 Task: Look for space in Herdecke, Germany from 12th August, 2023 to 16th August, 2023 for 8 adults in price range Rs.10000 to Rs.16000. Place can be private room with 8 bedrooms having 8 beds and 8 bathrooms. Property type can be house, flat, guest house, hotel. Amenities needed are: wifi, TV, free parkinig on premises, gym, breakfast. Booking option can be shelf check-in. Required host language is English.
Action: Mouse moved to (465, 100)
Screenshot: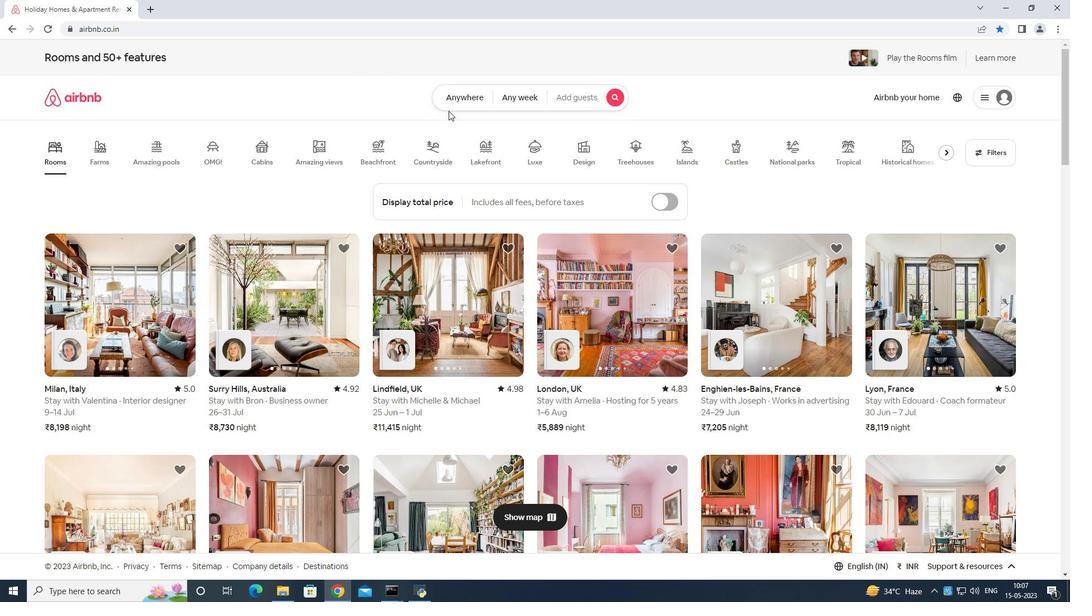 
Action: Mouse pressed left at (465, 100)
Screenshot: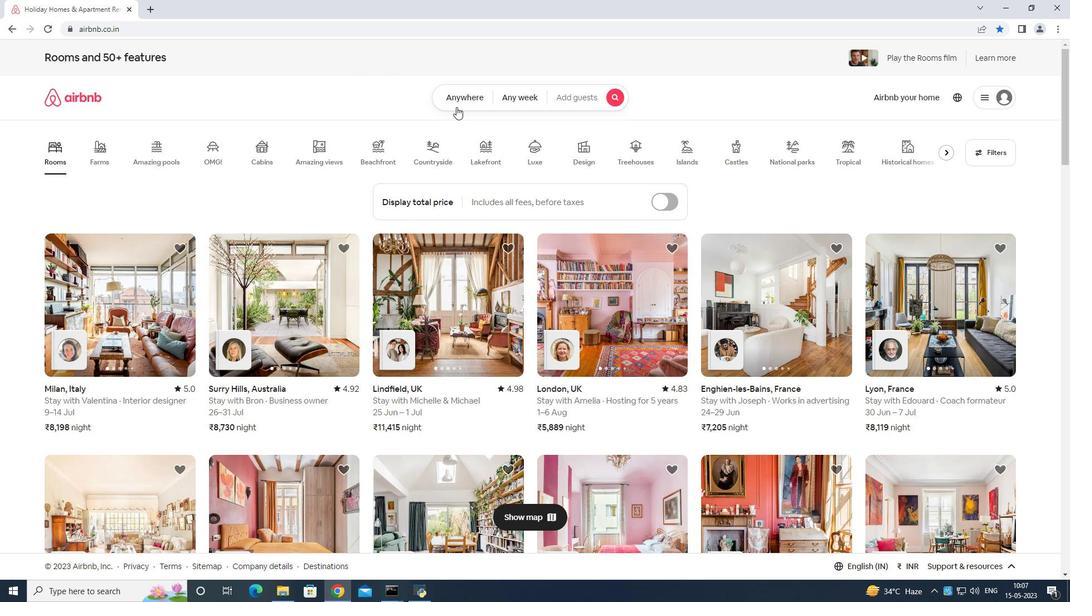 
Action: Mouse moved to (432, 137)
Screenshot: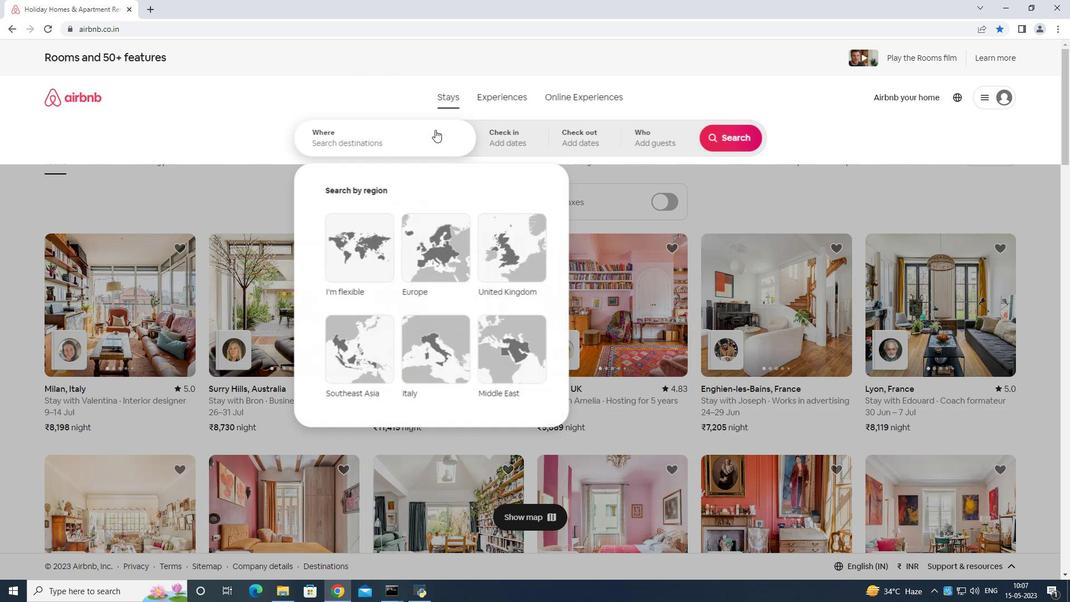 
Action: Mouse pressed left at (432, 137)
Screenshot: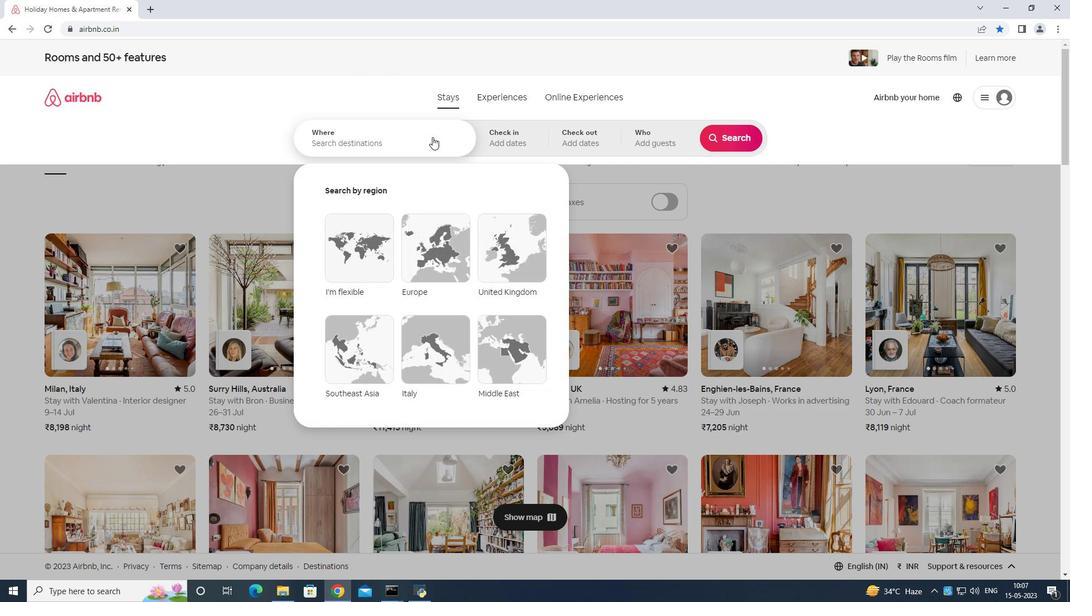 
Action: Key pressed <Key.shift>Herdecke<Key.space><Key.shift>Germany<Key.enter>
Screenshot: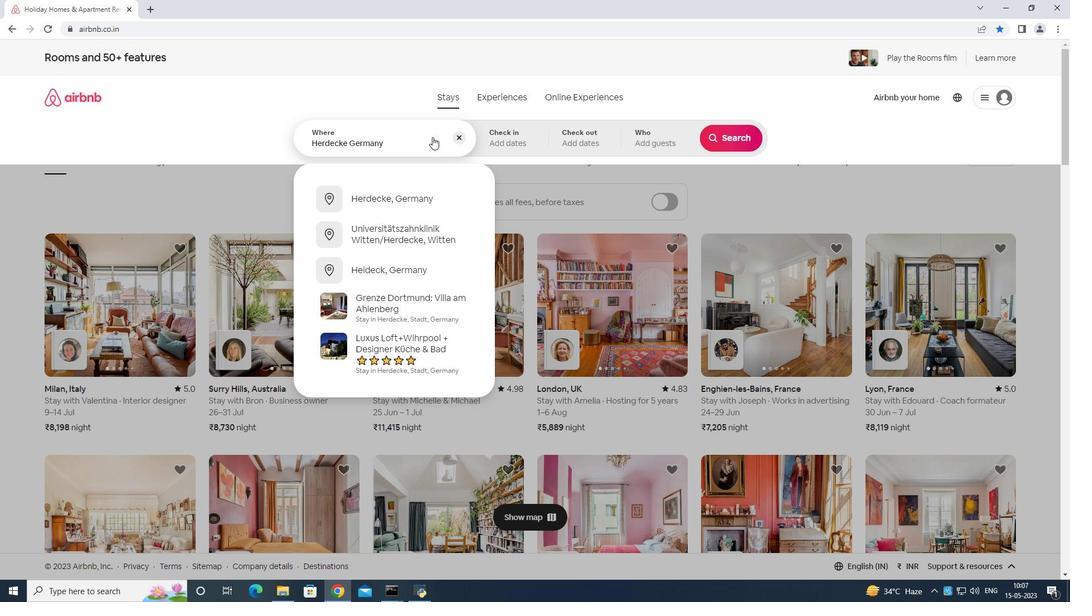 
Action: Mouse moved to (732, 218)
Screenshot: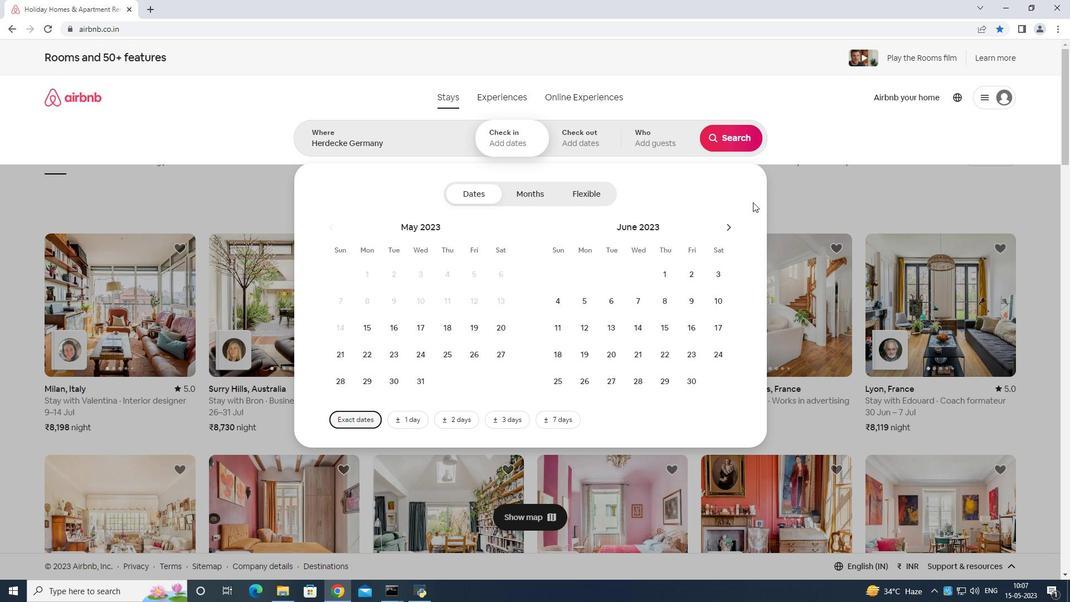 
Action: Mouse pressed left at (732, 218)
Screenshot: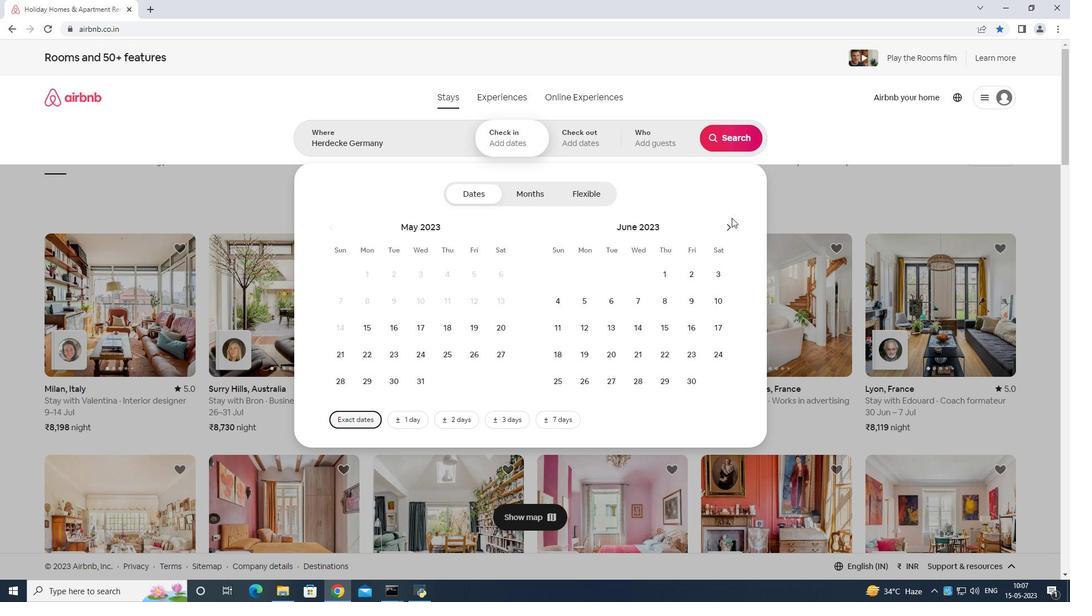 
Action: Mouse moved to (726, 226)
Screenshot: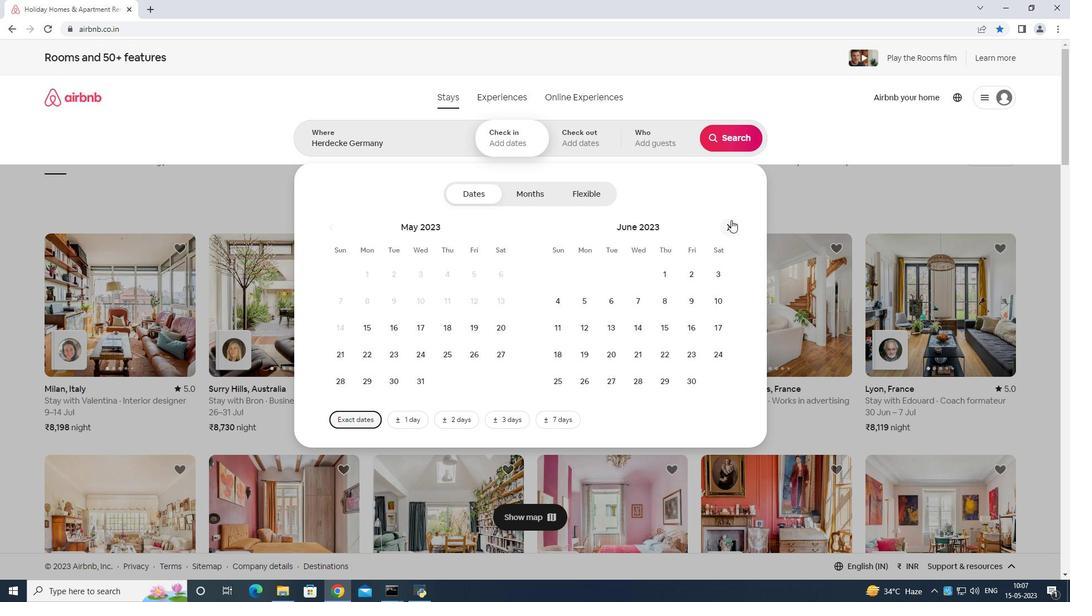 
Action: Mouse pressed left at (726, 226)
Screenshot: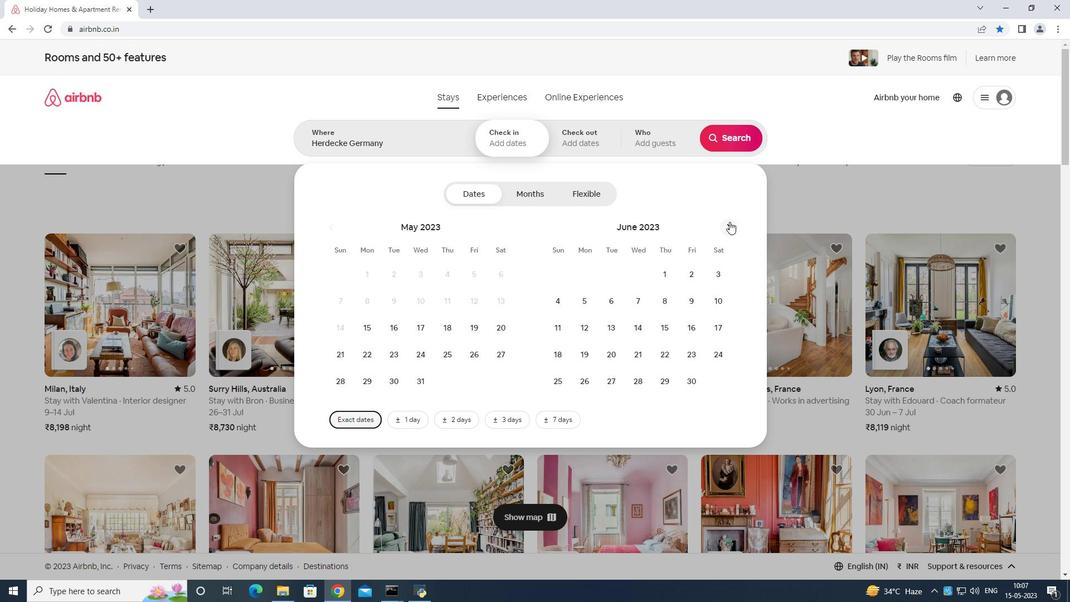 
Action: Mouse moved to (726, 226)
Screenshot: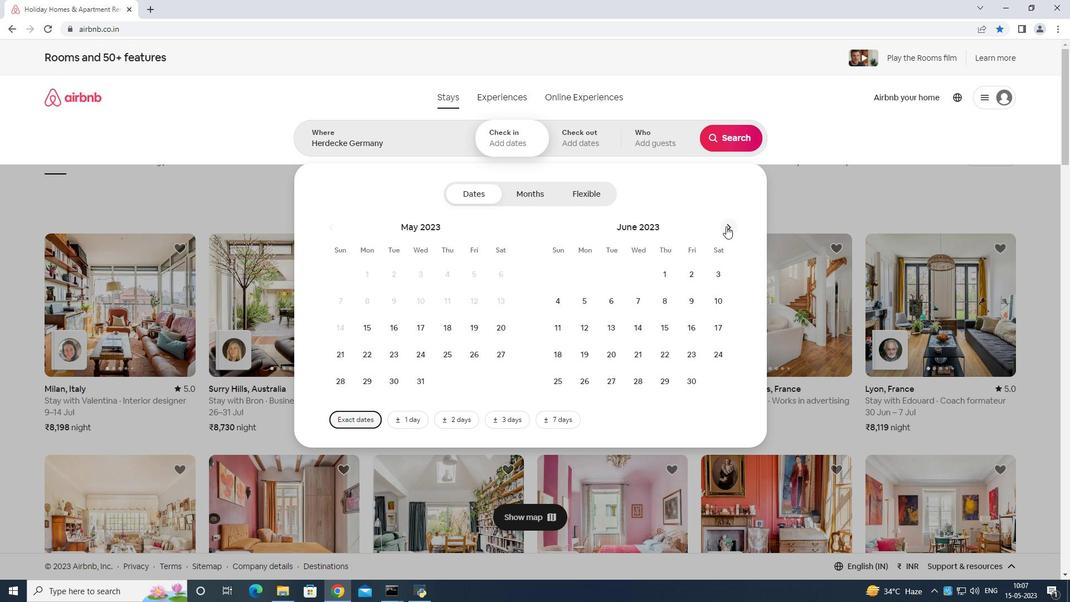 
Action: Mouse pressed left at (726, 226)
Screenshot: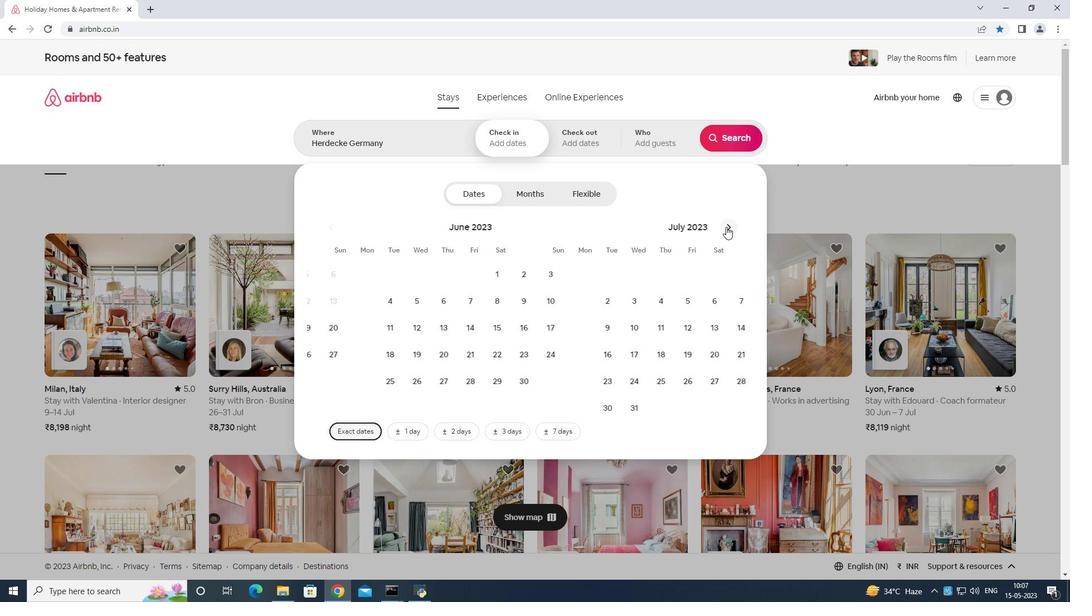 
Action: Mouse moved to (715, 299)
Screenshot: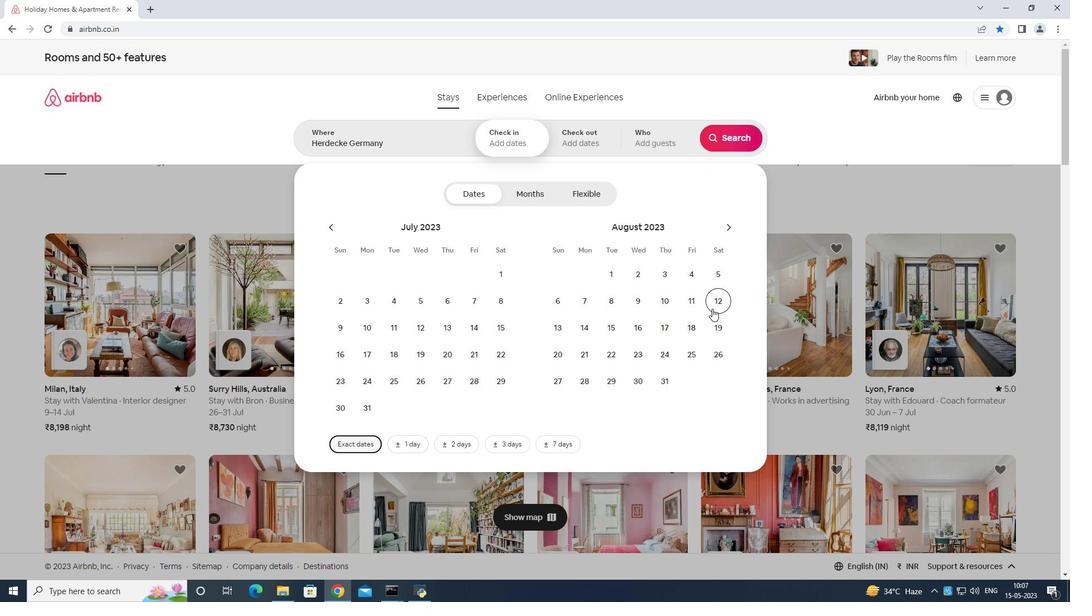 
Action: Mouse pressed left at (715, 299)
Screenshot: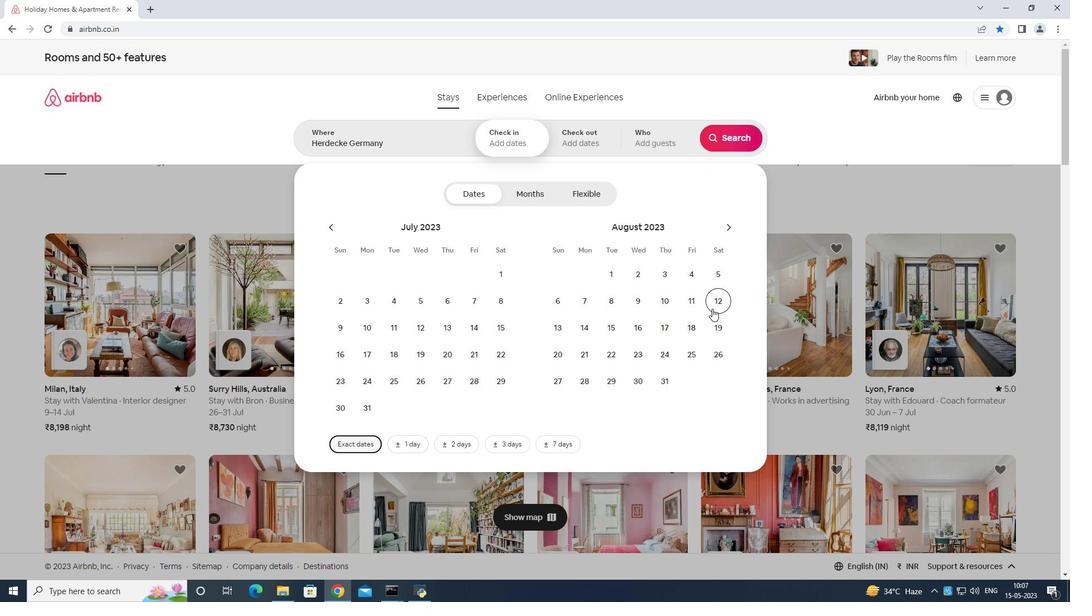 
Action: Mouse moved to (643, 320)
Screenshot: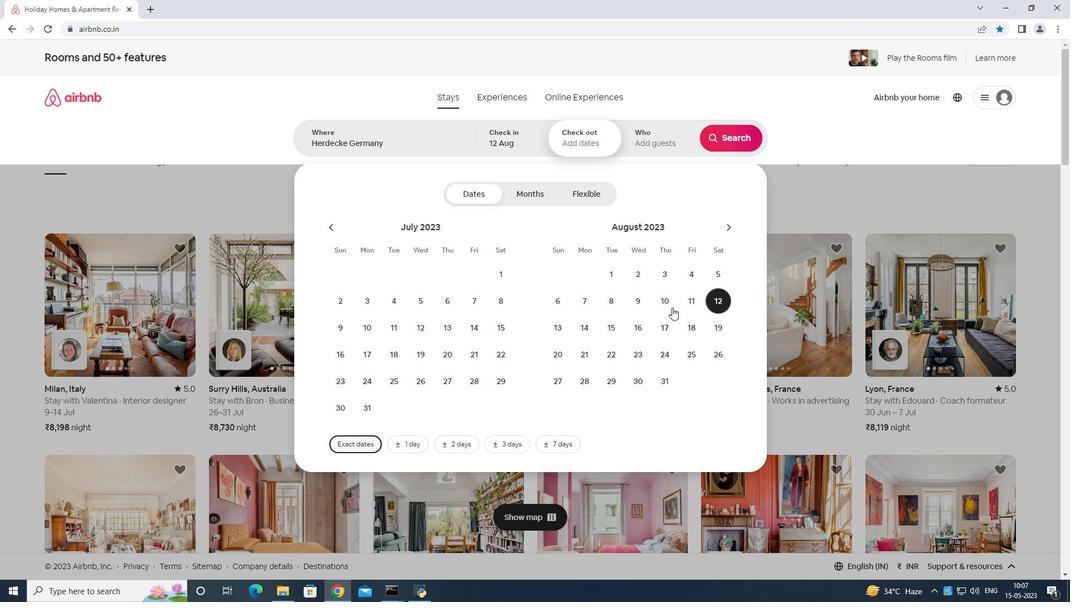 
Action: Mouse pressed left at (643, 320)
Screenshot: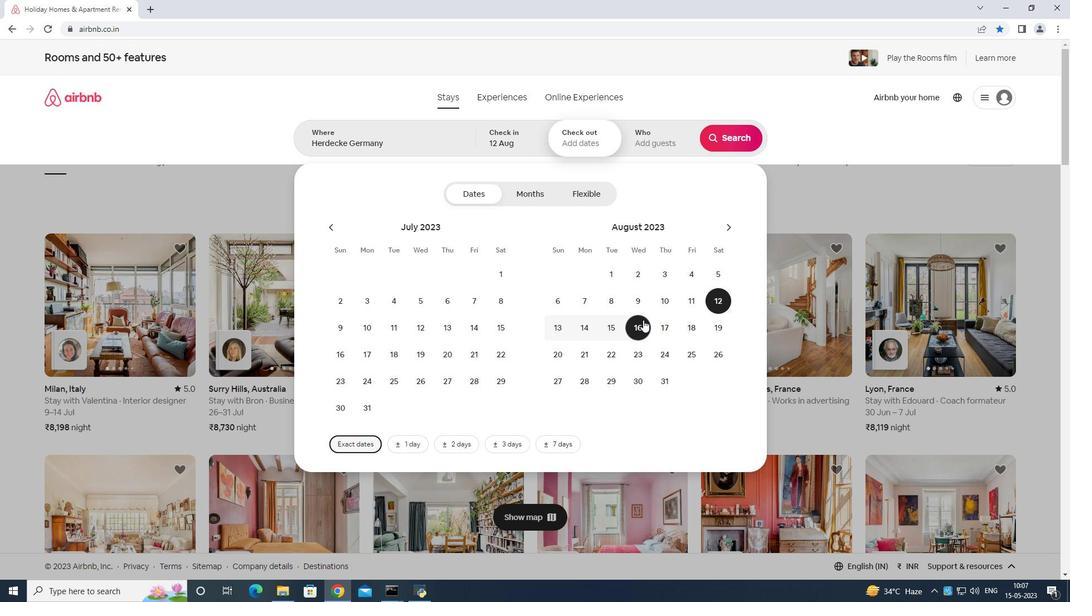 
Action: Mouse moved to (664, 132)
Screenshot: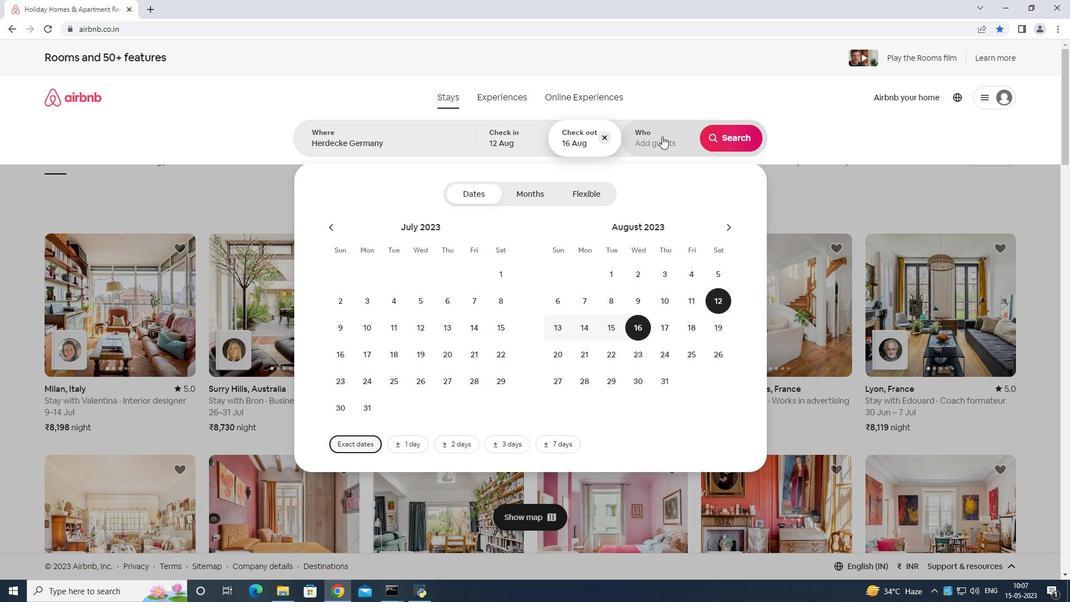 
Action: Mouse pressed left at (664, 132)
Screenshot: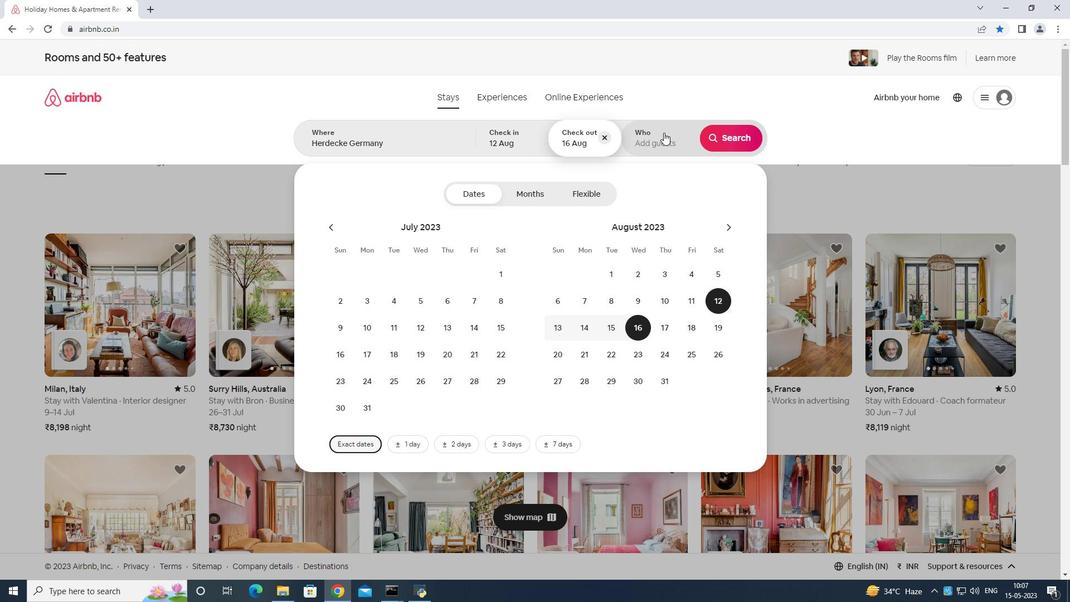 
Action: Mouse moved to (726, 196)
Screenshot: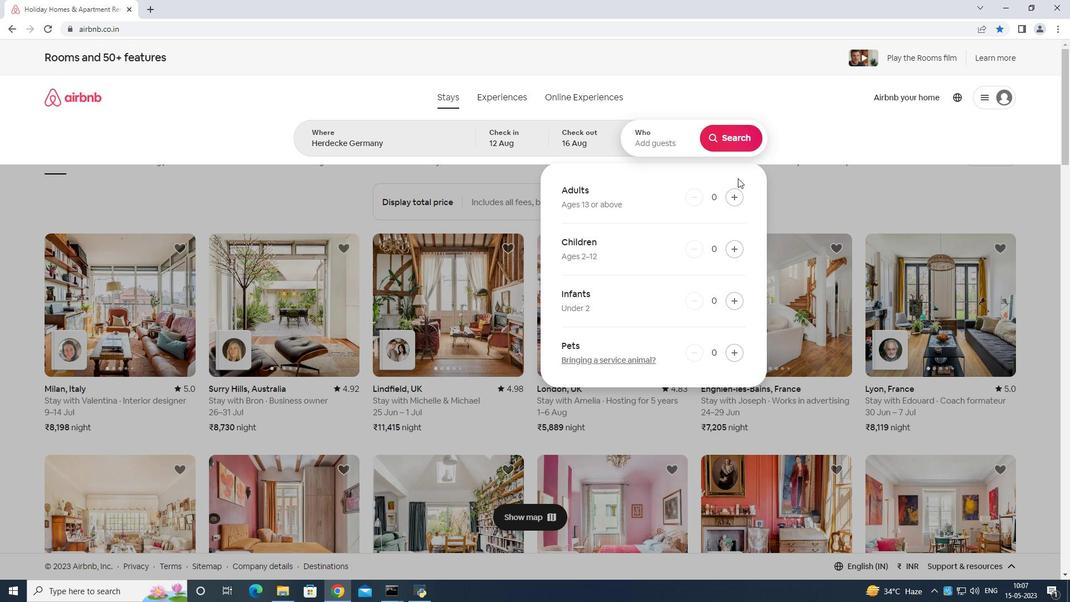 
Action: Mouse pressed left at (726, 196)
Screenshot: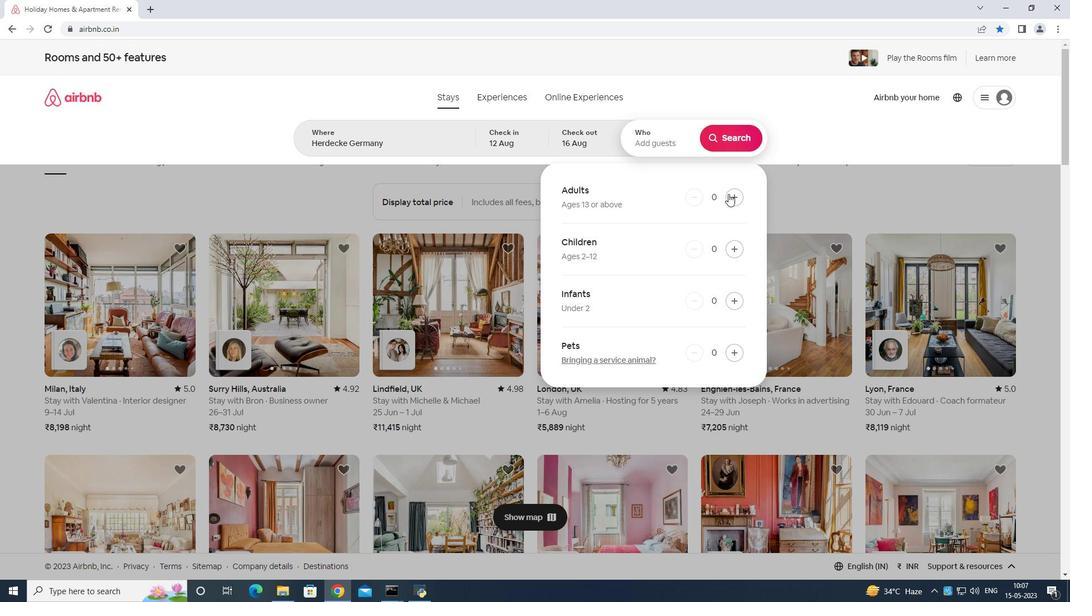 
Action: Mouse pressed left at (726, 196)
Screenshot: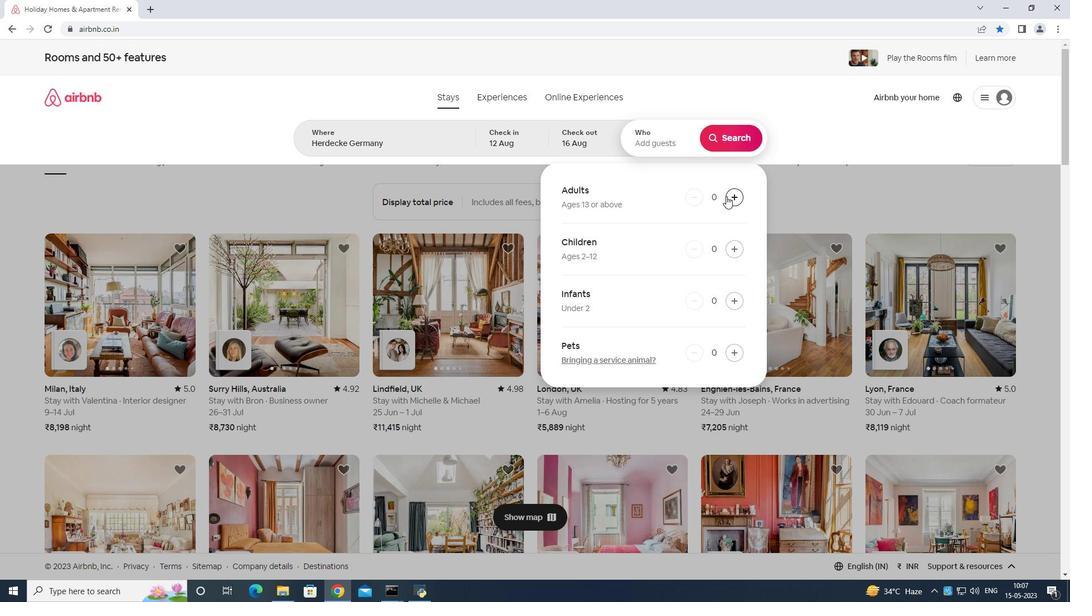 
Action: Mouse pressed left at (726, 196)
Screenshot: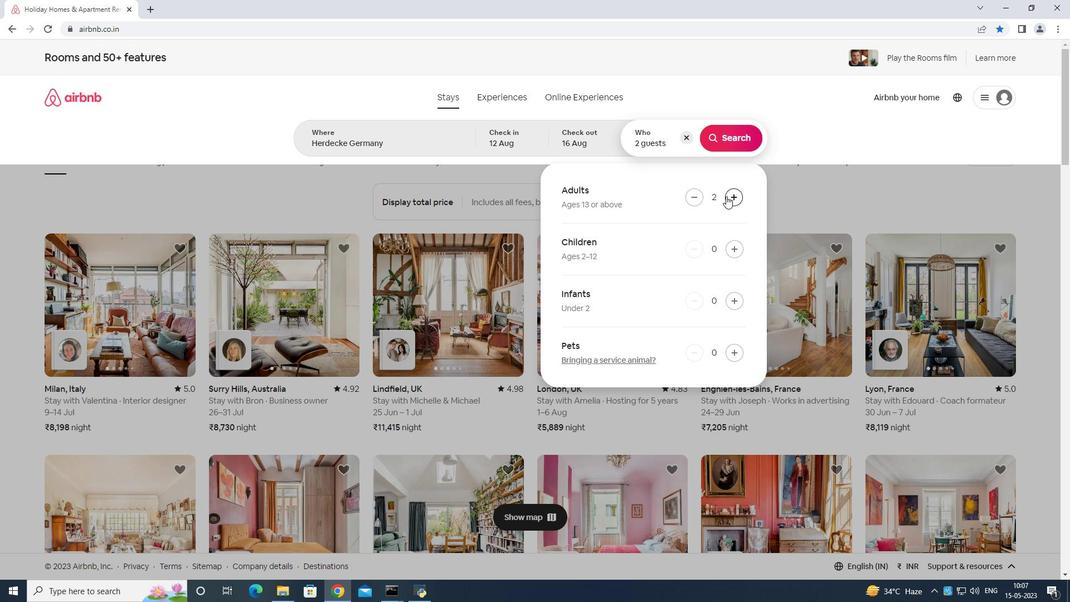 
Action: Mouse pressed left at (726, 196)
Screenshot: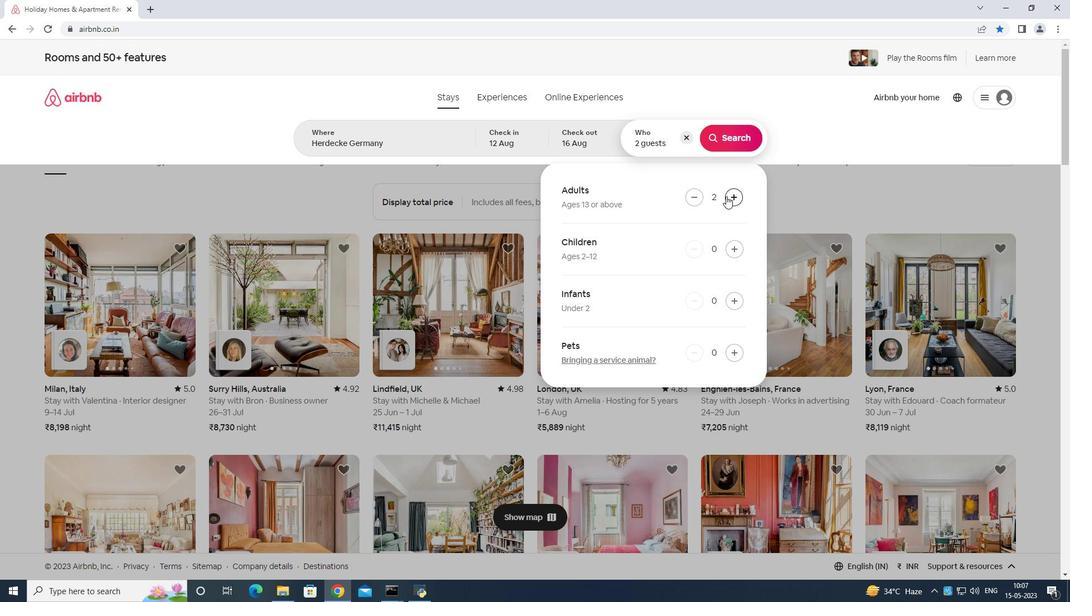 
Action: Mouse pressed left at (726, 196)
Screenshot: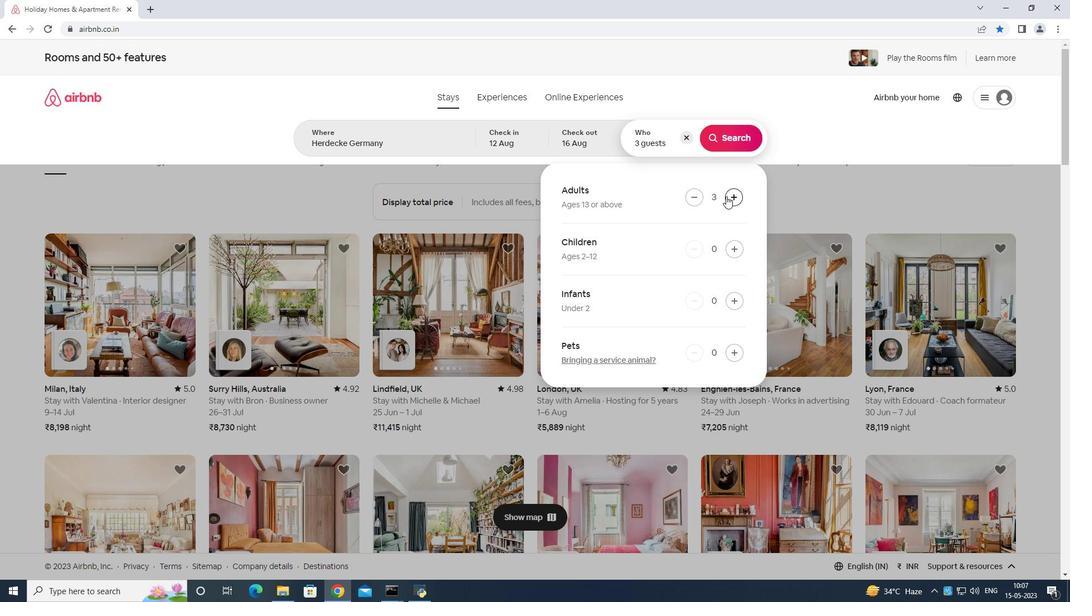 
Action: Mouse pressed left at (726, 196)
Screenshot: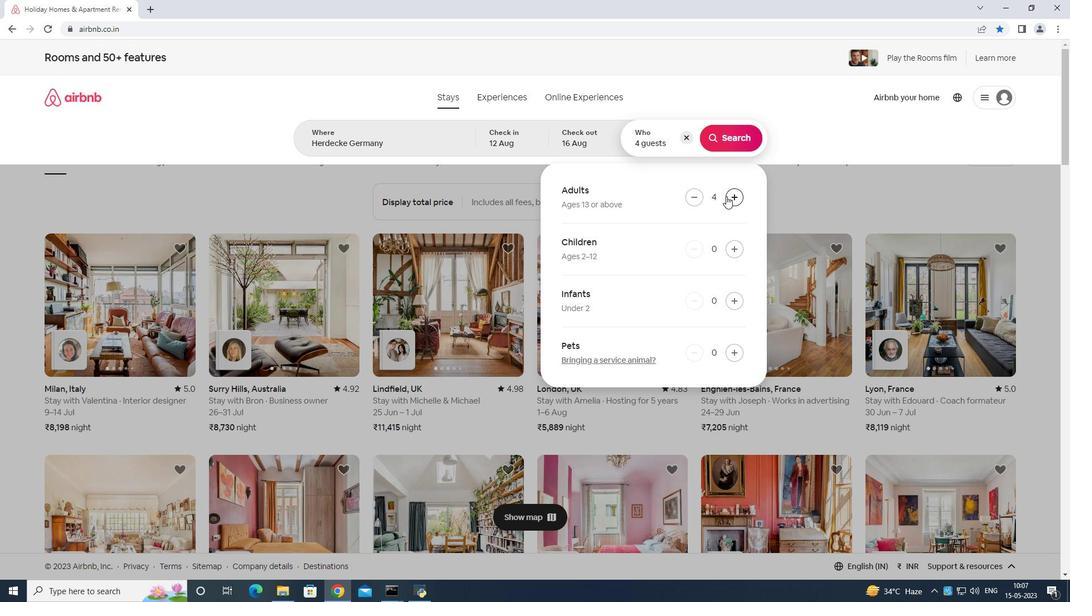 
Action: Mouse pressed left at (726, 196)
Screenshot: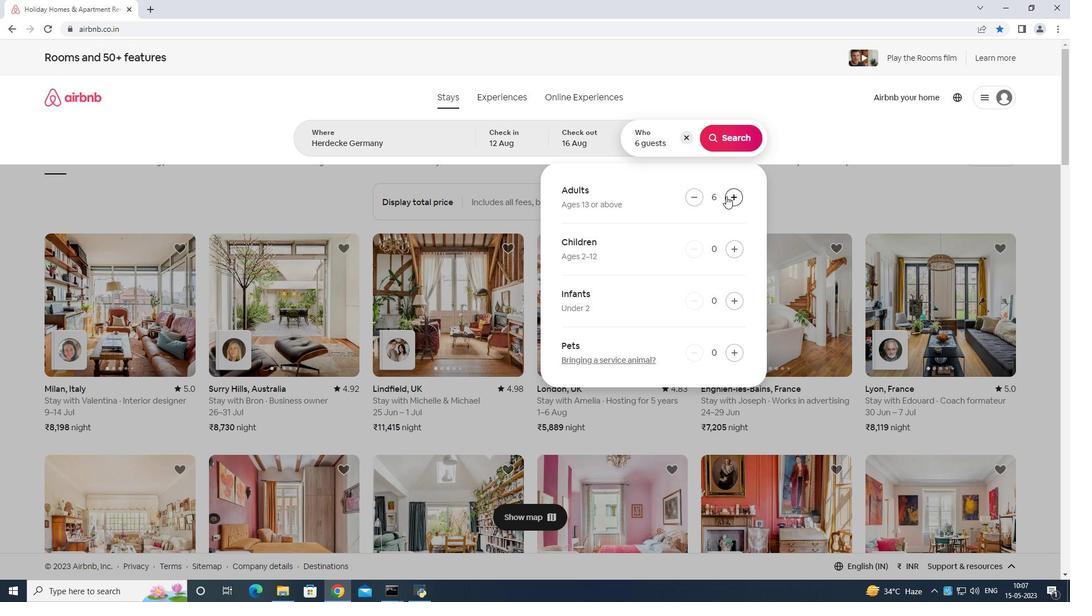 
Action: Mouse pressed left at (726, 196)
Screenshot: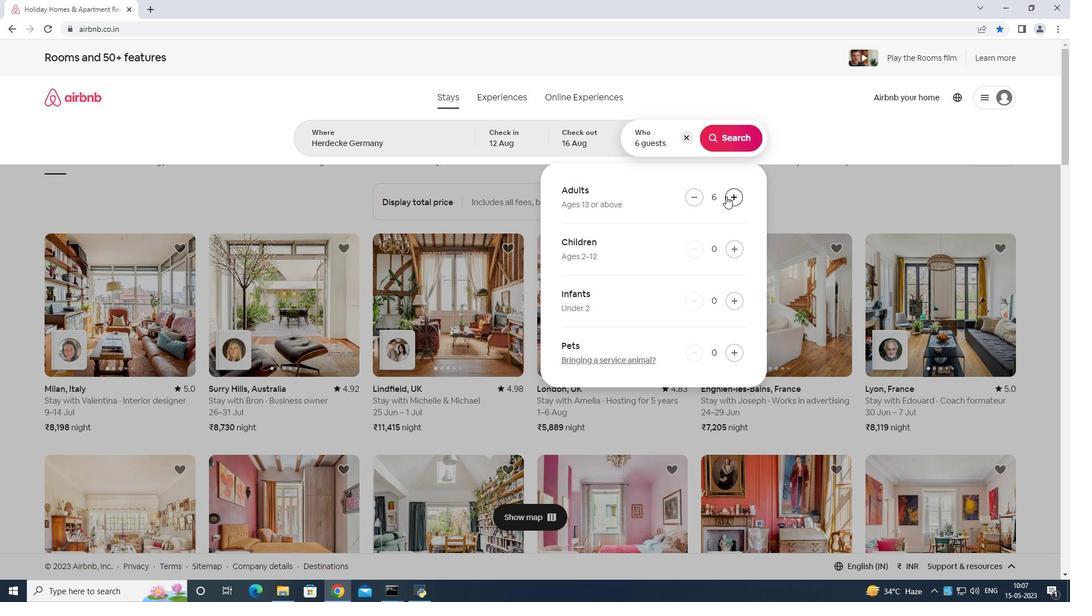 
Action: Mouse moved to (737, 142)
Screenshot: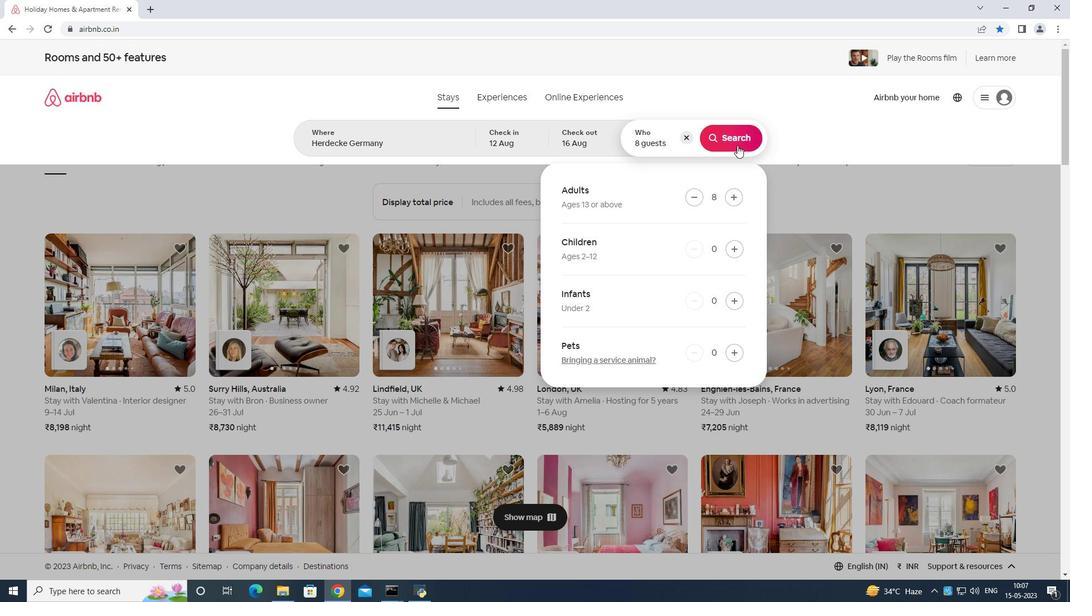 
Action: Mouse pressed left at (737, 142)
Screenshot: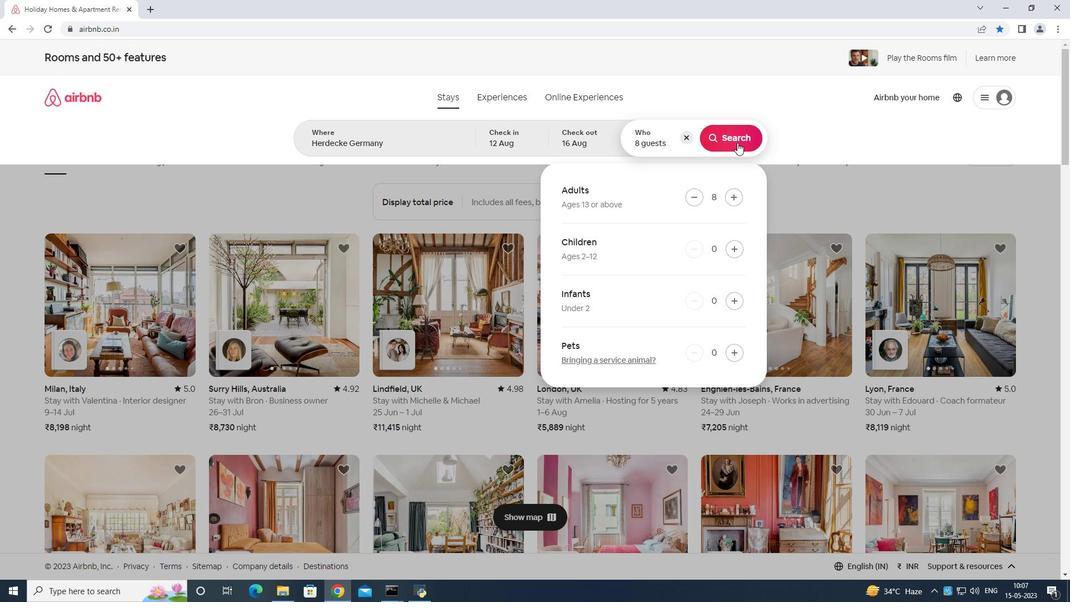 
Action: Mouse moved to (1023, 101)
Screenshot: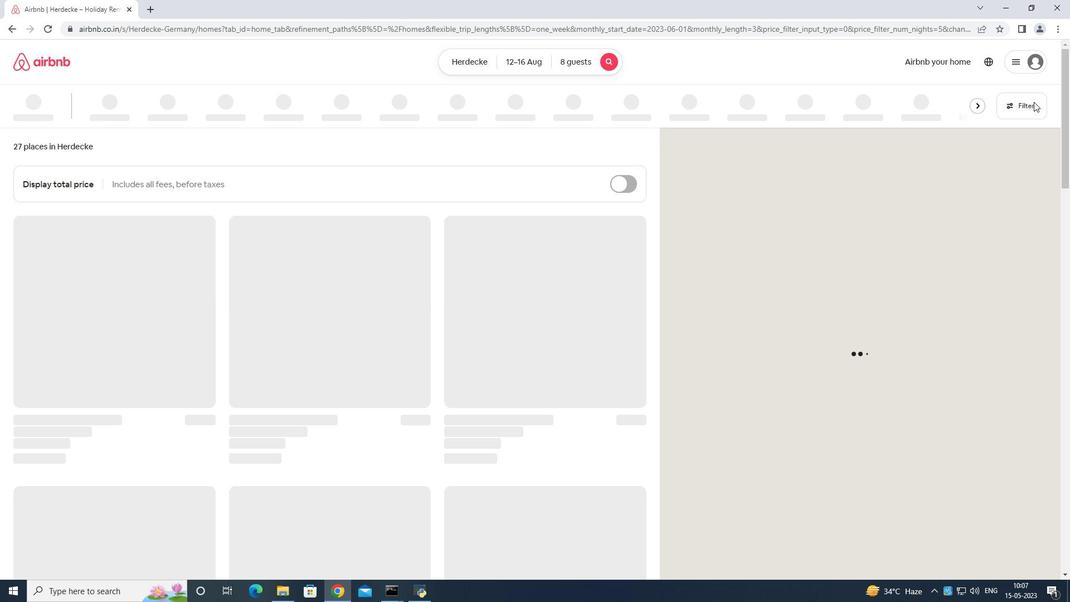 
Action: Mouse pressed left at (1023, 101)
Screenshot: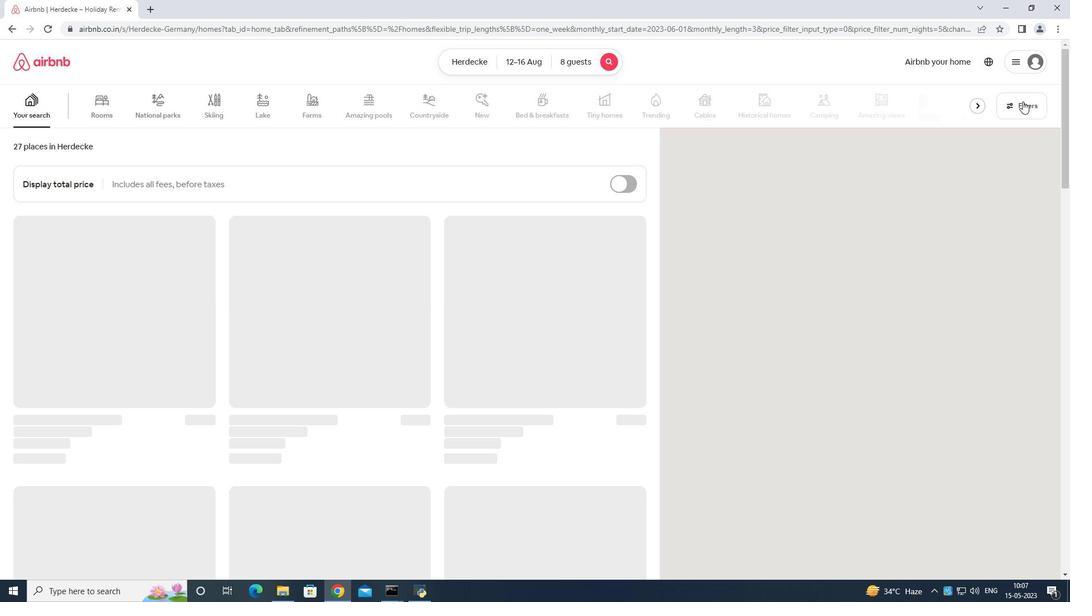 
Action: Mouse moved to (481, 373)
Screenshot: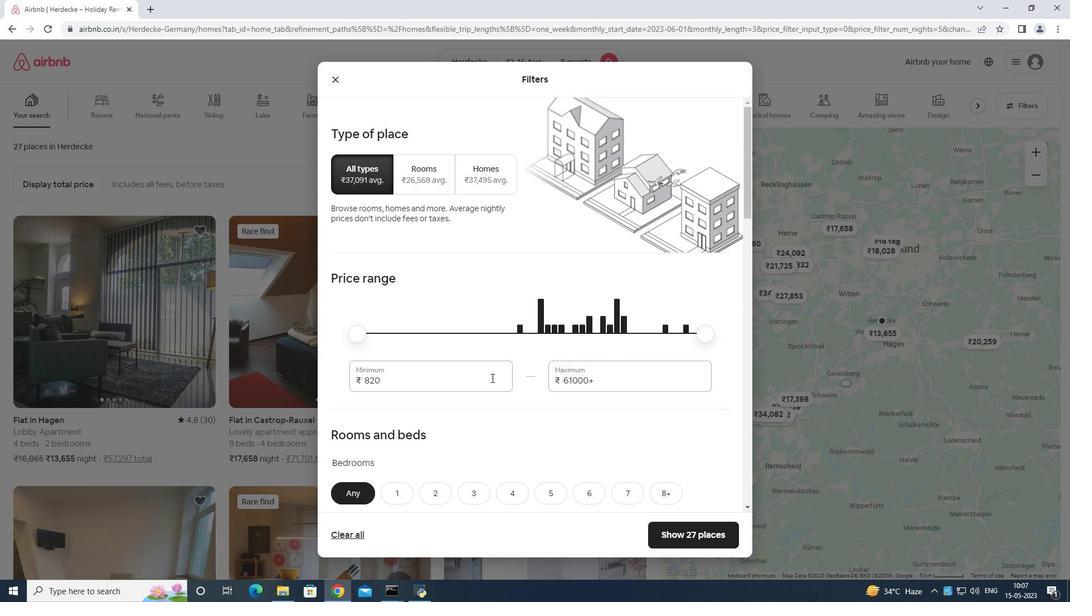 
Action: Mouse pressed left at (481, 373)
Screenshot: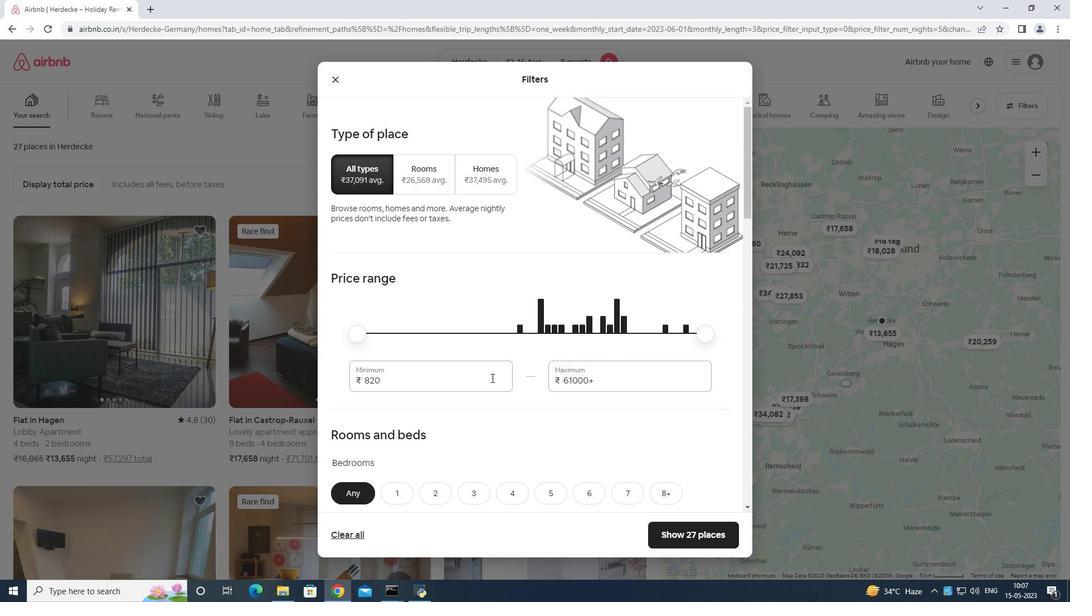 
Action: Mouse moved to (484, 368)
Screenshot: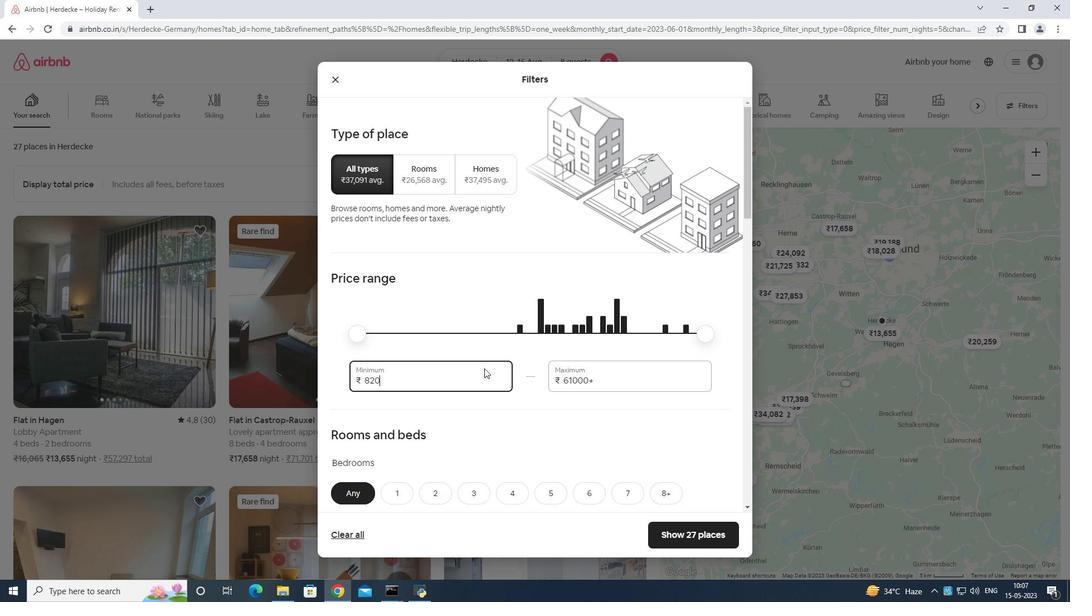 
Action: Key pressed <Key.backspace>
Screenshot: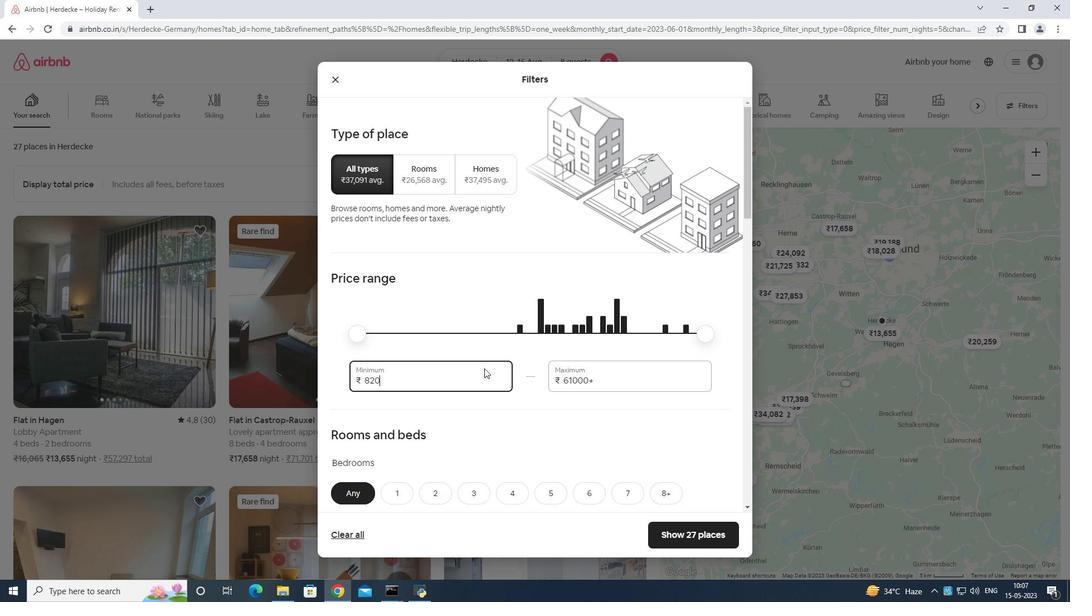 
Action: Mouse moved to (486, 368)
Screenshot: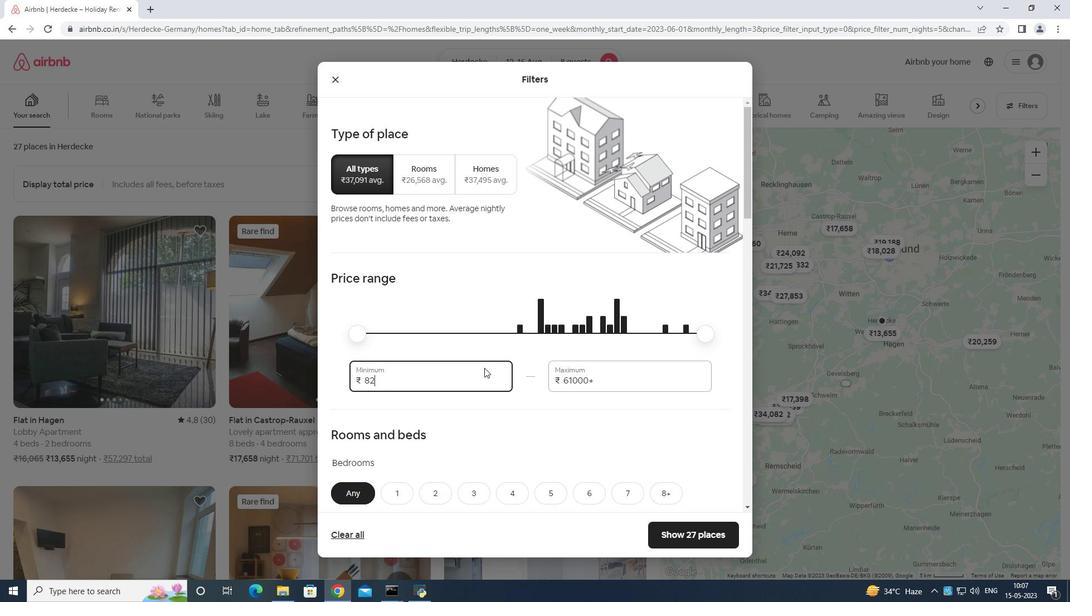
Action: Key pressed <Key.backspace><Key.backspace><Key.backspace><Key.backspace><Key.backspace><Key.backspace>
Screenshot: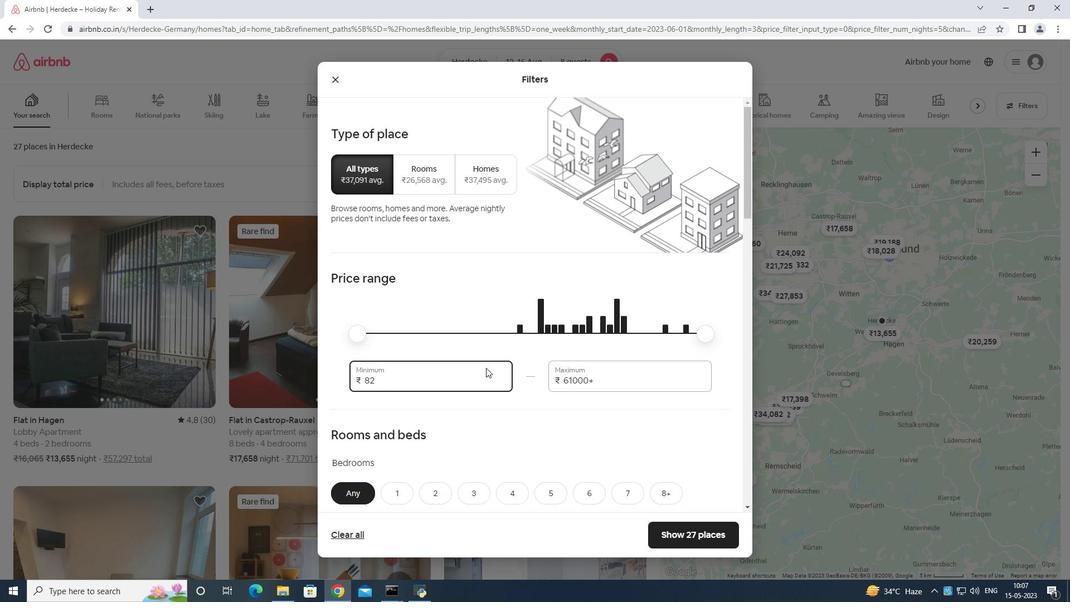 
Action: Mouse moved to (489, 366)
Screenshot: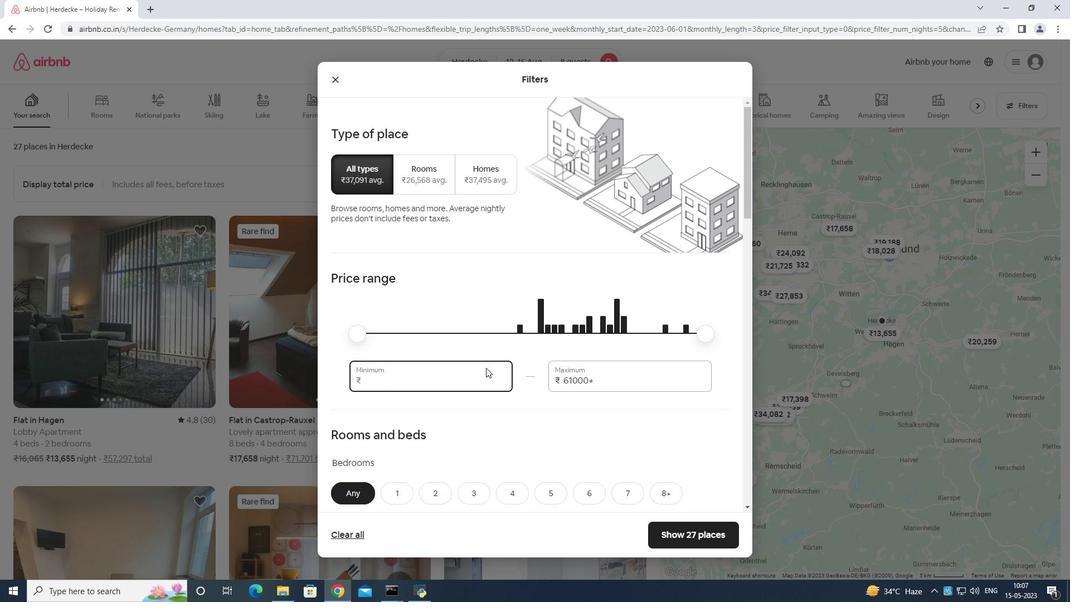 
Action: Key pressed 100
Screenshot: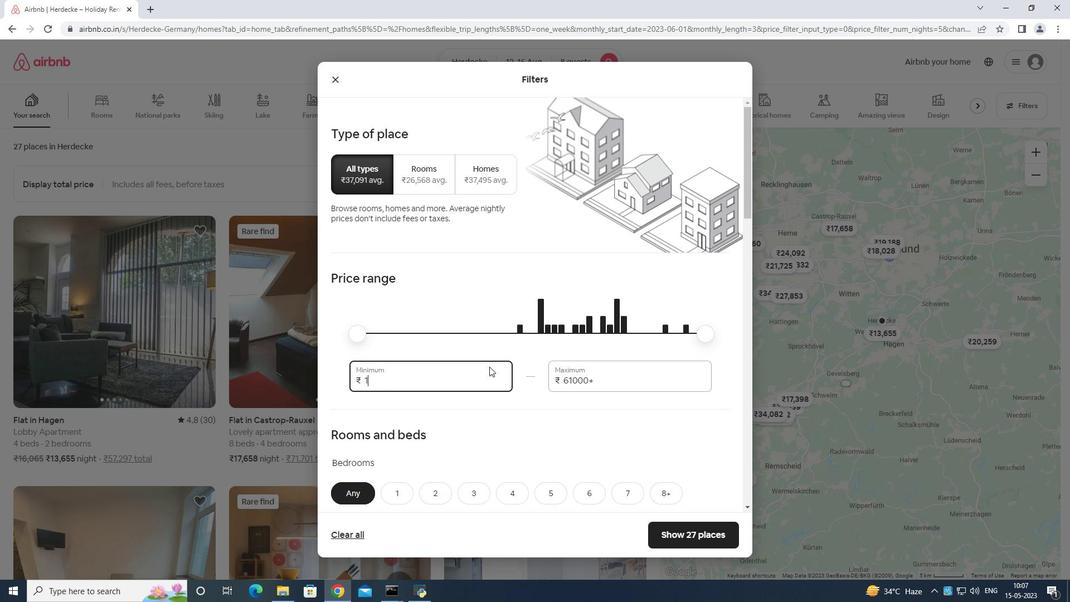 
Action: Mouse moved to (489, 366)
Screenshot: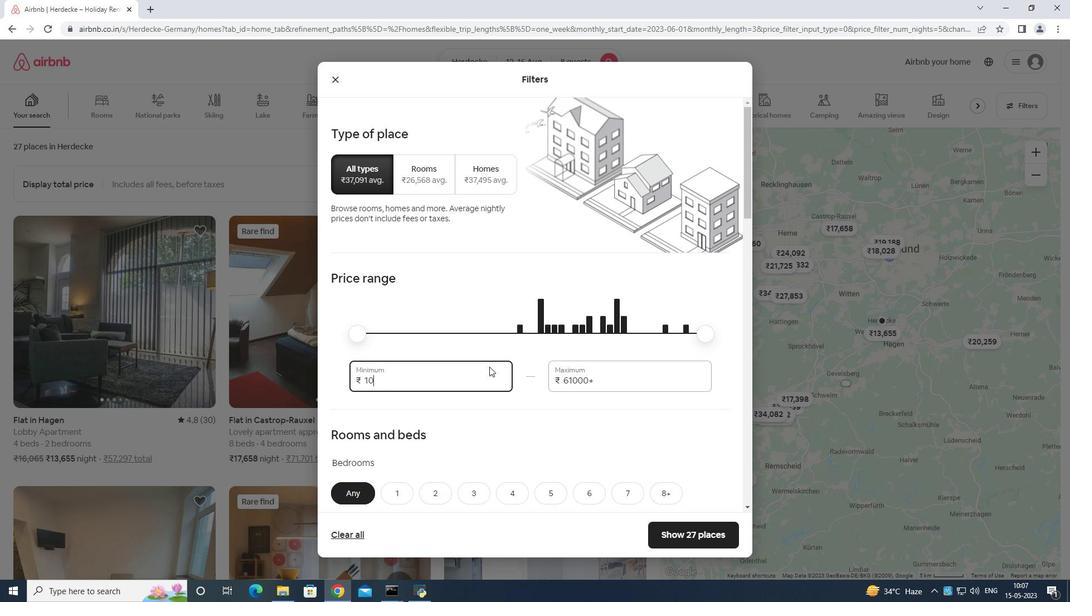 
Action: Key pressed 00
Screenshot: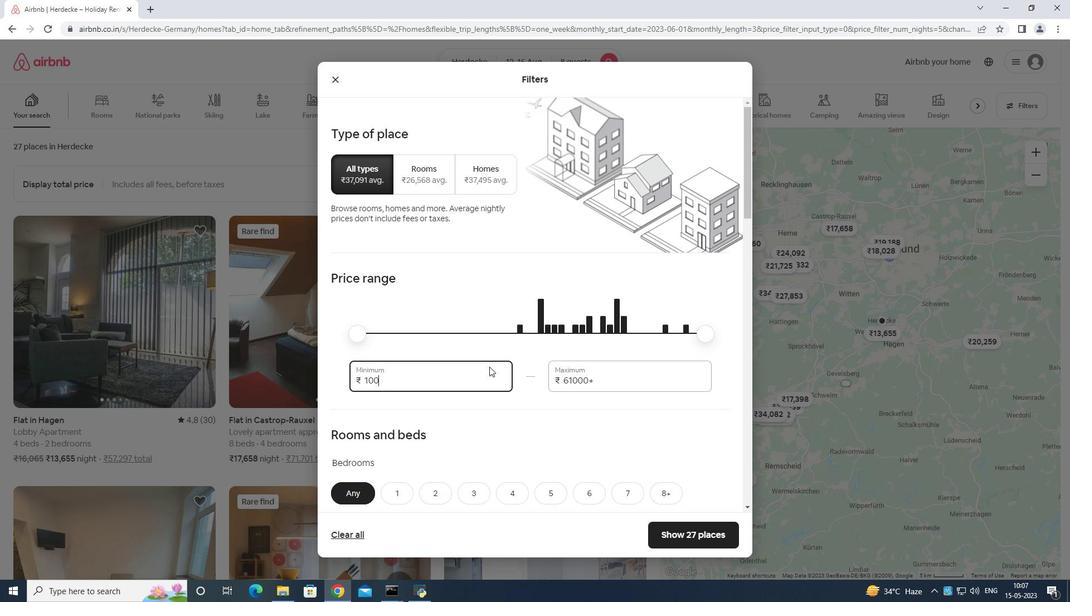 
Action: Mouse moved to (639, 365)
Screenshot: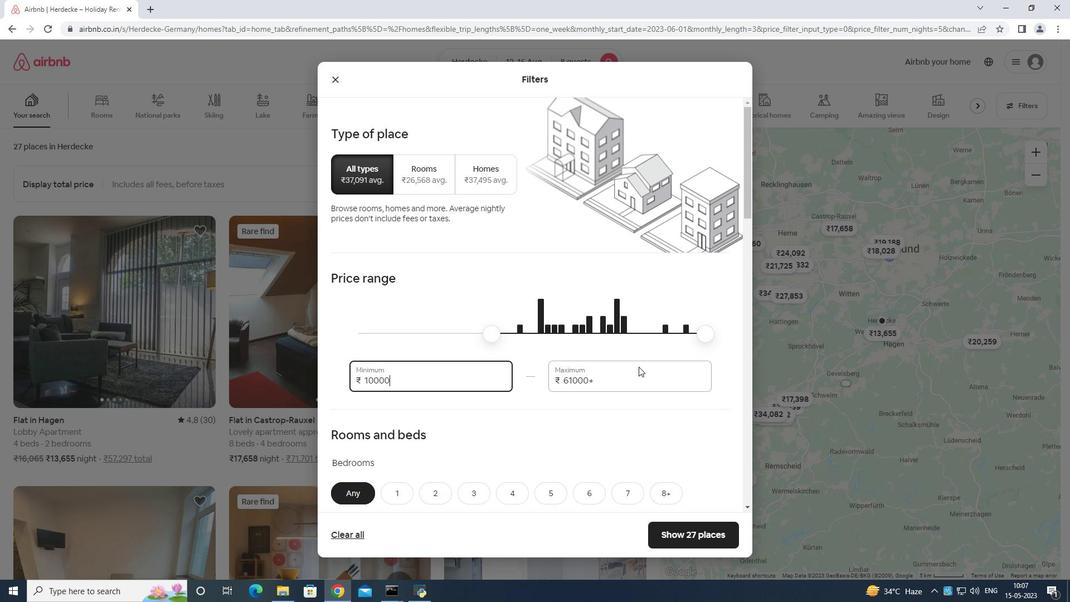 
Action: Mouse pressed left at (639, 365)
Screenshot: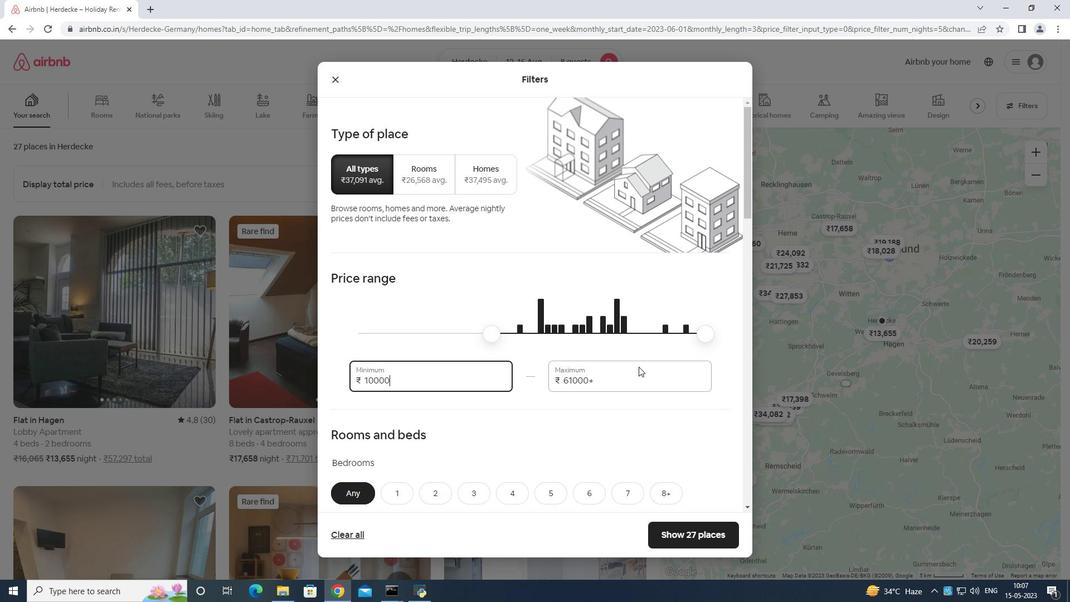 
Action: Key pressed <Key.backspace><Key.backspace><Key.backspace><Key.backspace><Key.backspace><Key.backspace><Key.backspace><Key.backspace><Key.backspace><Key.backspace><Key.backspace><Key.backspace><Key.backspace>
Screenshot: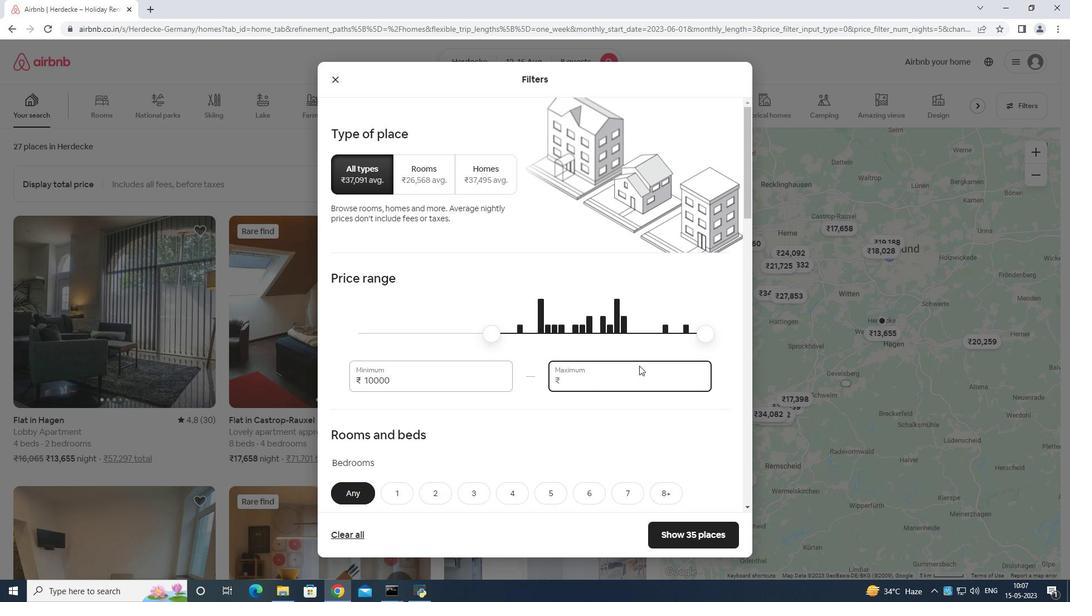 
Action: Mouse moved to (640, 365)
Screenshot: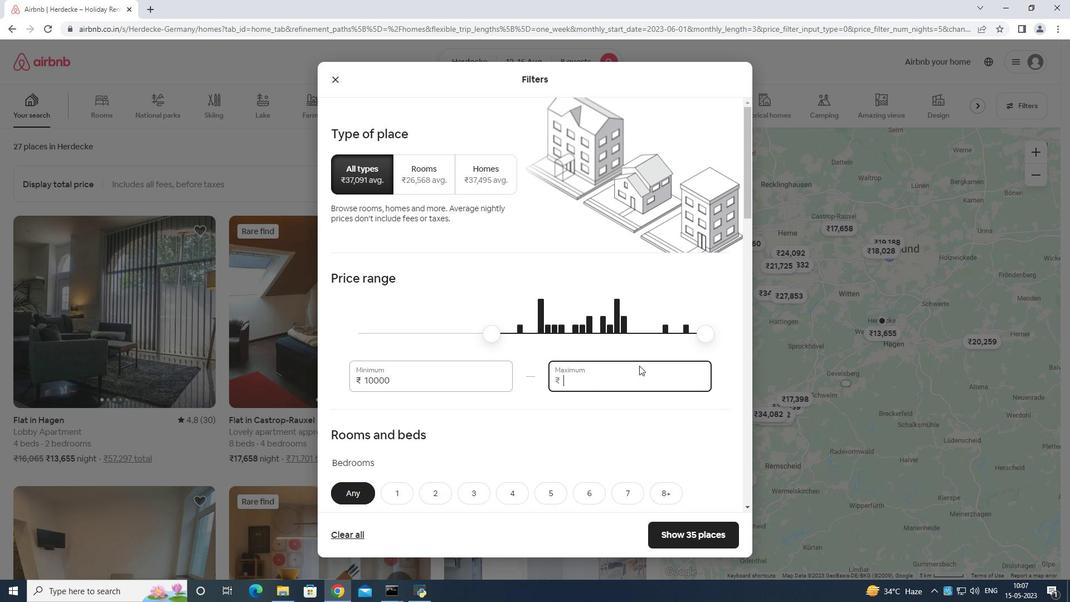 
Action: Key pressed 1
Screenshot: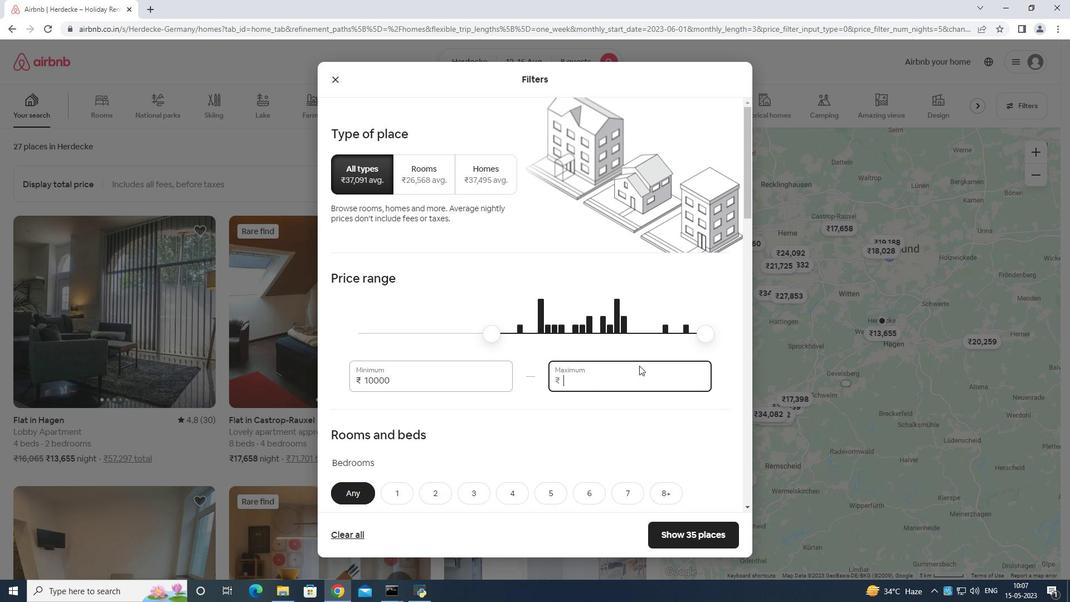 
Action: Mouse moved to (643, 363)
Screenshot: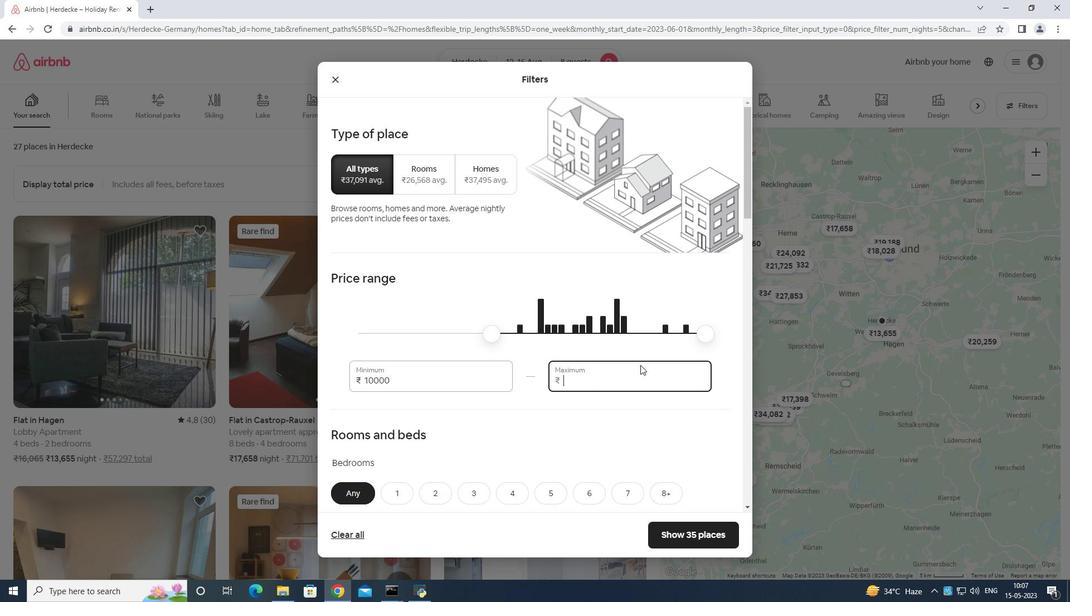 
Action: Key pressed 6
Screenshot: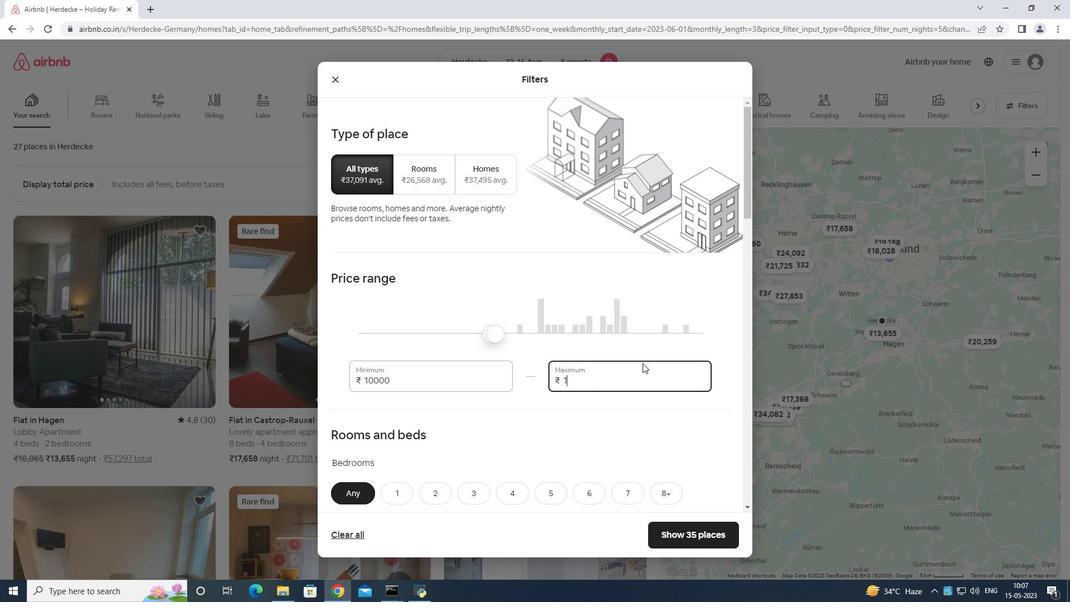 
Action: Mouse moved to (644, 363)
Screenshot: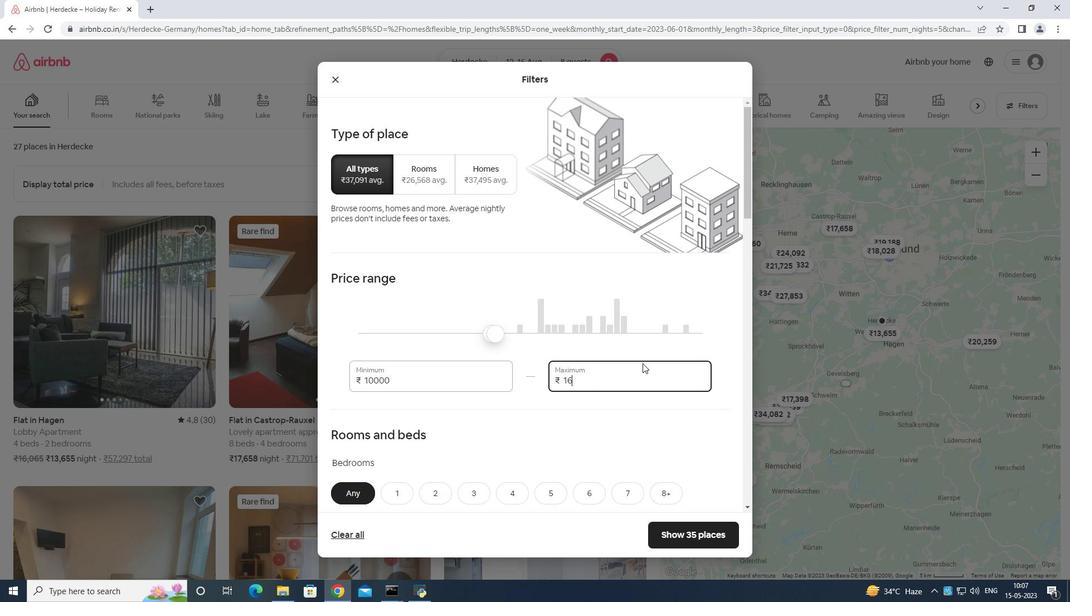 
Action: Key pressed 000
Screenshot: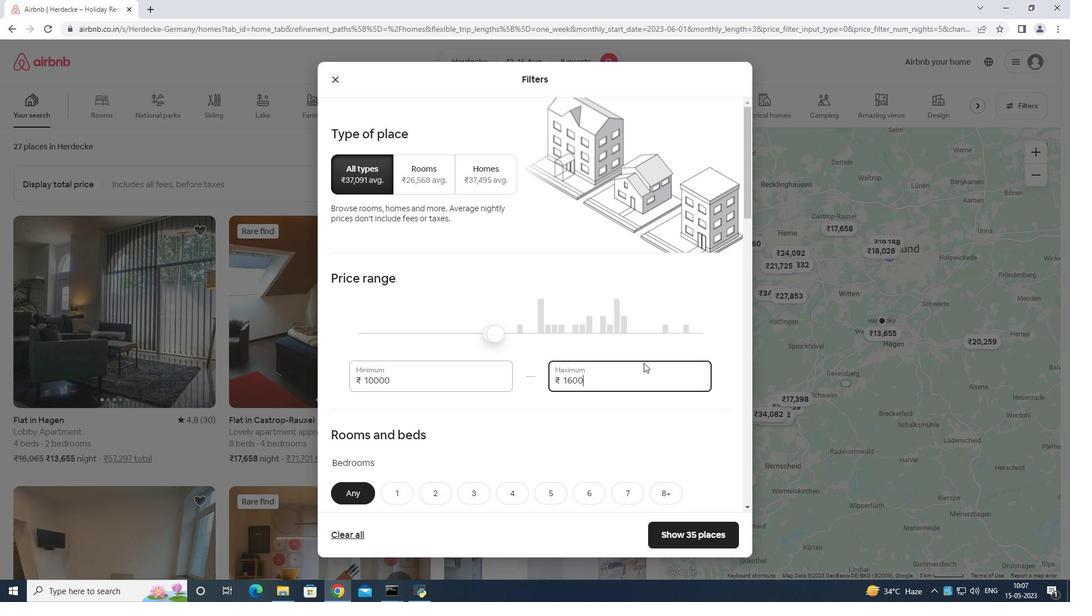 
Action: Mouse moved to (644, 363)
Screenshot: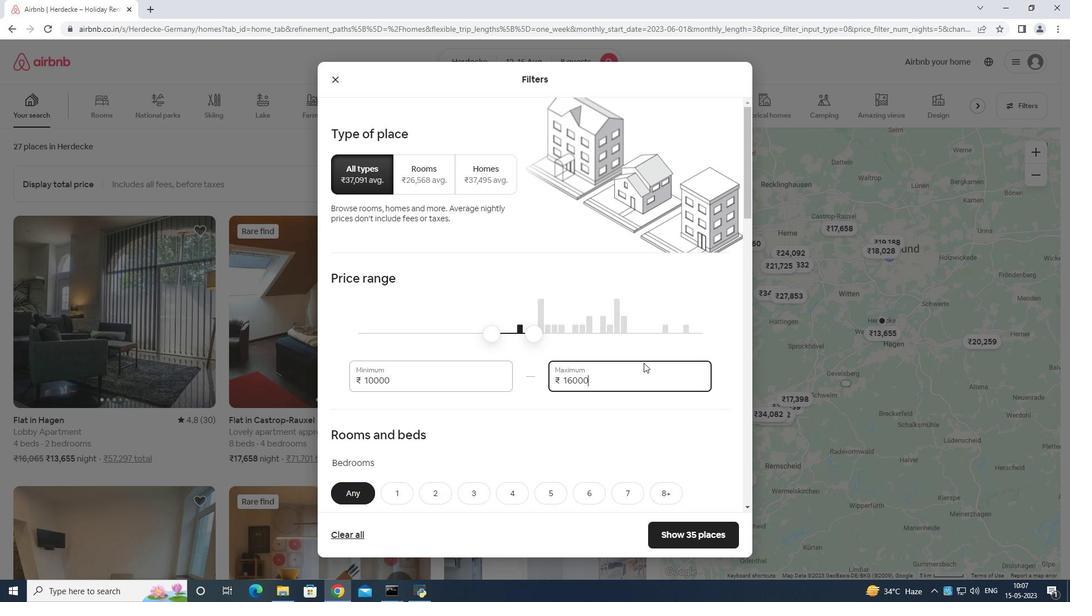 
Action: Mouse scrolled (644, 362) with delta (0, 0)
Screenshot: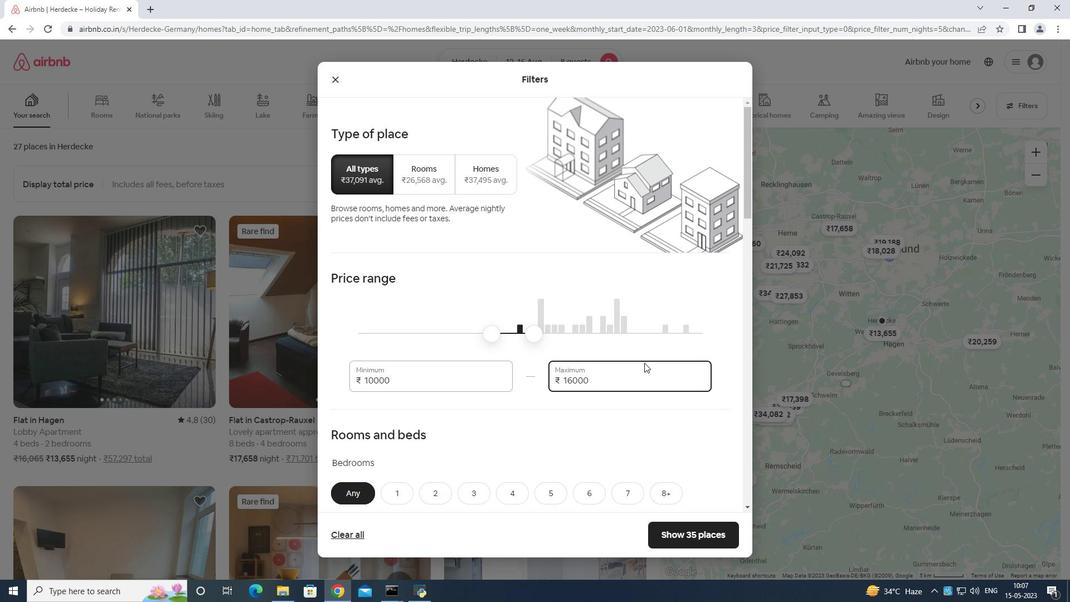 
Action: Mouse scrolled (644, 362) with delta (0, 0)
Screenshot: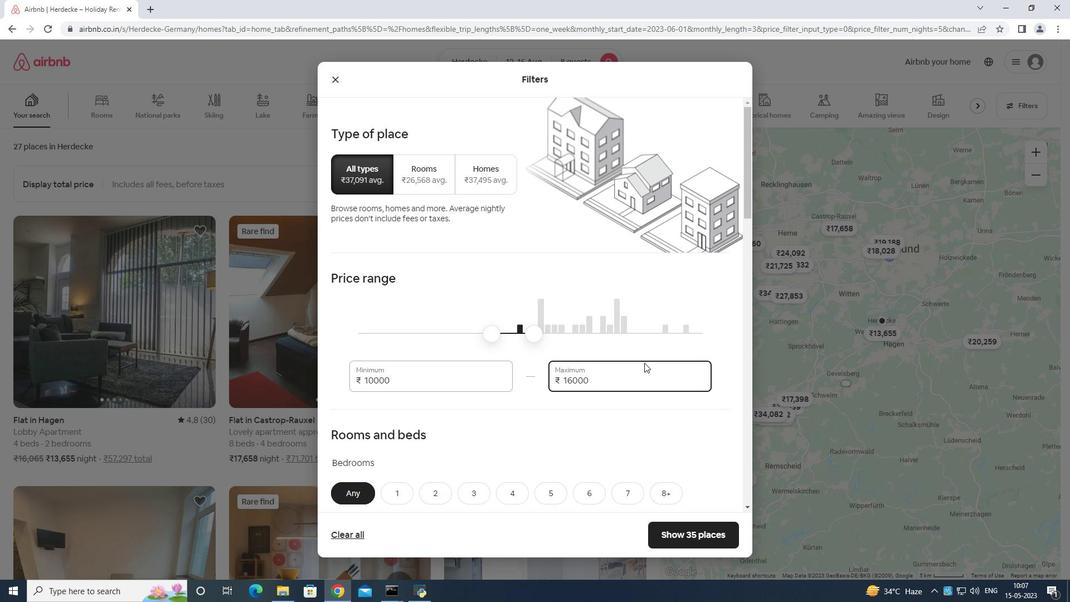 
Action: Mouse scrolled (644, 362) with delta (0, 0)
Screenshot: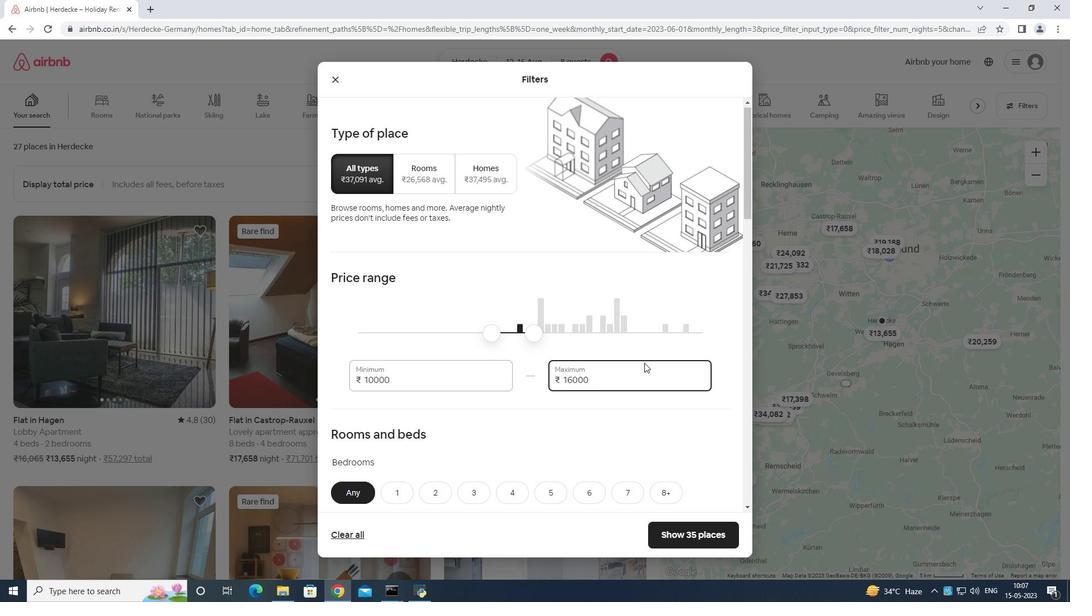 
Action: Mouse scrolled (644, 362) with delta (0, 0)
Screenshot: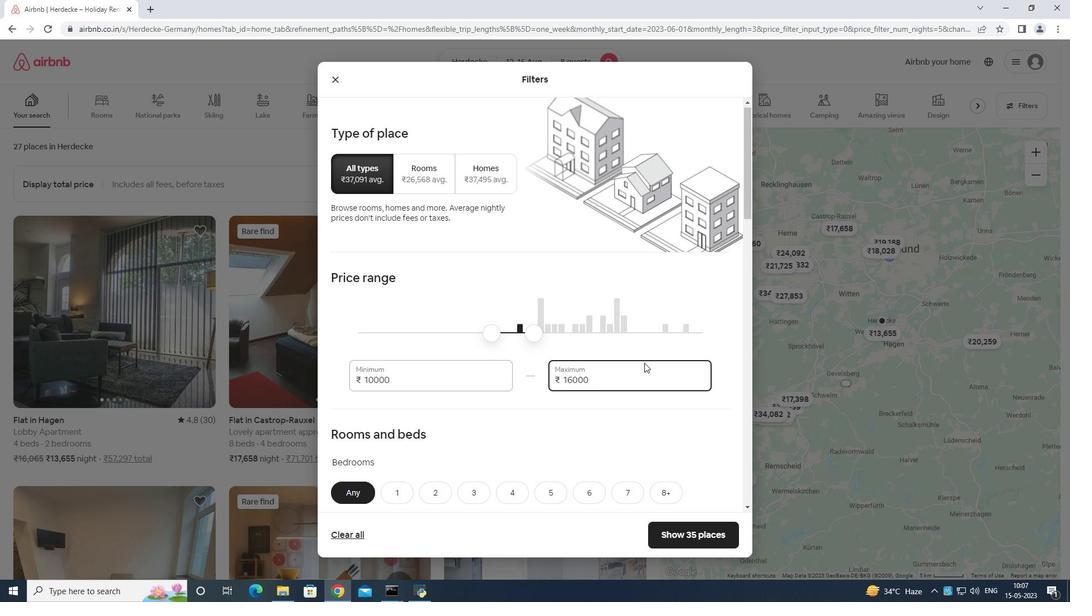 
Action: Mouse scrolled (644, 362) with delta (0, 0)
Screenshot: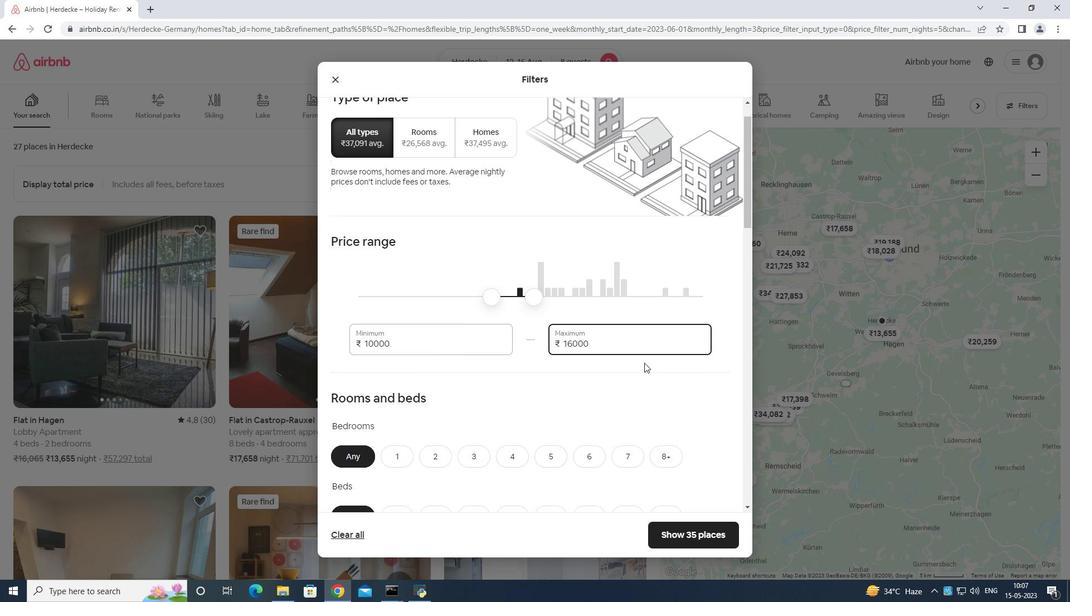 
Action: Mouse moved to (663, 214)
Screenshot: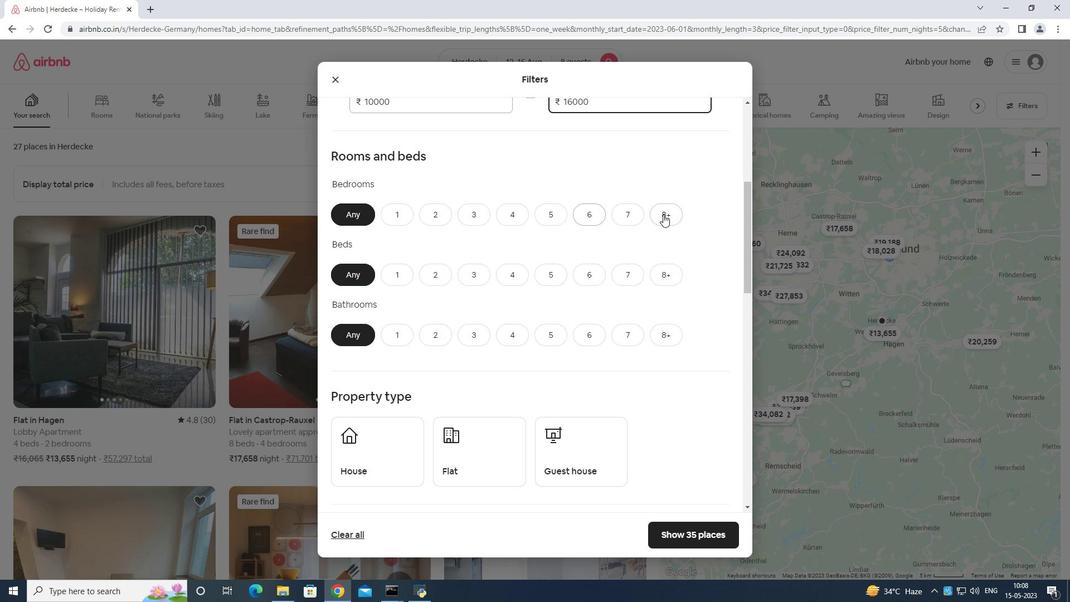 
Action: Mouse pressed left at (663, 214)
Screenshot: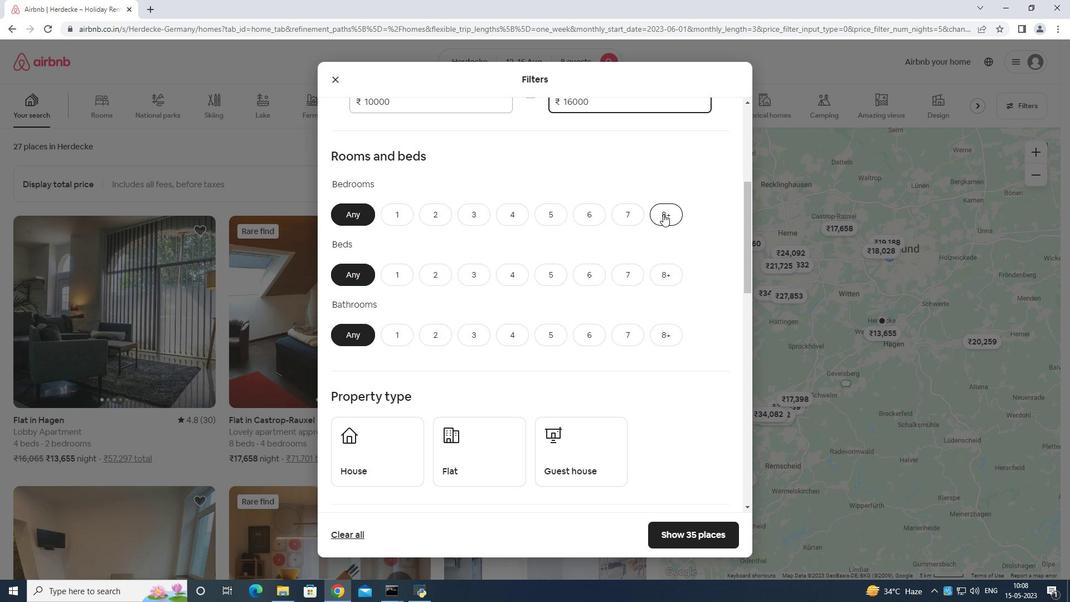 
Action: Mouse moved to (659, 278)
Screenshot: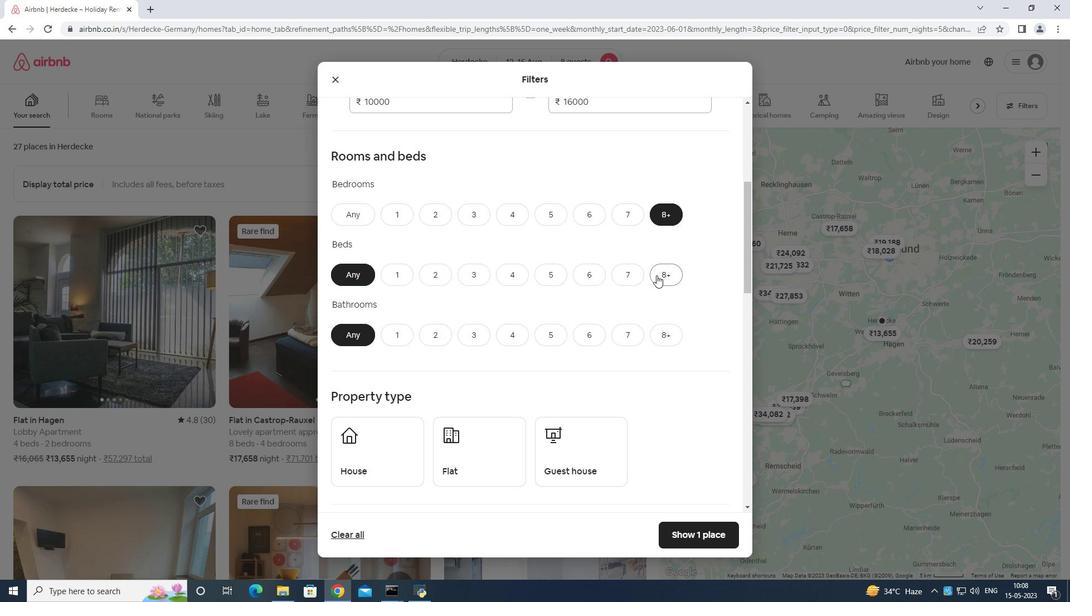 
Action: Mouse pressed left at (659, 278)
Screenshot: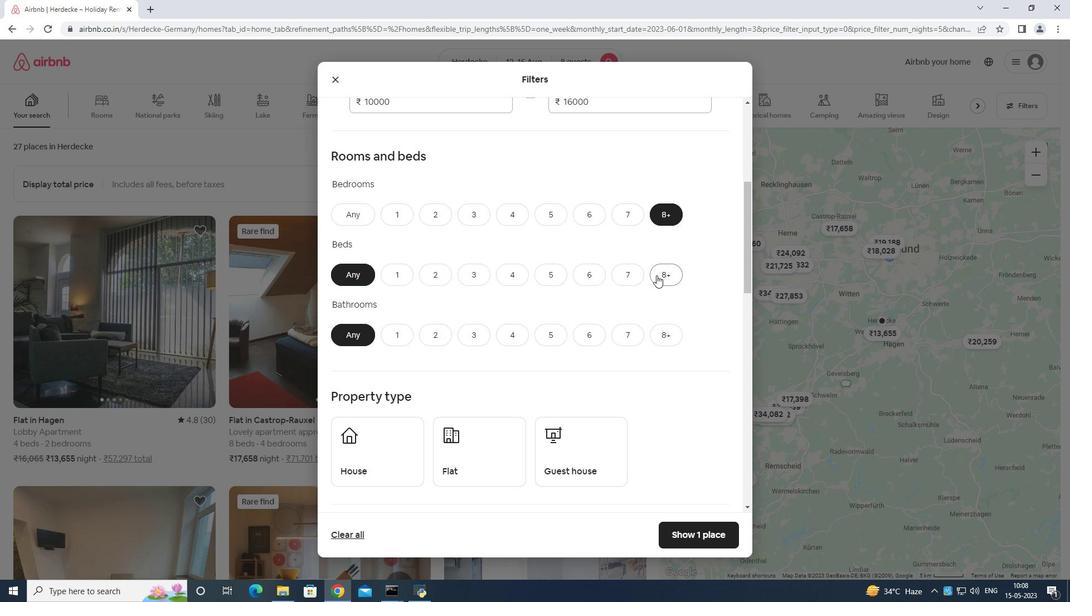 
Action: Mouse moved to (669, 334)
Screenshot: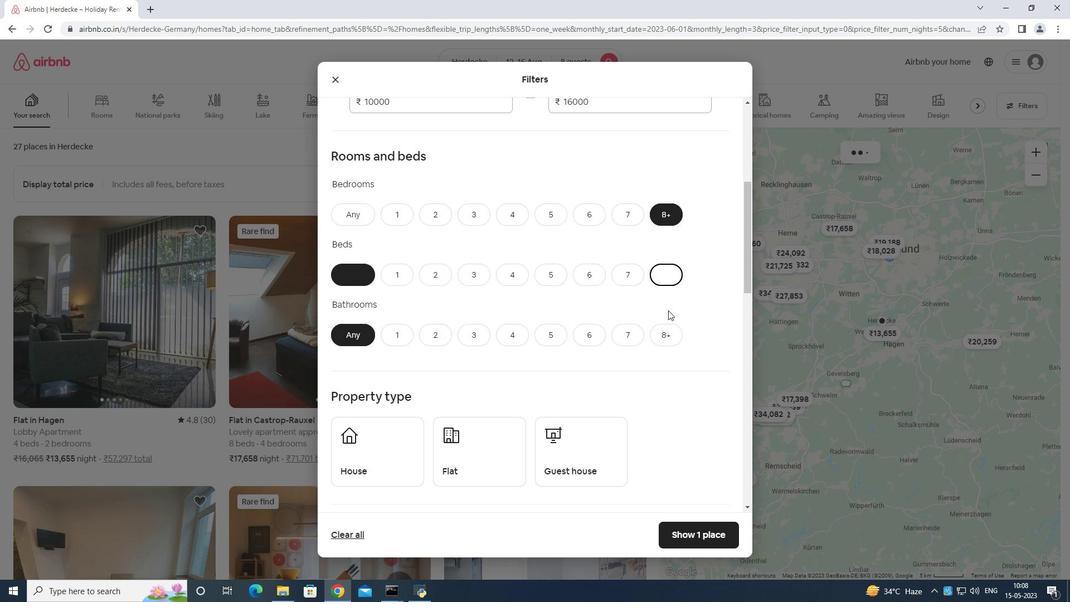 
Action: Mouse pressed left at (669, 334)
Screenshot: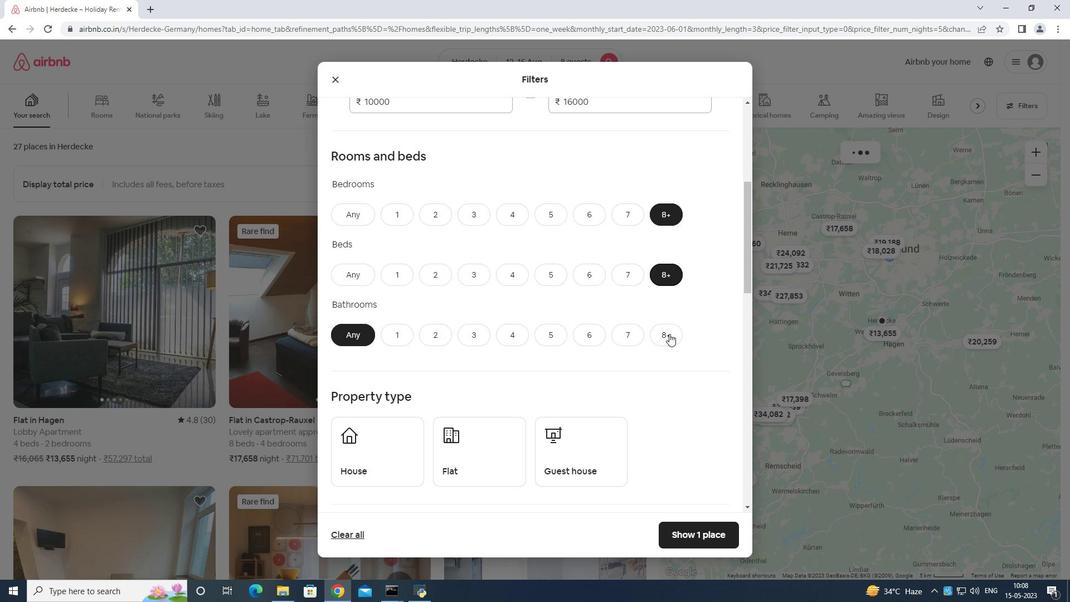 
Action: Mouse moved to (673, 332)
Screenshot: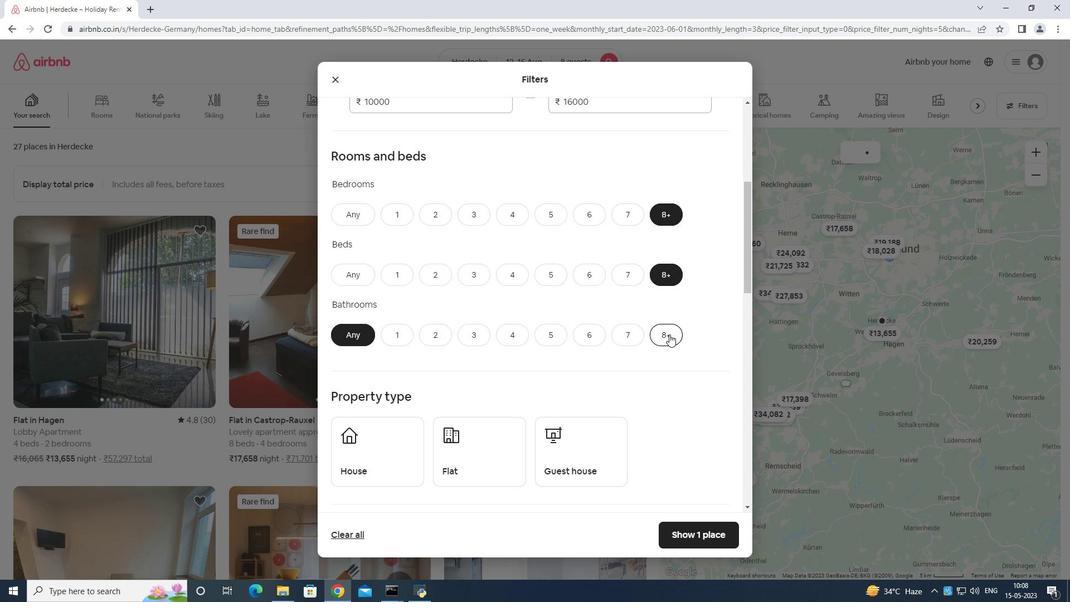 
Action: Mouse scrolled (673, 332) with delta (0, 0)
Screenshot: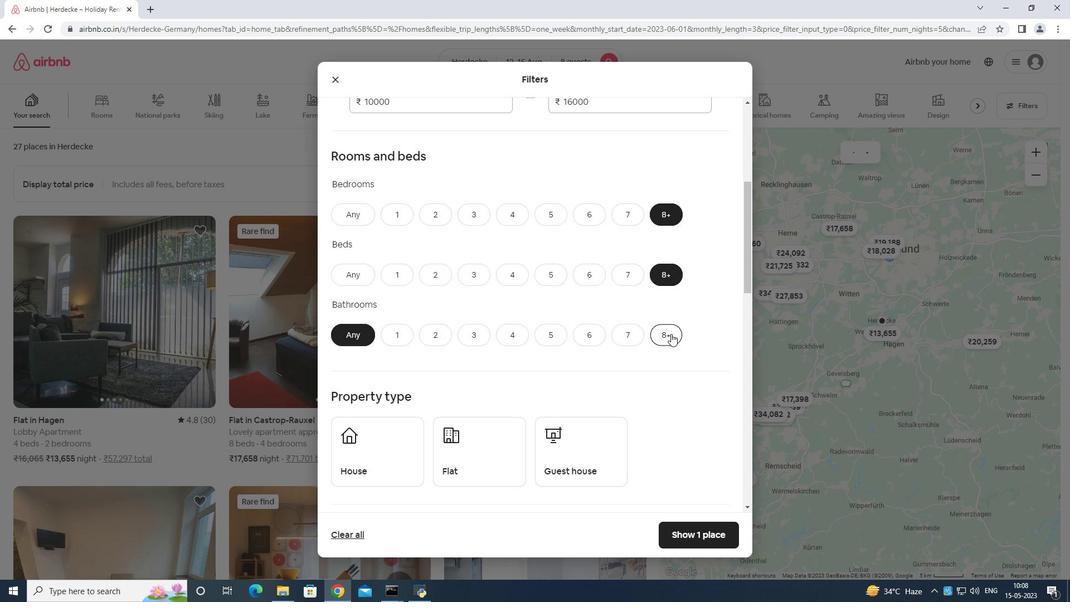 
Action: Mouse scrolled (673, 332) with delta (0, 0)
Screenshot: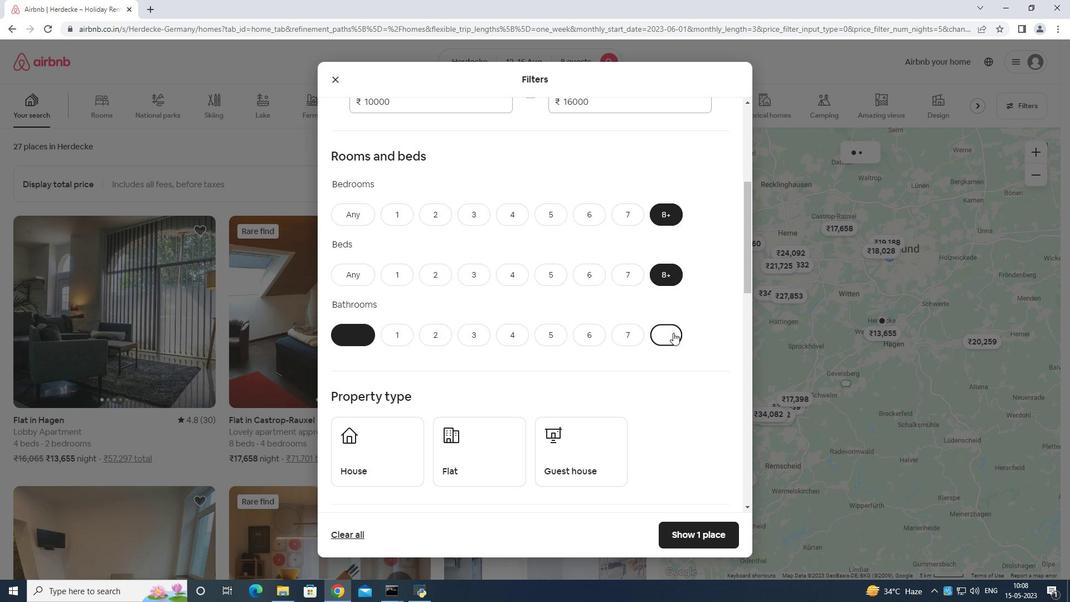
Action: Mouse moved to (348, 354)
Screenshot: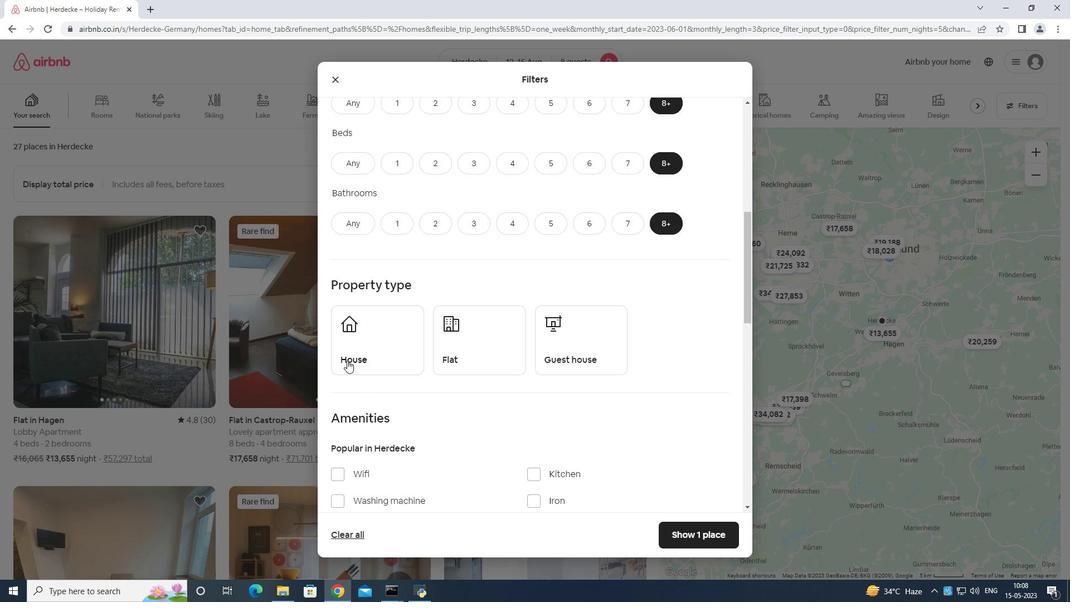 
Action: Mouse pressed left at (348, 354)
Screenshot: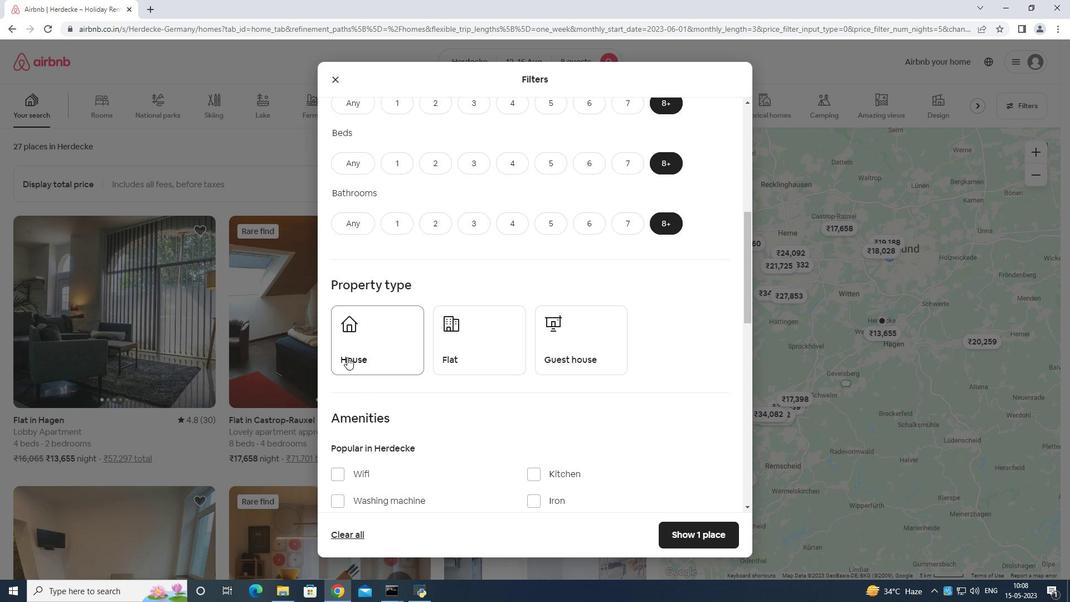 
Action: Mouse moved to (480, 353)
Screenshot: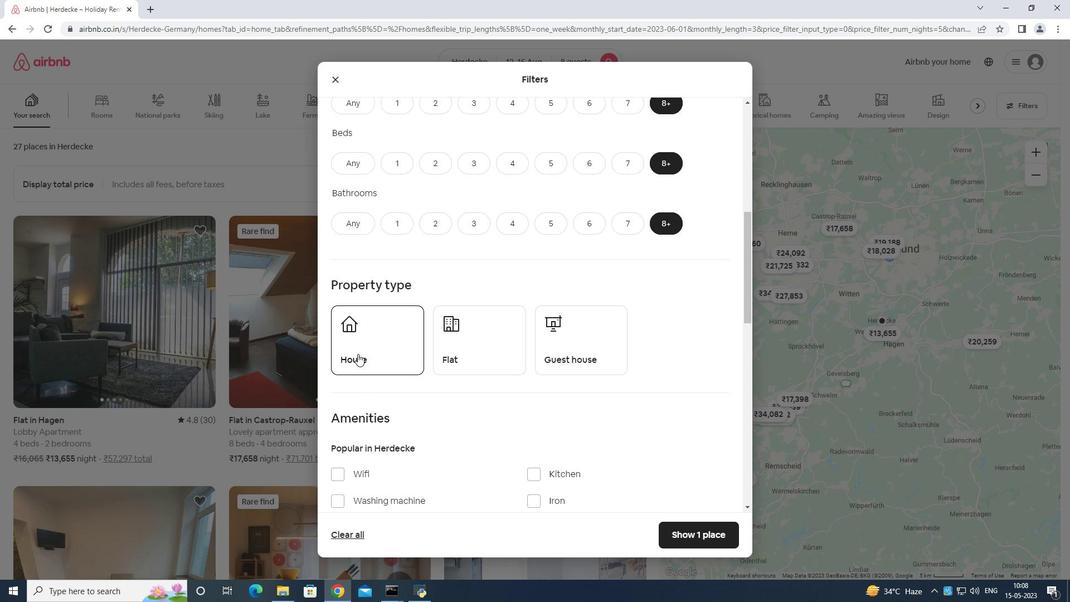 
Action: Mouse pressed left at (480, 353)
Screenshot: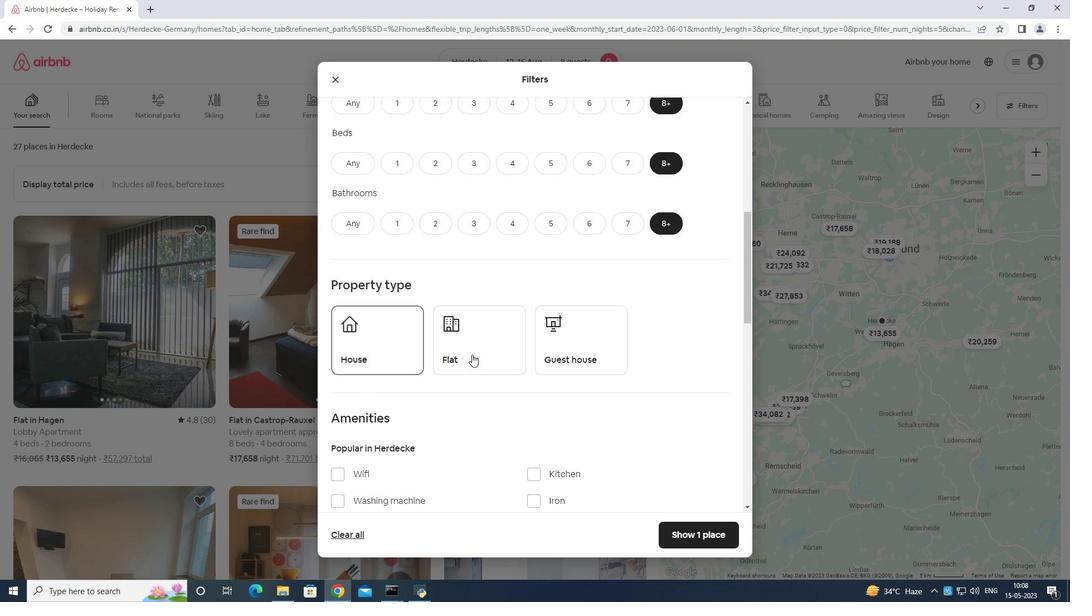 
Action: Mouse moved to (605, 337)
Screenshot: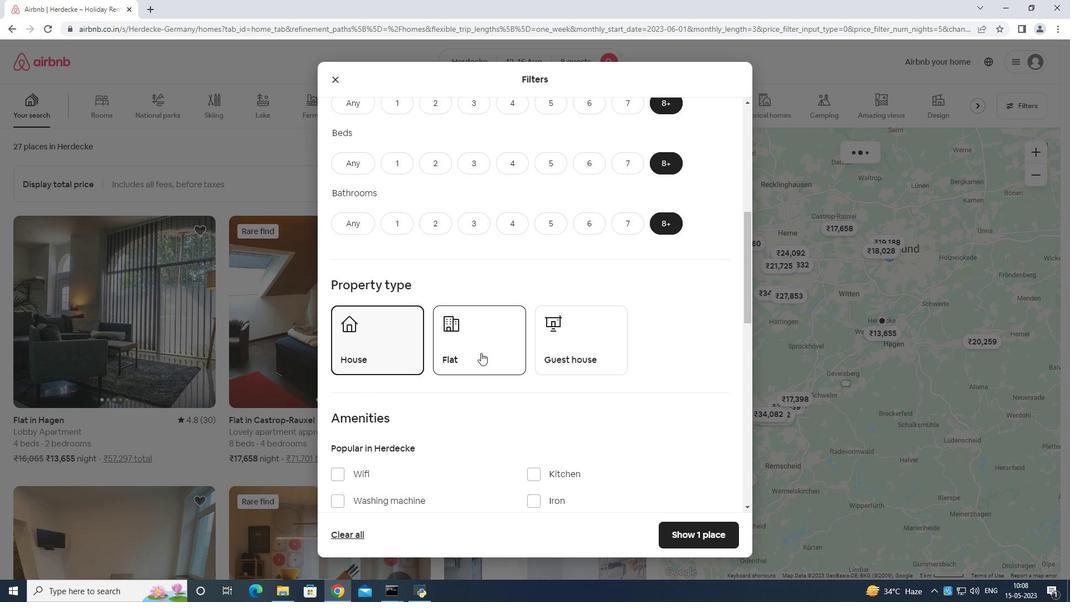 
Action: Mouse pressed left at (605, 337)
Screenshot: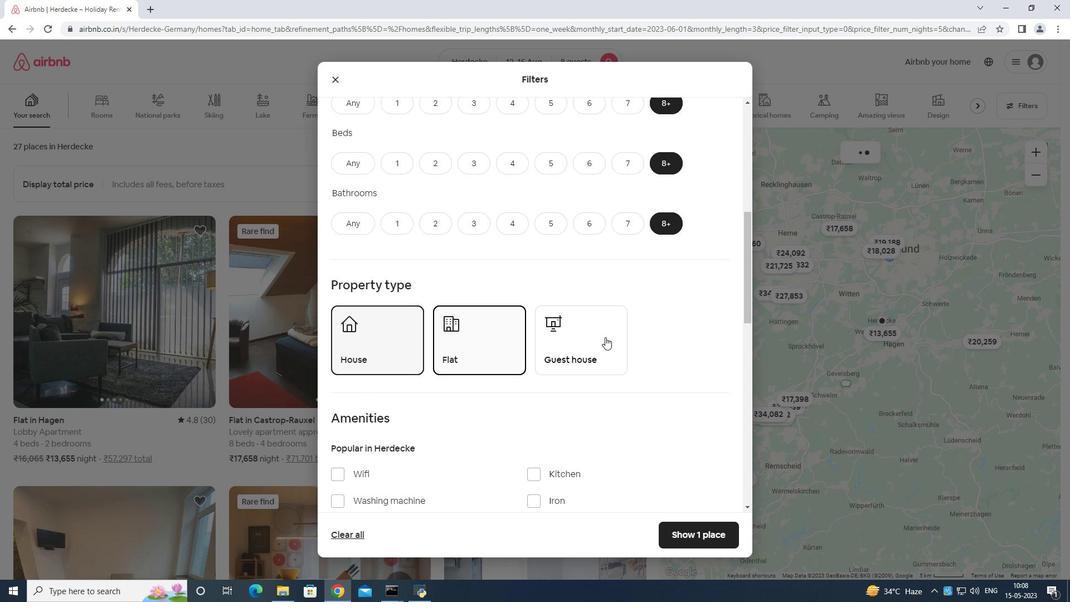 
Action: Mouse moved to (609, 335)
Screenshot: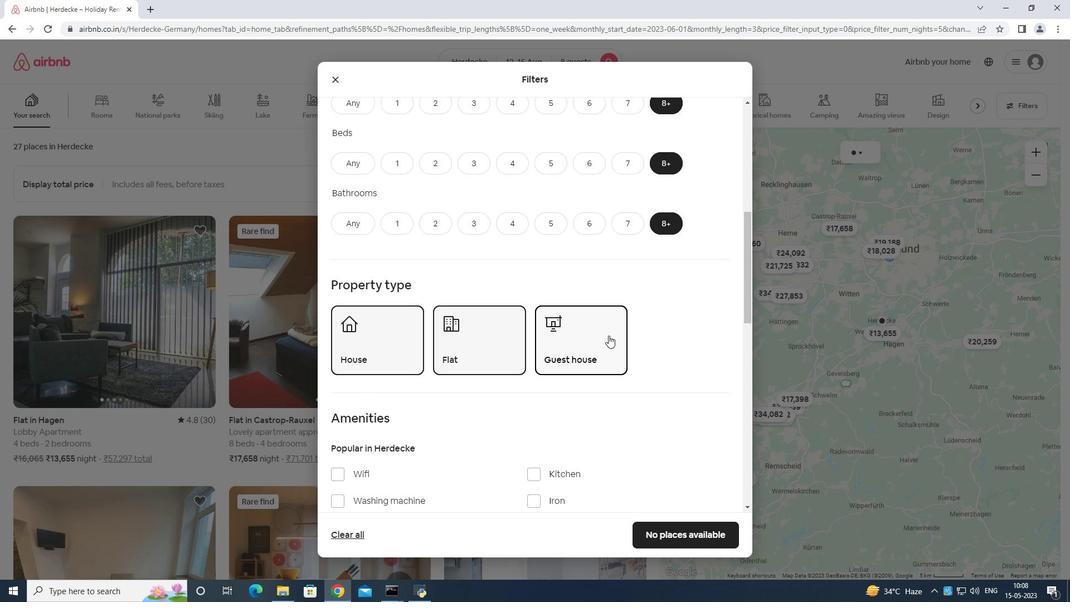 
Action: Mouse scrolled (609, 334) with delta (0, 0)
Screenshot: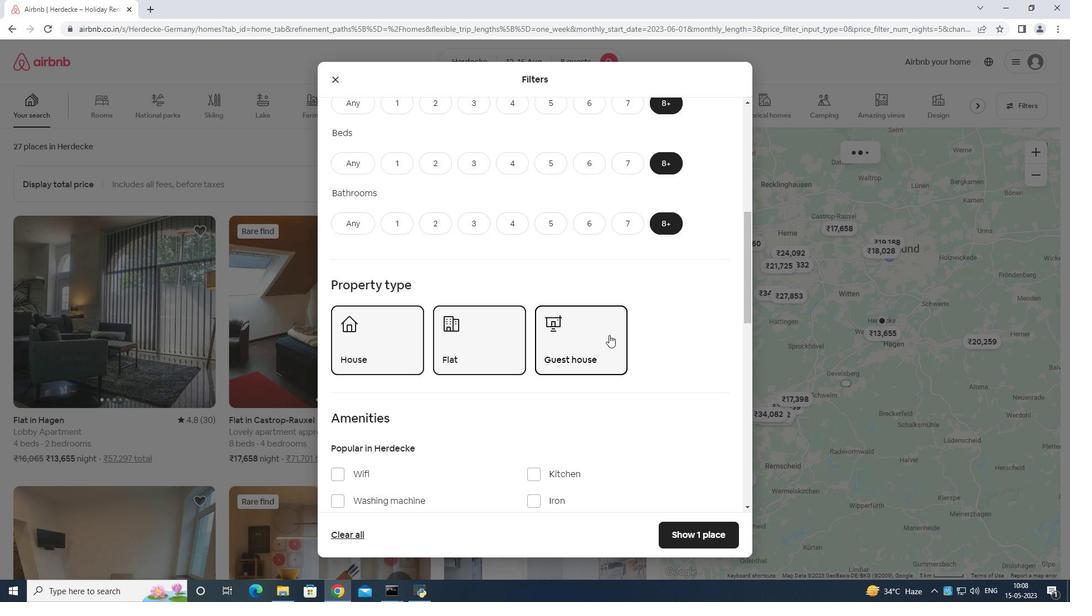 
Action: Mouse scrolled (609, 334) with delta (0, 0)
Screenshot: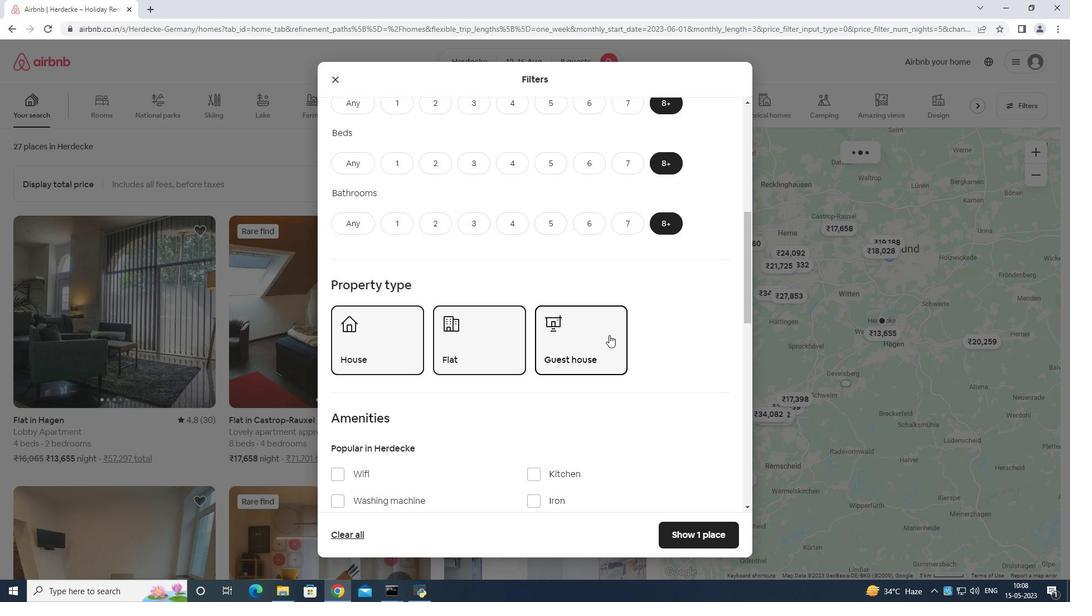 
Action: Mouse scrolled (609, 334) with delta (0, 0)
Screenshot: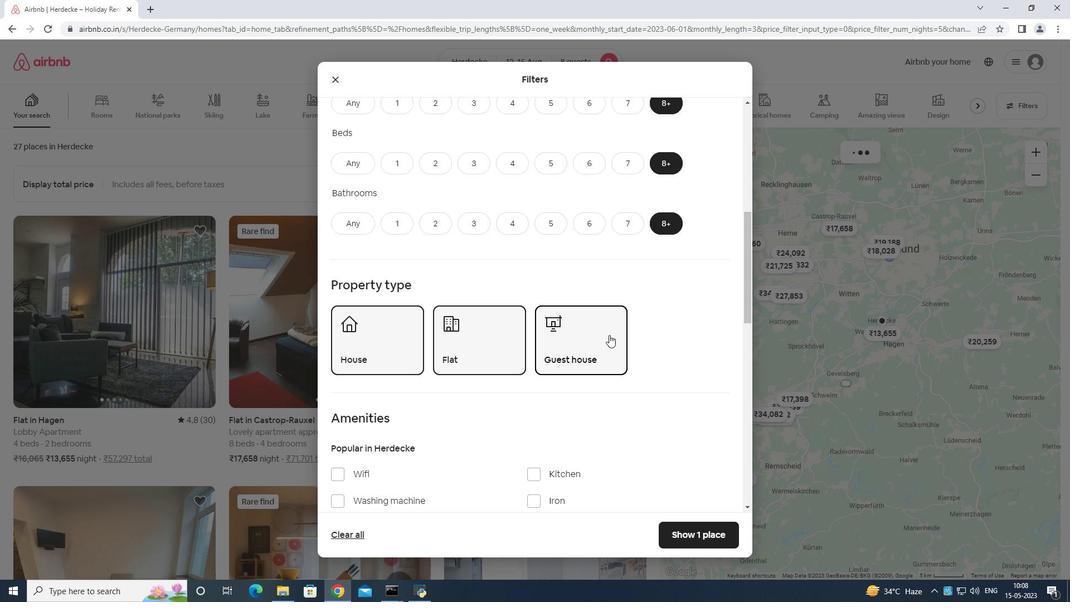 
Action: Mouse moved to (609, 335)
Screenshot: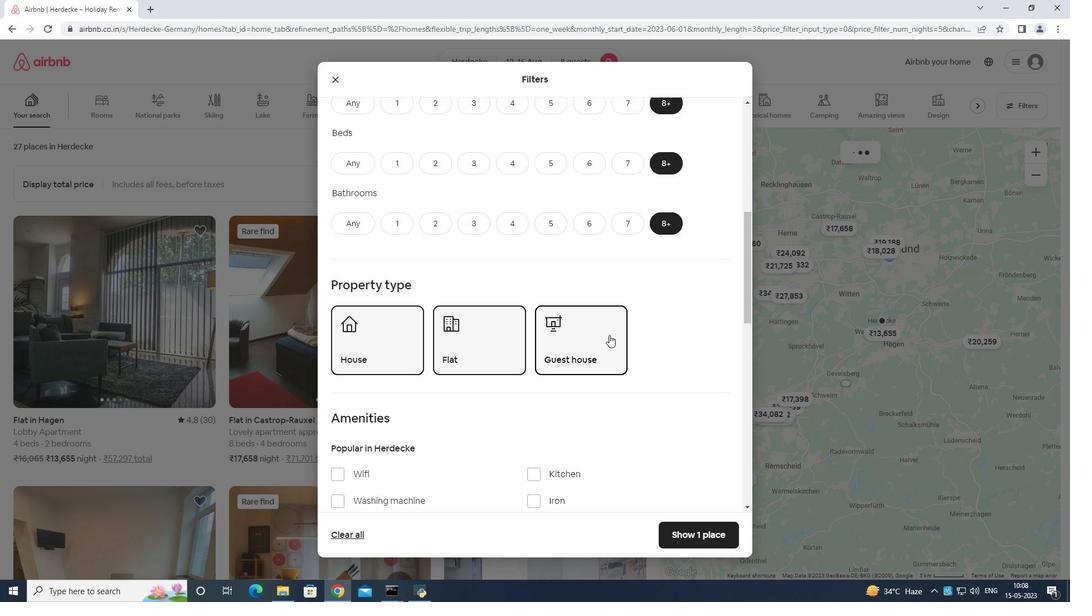 
Action: Mouse scrolled (609, 334) with delta (0, 0)
Screenshot: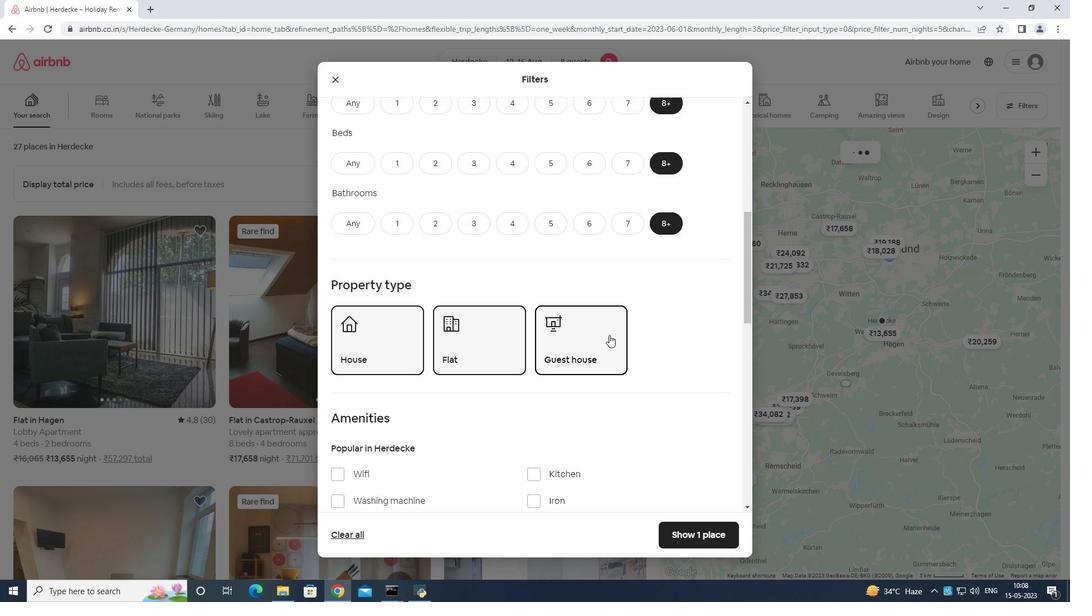 
Action: Mouse moved to (340, 252)
Screenshot: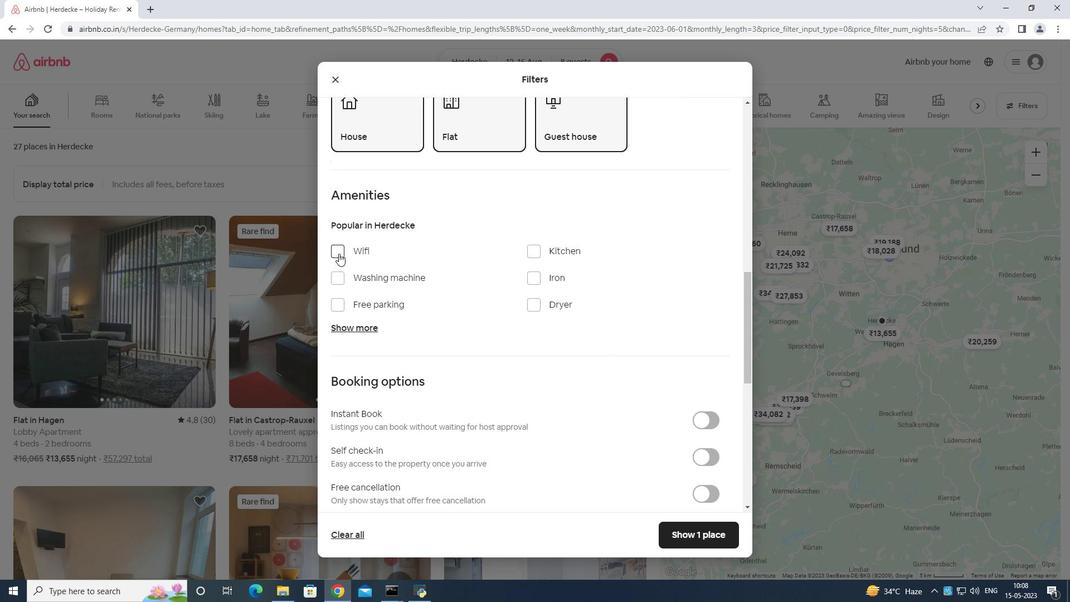 
Action: Mouse pressed left at (340, 252)
Screenshot: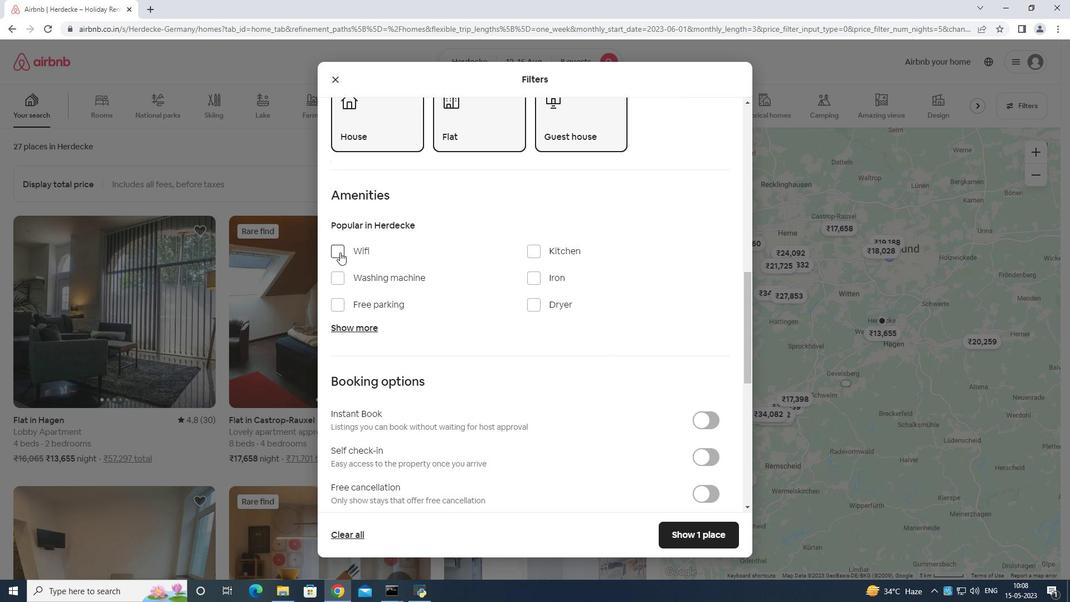 
Action: Mouse moved to (348, 303)
Screenshot: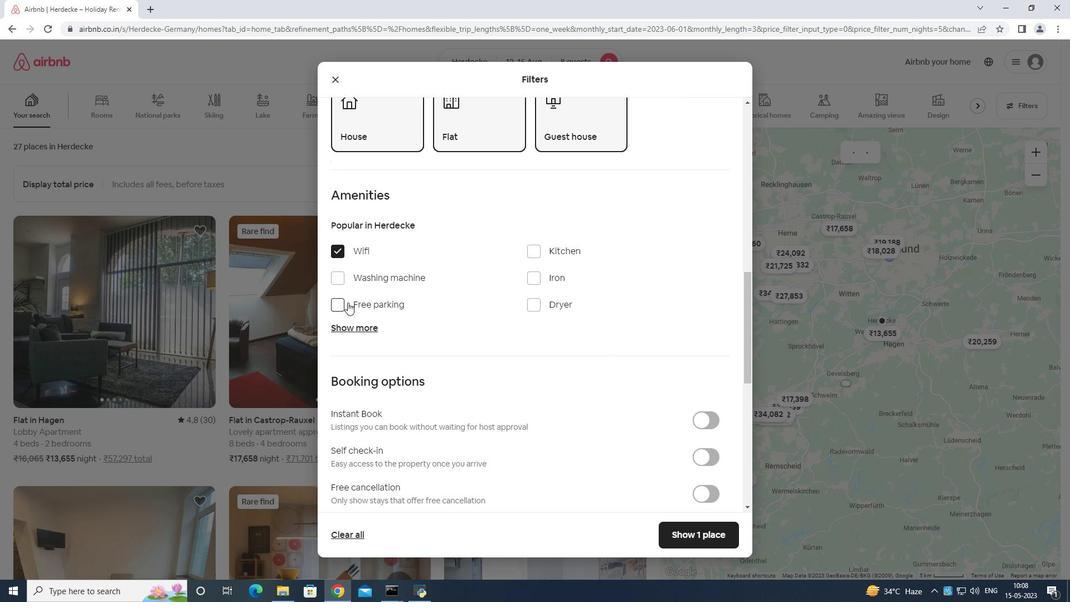 
Action: Mouse pressed left at (348, 303)
Screenshot: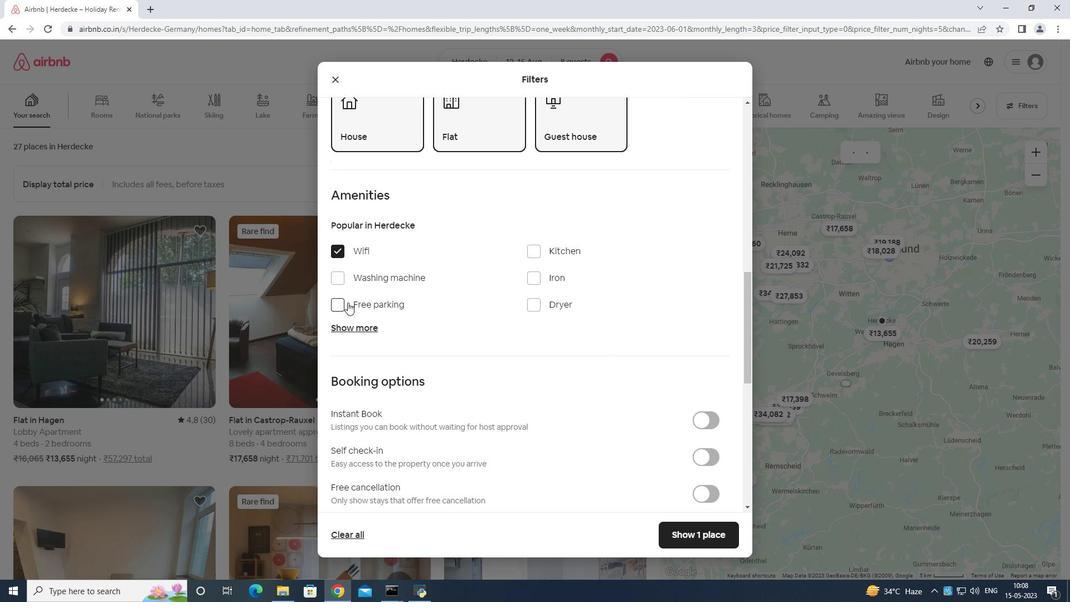 
Action: Mouse moved to (351, 330)
Screenshot: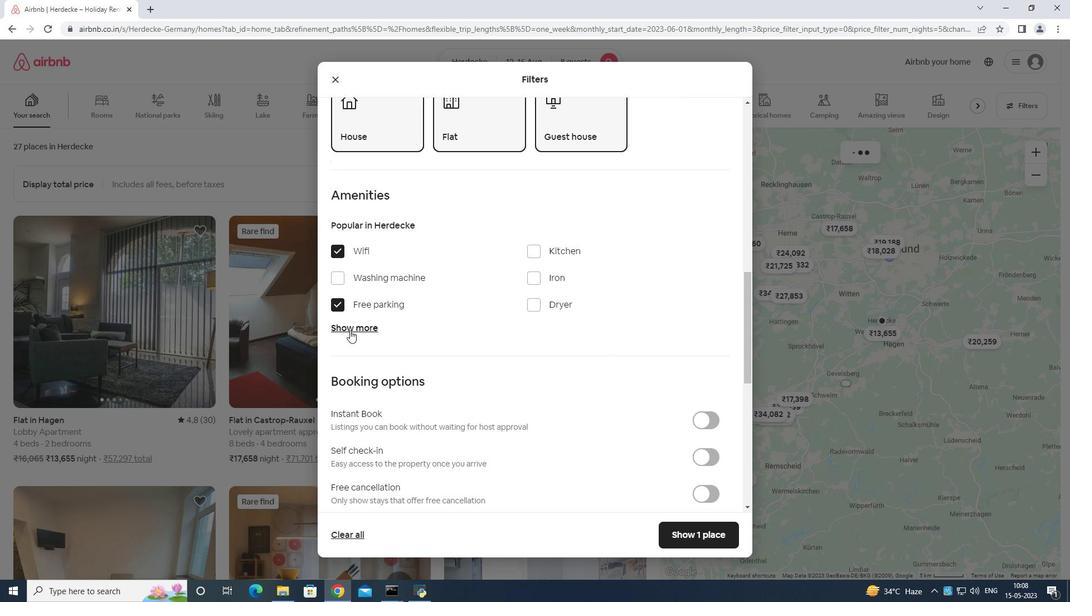 
Action: Mouse pressed left at (351, 330)
Screenshot: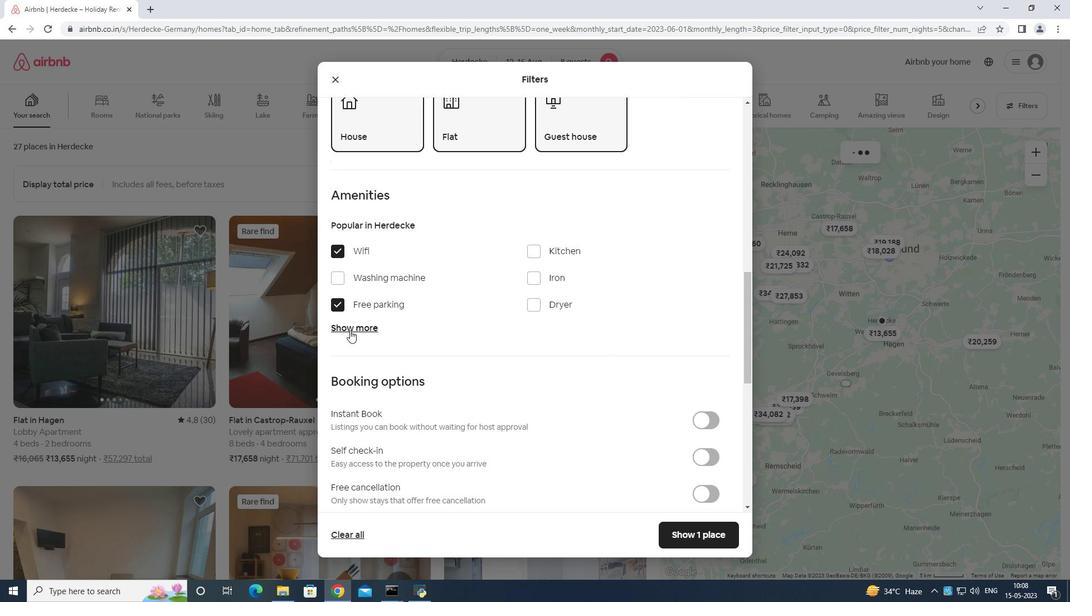 
Action: Mouse moved to (548, 399)
Screenshot: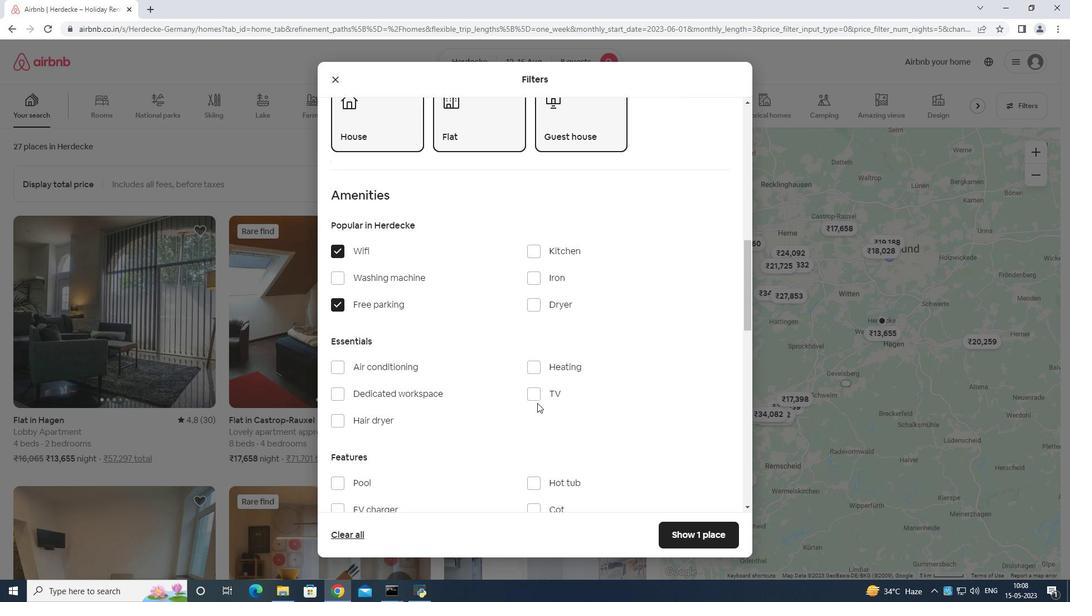 
Action: Mouse pressed left at (548, 399)
Screenshot: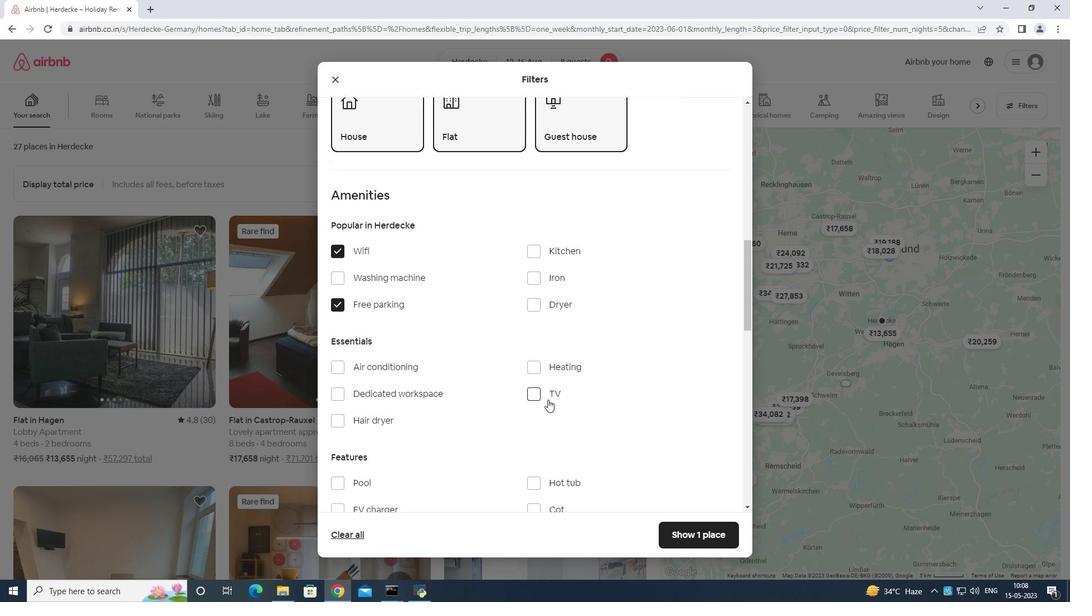 
Action: Mouse moved to (404, 456)
Screenshot: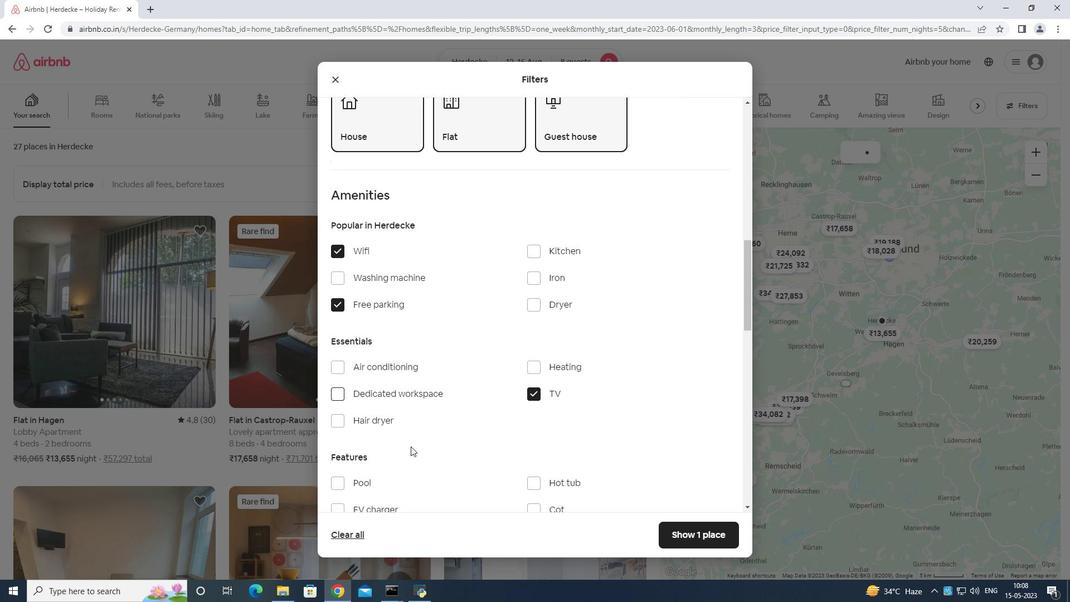
Action: Mouse scrolled (404, 455) with delta (0, 0)
Screenshot: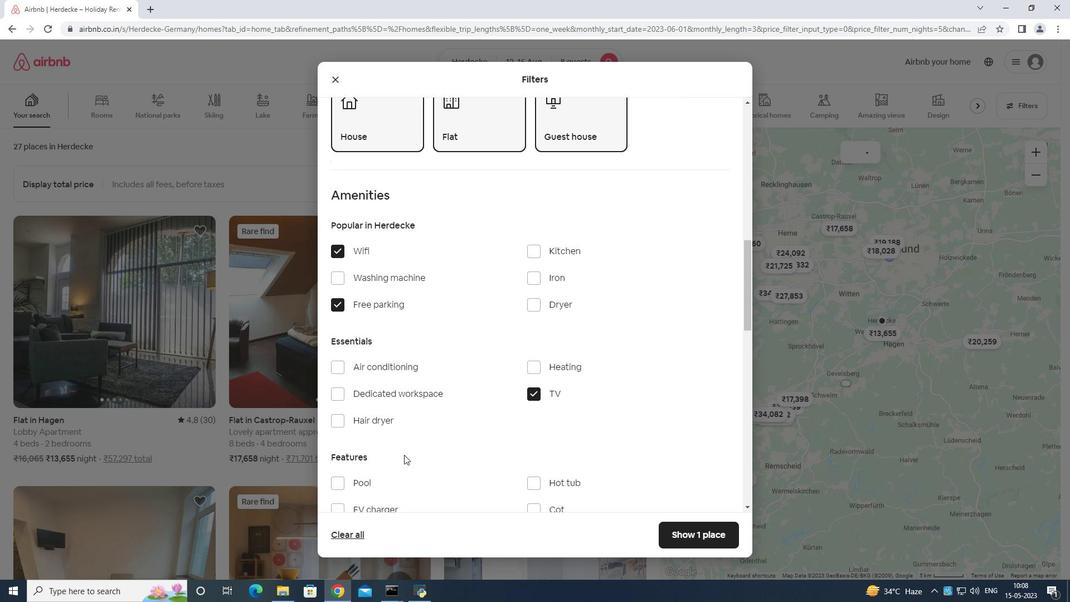
Action: Mouse moved to (404, 456)
Screenshot: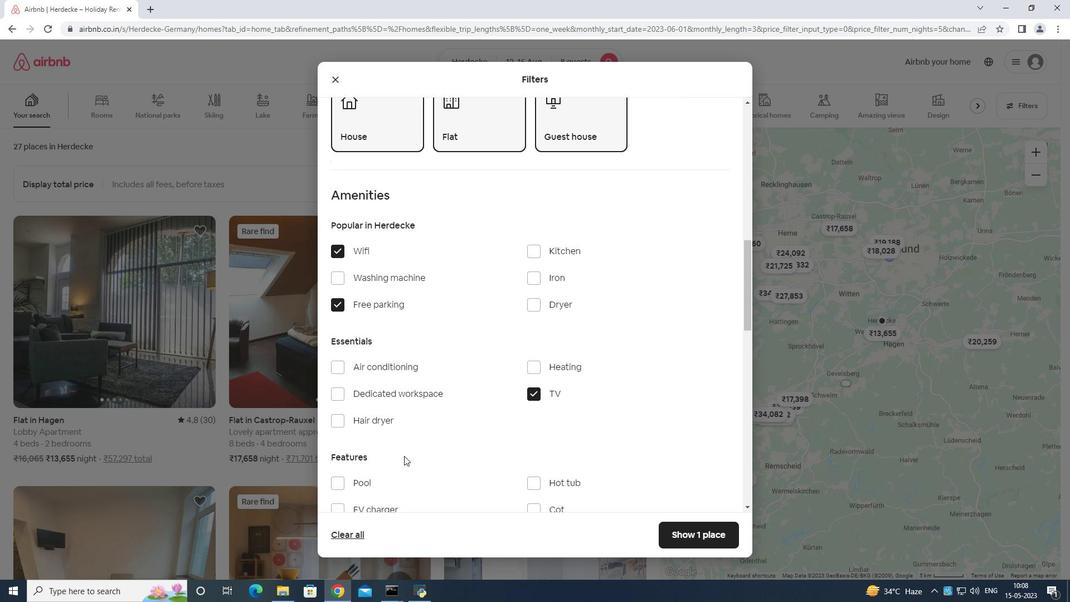 
Action: Mouse scrolled (404, 456) with delta (0, 0)
Screenshot: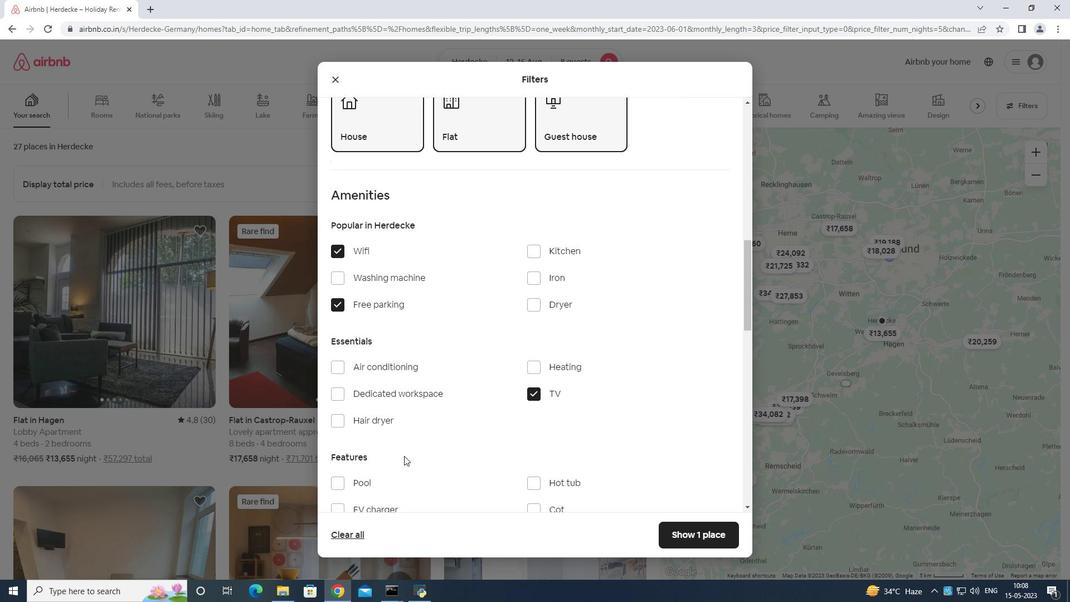 
Action: Mouse moved to (404, 456)
Screenshot: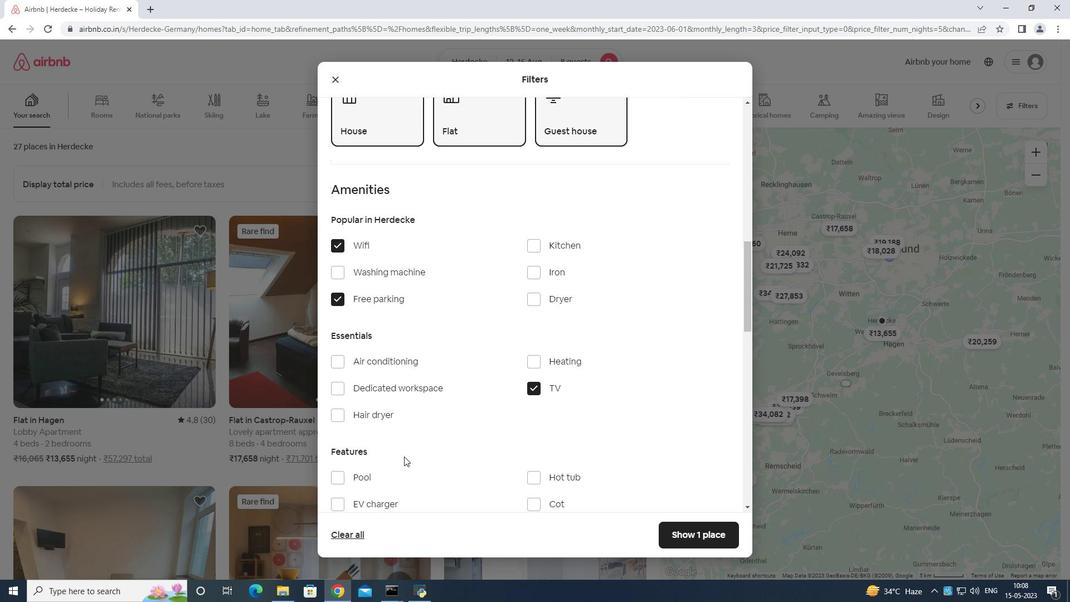
Action: Mouse scrolled (404, 456) with delta (0, 0)
Screenshot: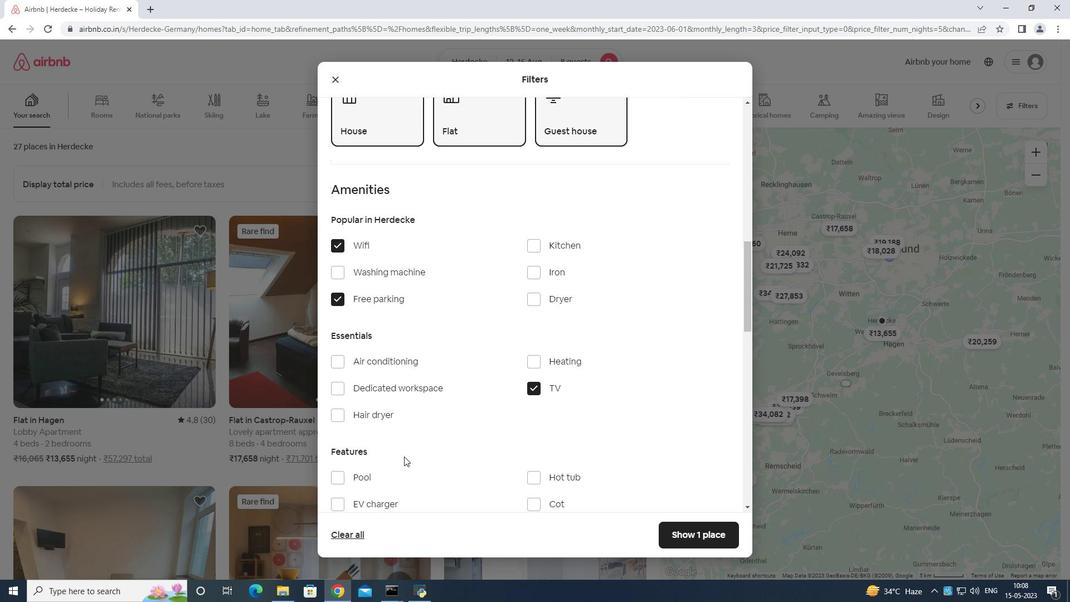 
Action: Mouse moved to (342, 368)
Screenshot: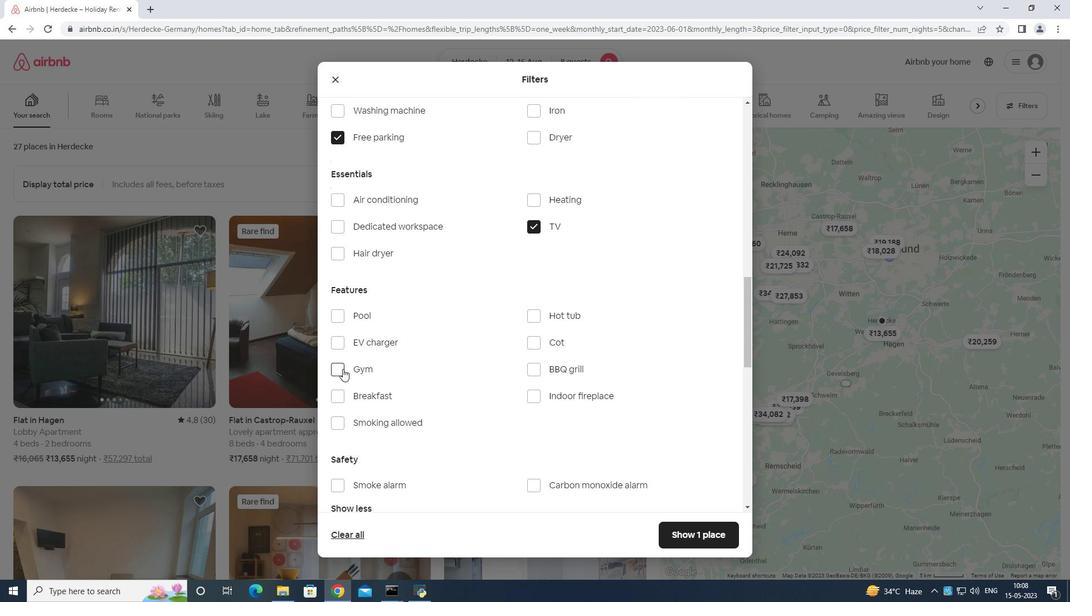 
Action: Mouse pressed left at (342, 368)
Screenshot: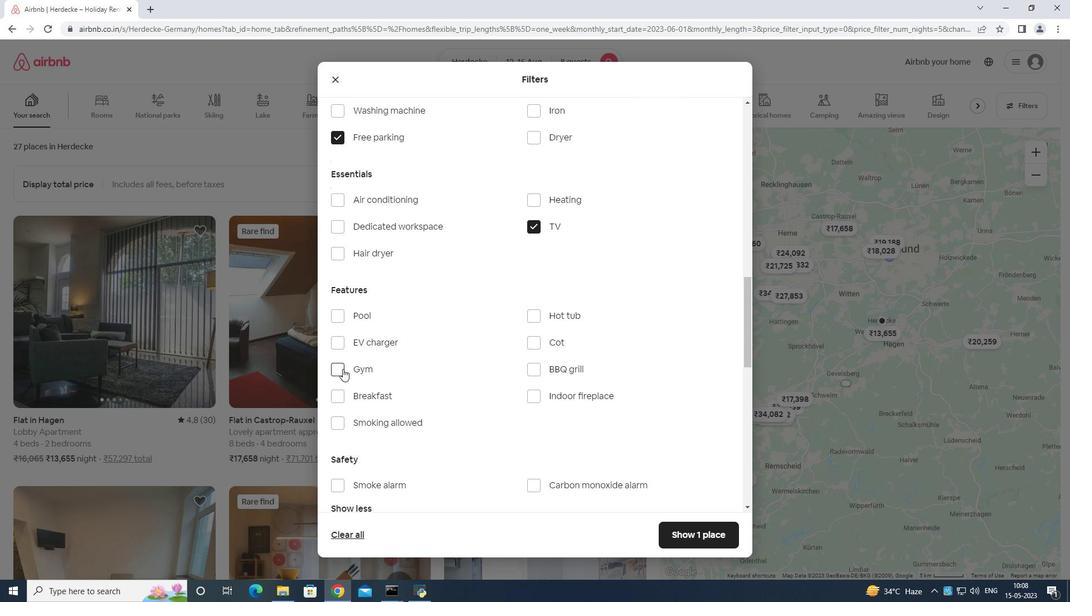
Action: Mouse moved to (339, 396)
Screenshot: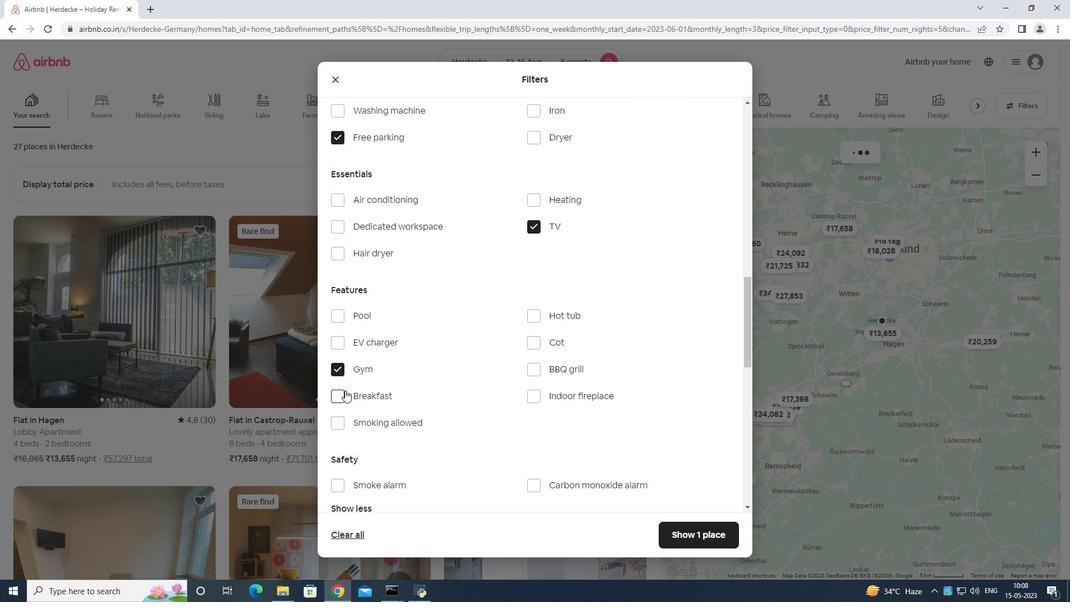 
Action: Mouse pressed left at (339, 396)
Screenshot: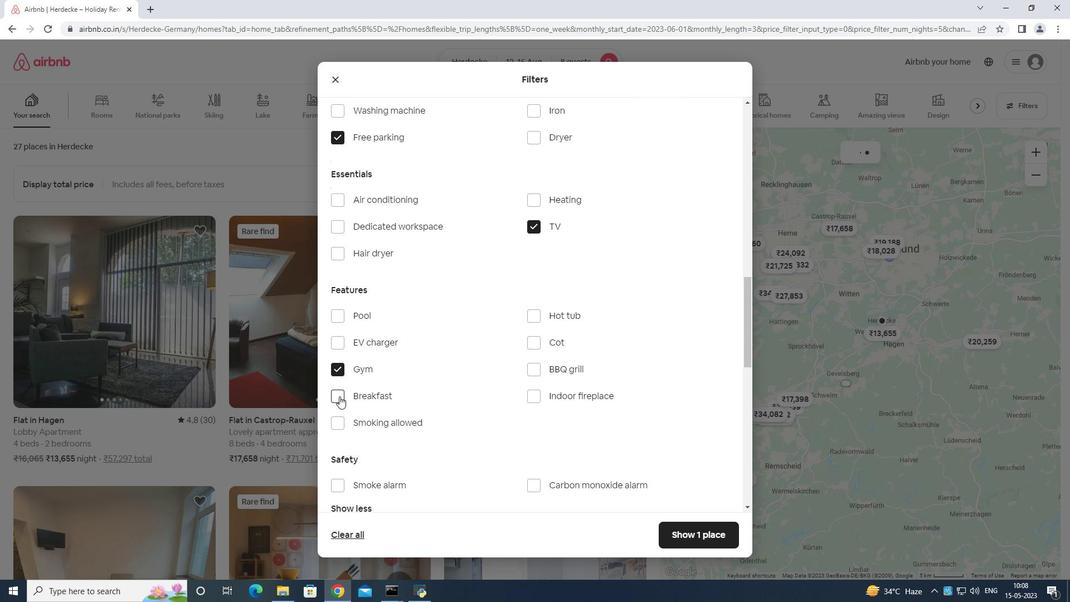 
Action: Mouse moved to (568, 380)
Screenshot: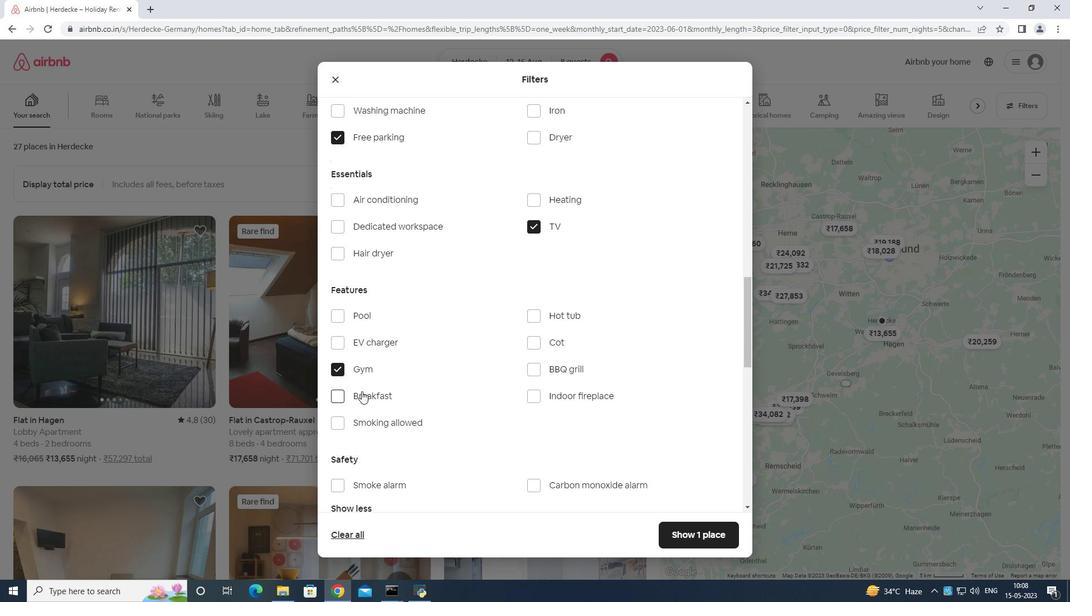 
Action: Mouse scrolled (567, 379) with delta (0, 0)
Screenshot: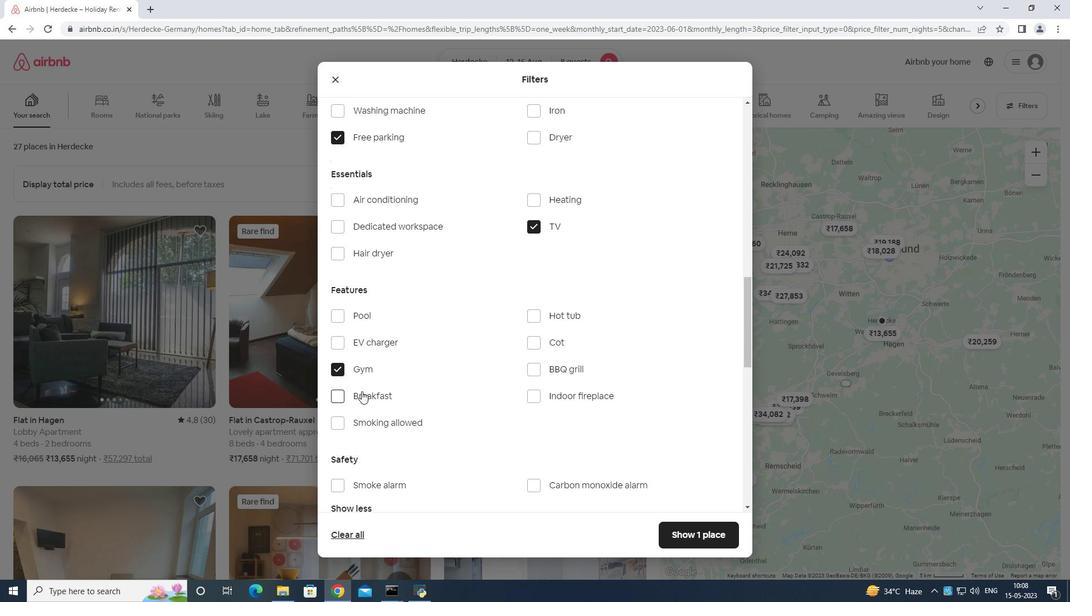 
Action: Mouse scrolled (568, 379) with delta (0, 0)
Screenshot: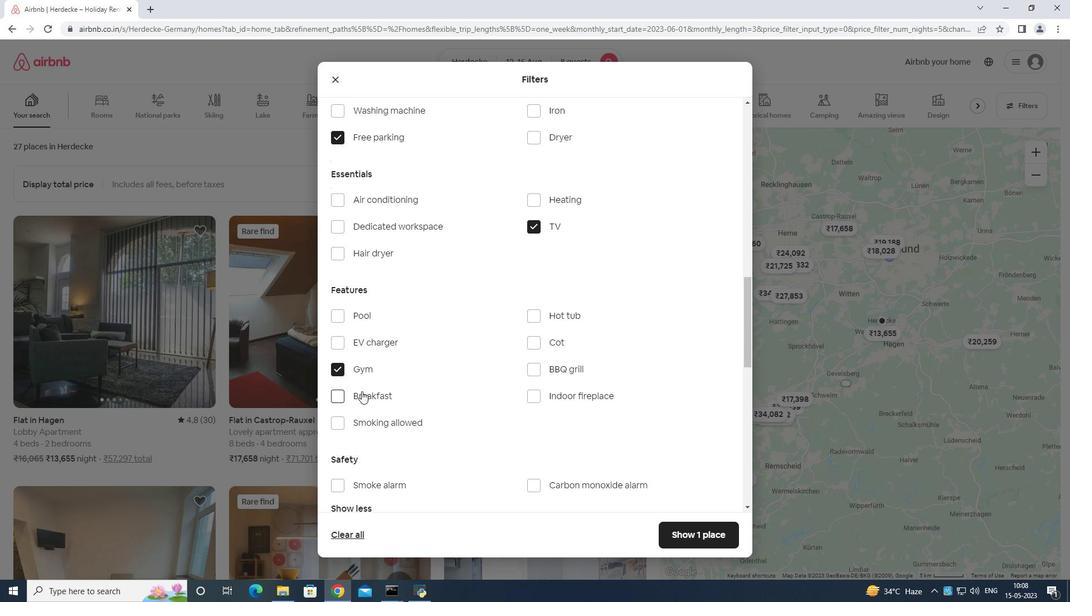 
Action: Mouse moved to (568, 380)
Screenshot: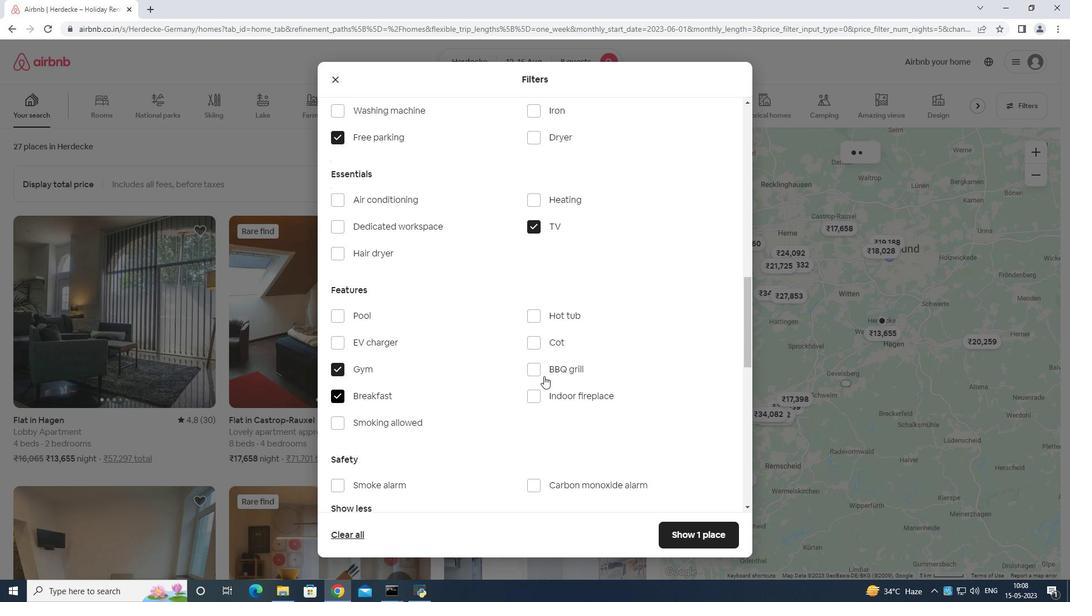 
Action: Mouse scrolled (568, 380) with delta (0, 0)
Screenshot: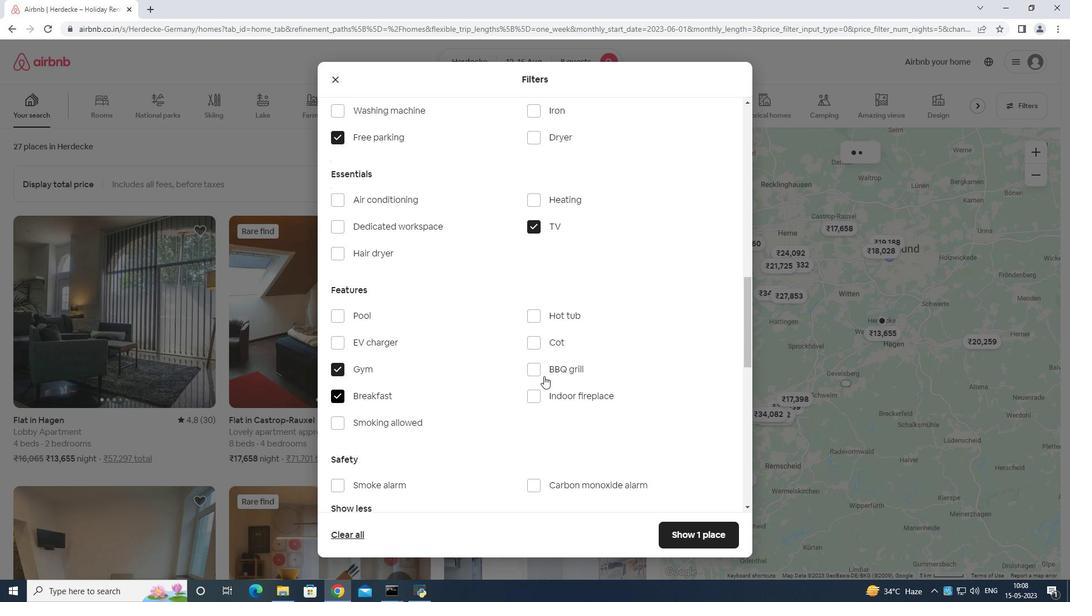 
Action: Mouse moved to (572, 381)
Screenshot: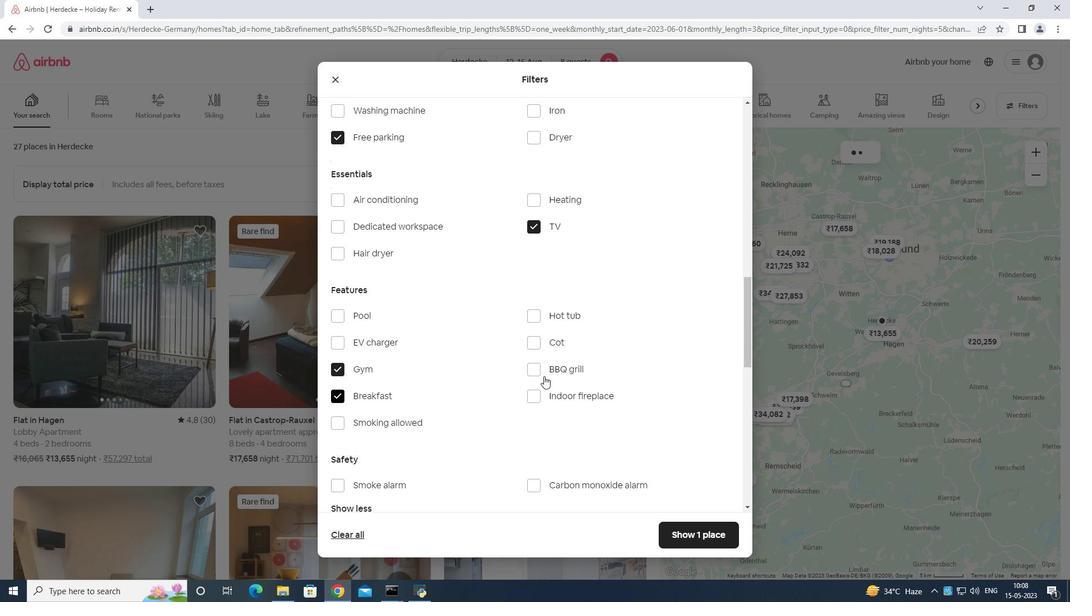 
Action: Mouse scrolled (572, 380) with delta (0, 0)
Screenshot: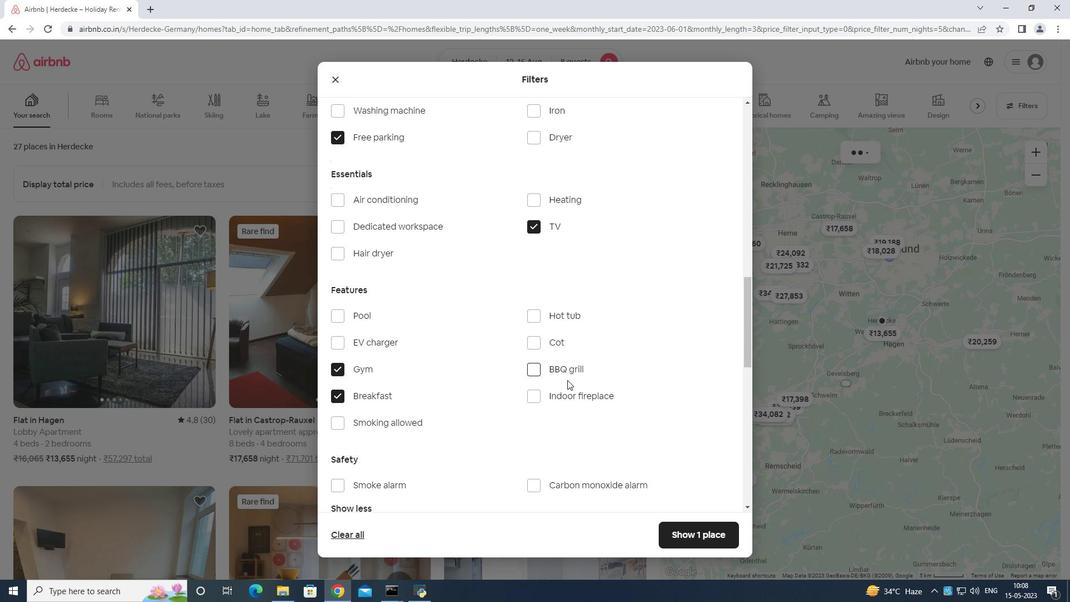 
Action: Mouse moved to (702, 414)
Screenshot: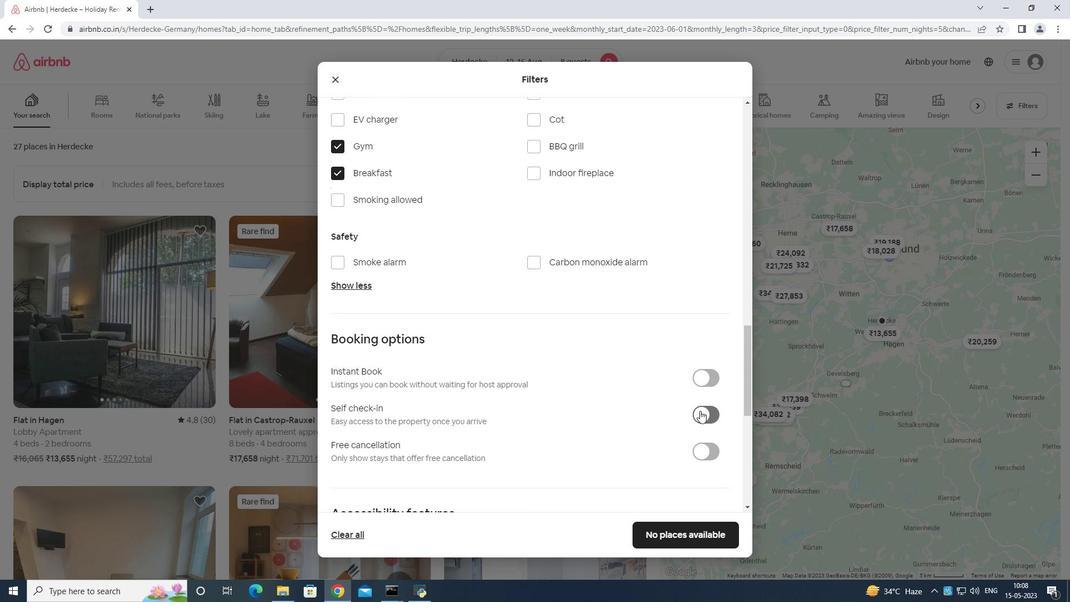 
Action: Mouse pressed left at (702, 414)
Screenshot: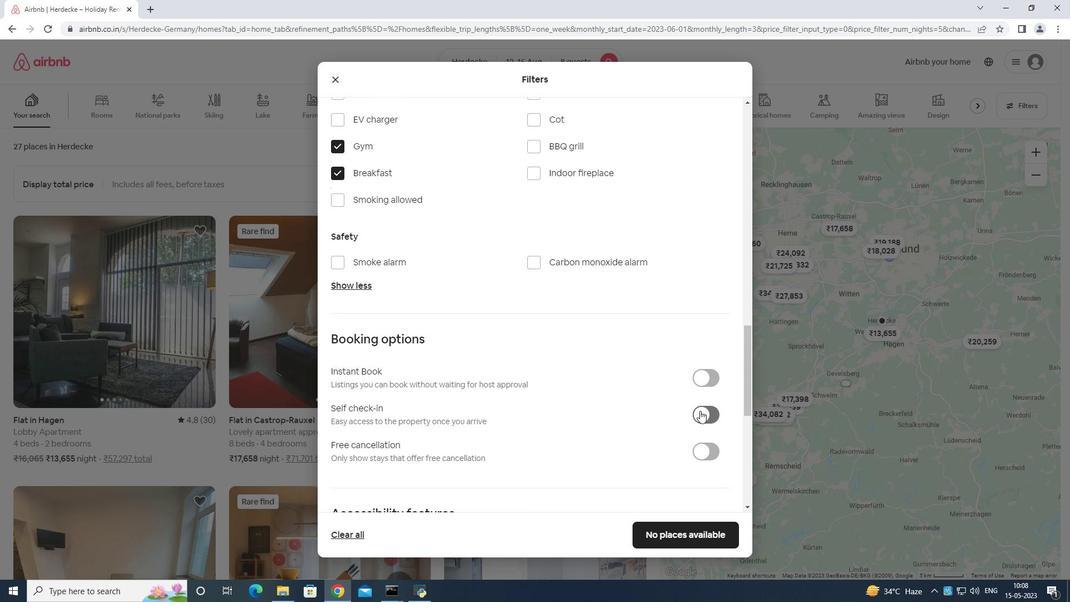 
Action: Mouse moved to (721, 406)
Screenshot: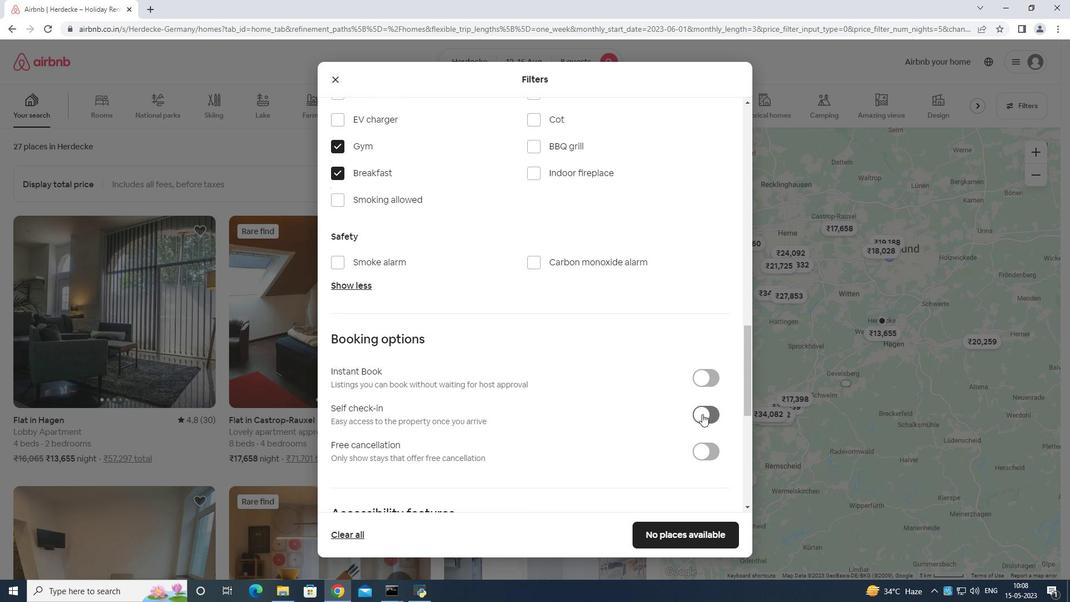
Action: Mouse scrolled (721, 405) with delta (0, 0)
Screenshot: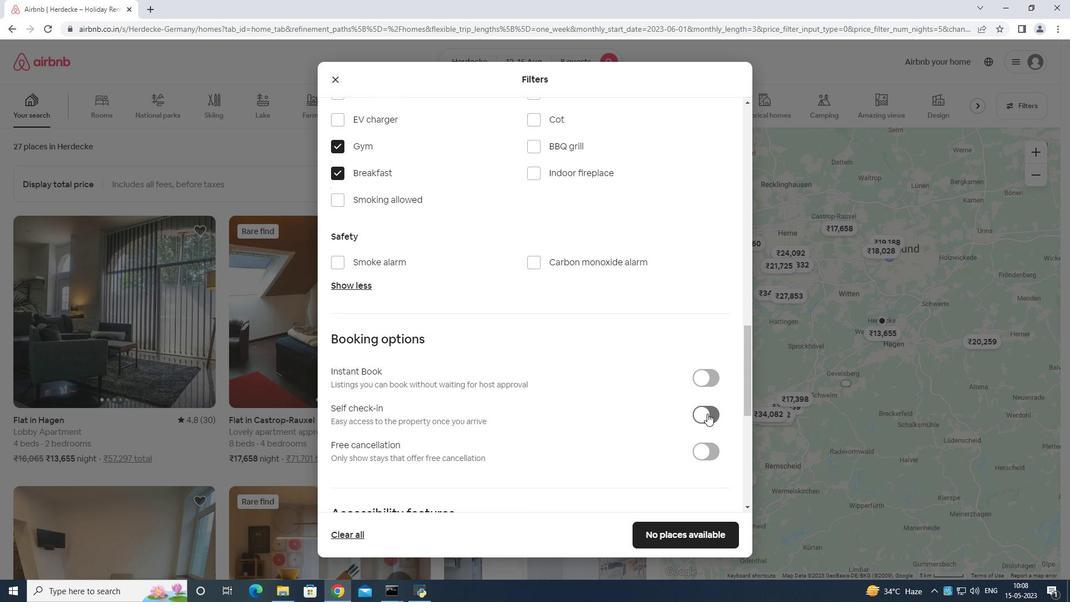 
Action: Mouse scrolled (721, 405) with delta (0, 0)
Screenshot: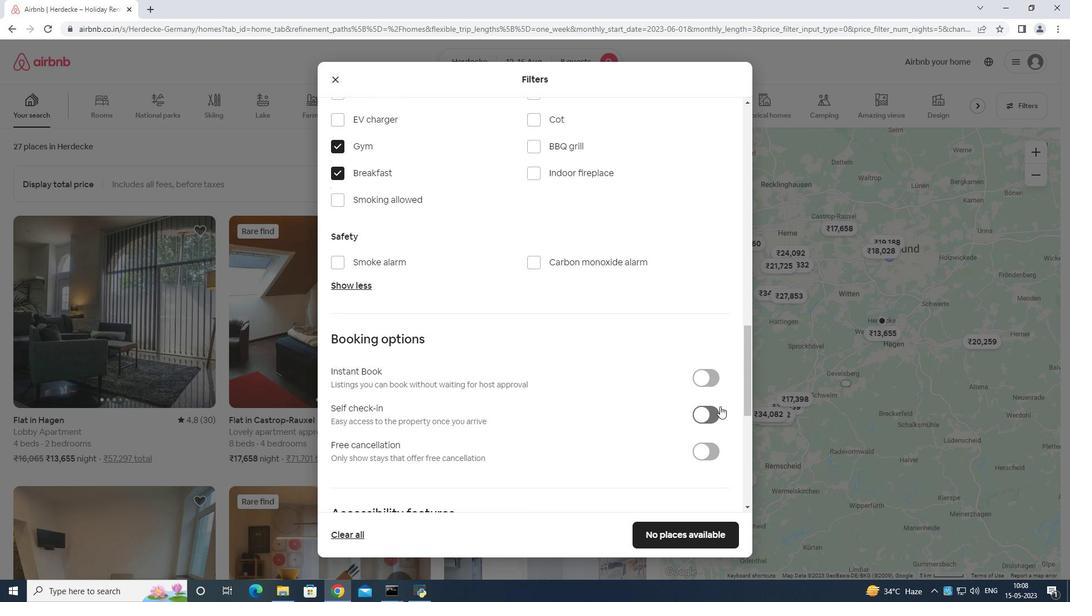 
Action: Mouse scrolled (721, 405) with delta (0, 0)
Screenshot: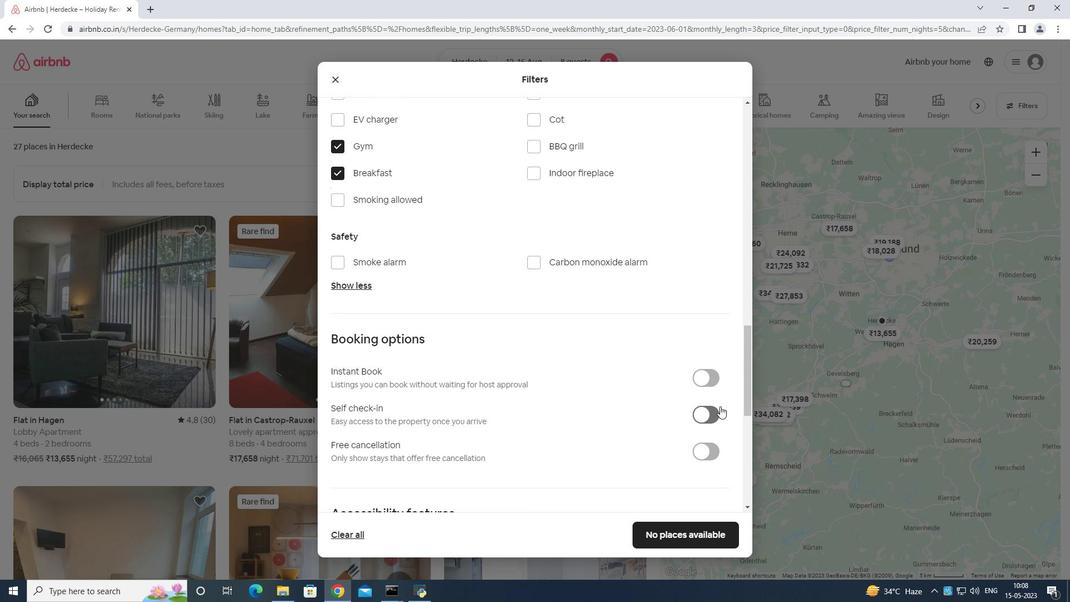 
Action: Mouse scrolled (721, 405) with delta (0, 0)
Screenshot: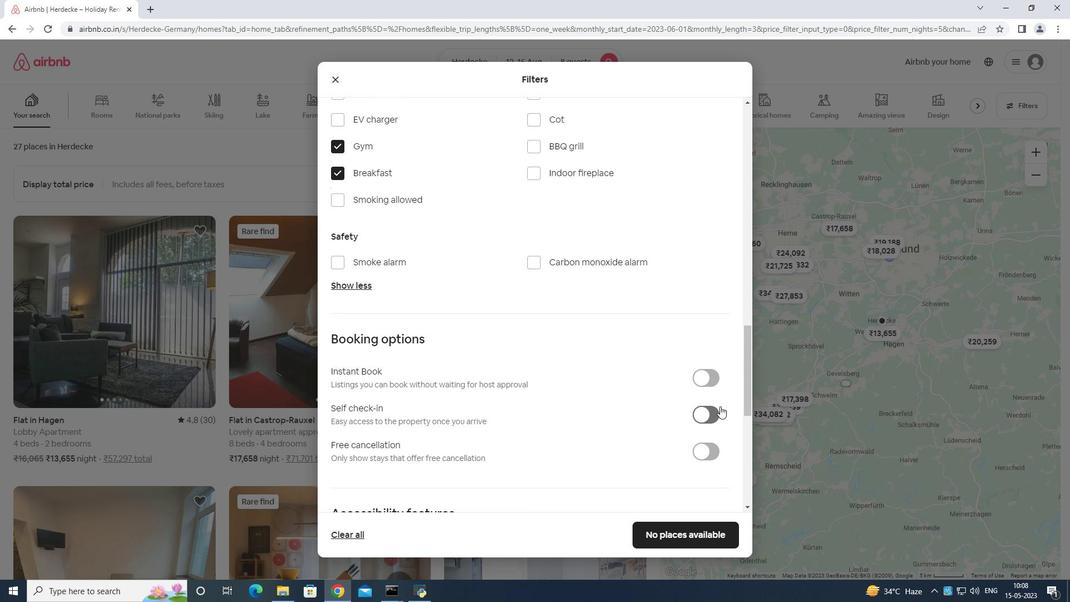 
Action: Mouse scrolled (721, 405) with delta (0, 0)
Screenshot: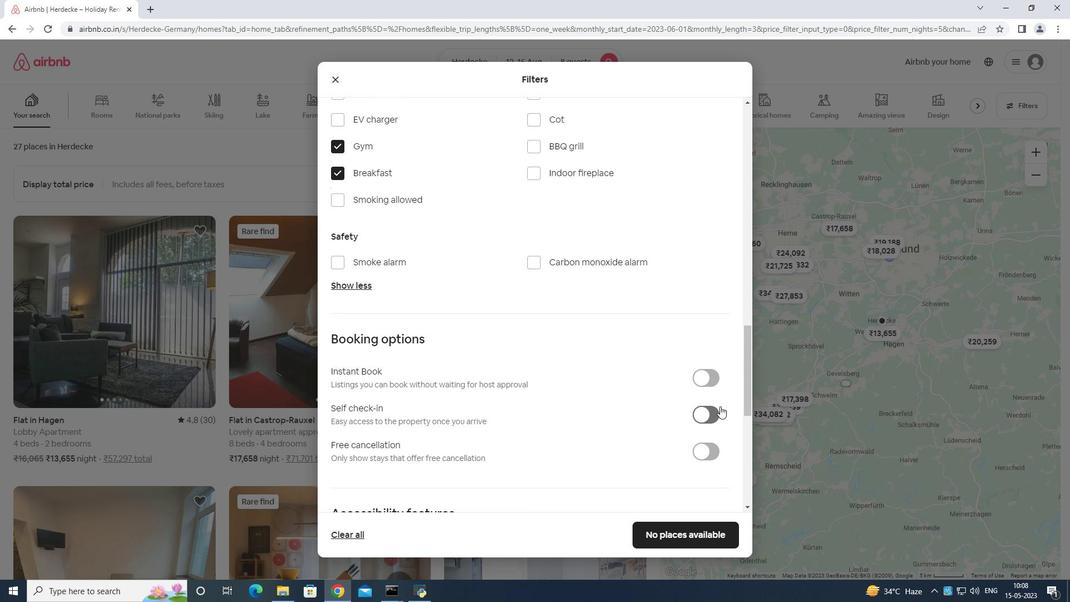 
Action: Mouse moved to (693, 407)
Screenshot: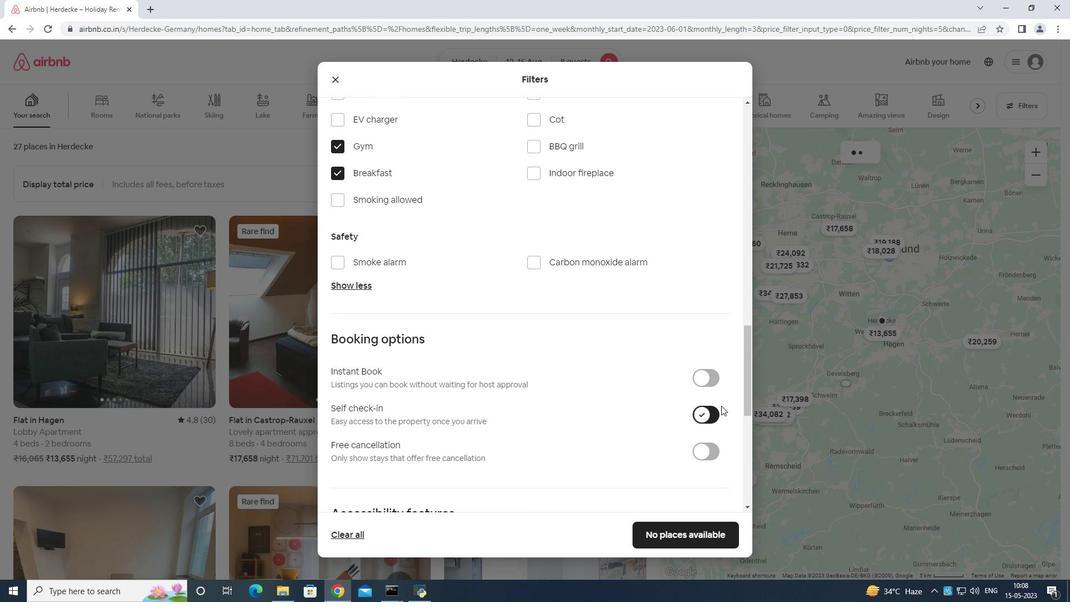 
Action: Mouse scrolled (693, 406) with delta (0, 0)
Screenshot: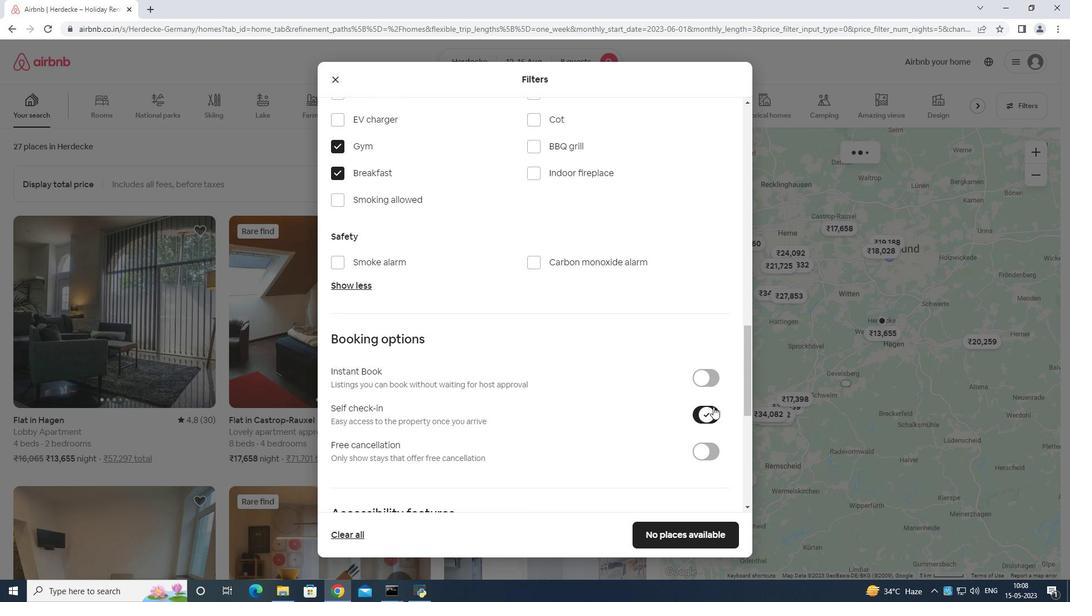 
Action: Mouse scrolled (693, 406) with delta (0, 0)
Screenshot: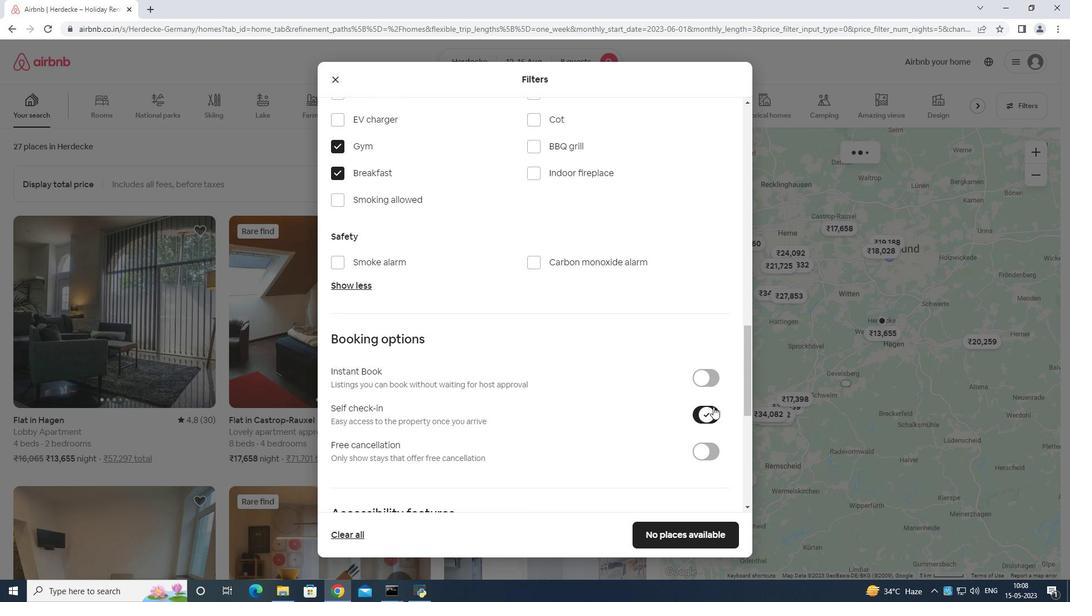 
Action: Mouse scrolled (693, 406) with delta (0, 0)
Screenshot: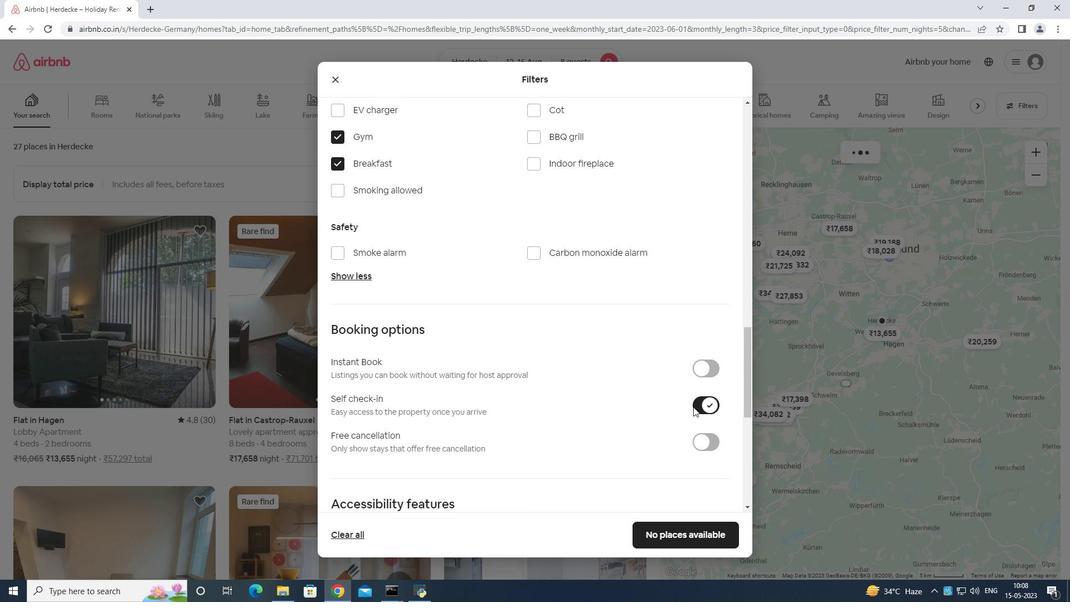 
Action: Mouse moved to (693, 406)
Screenshot: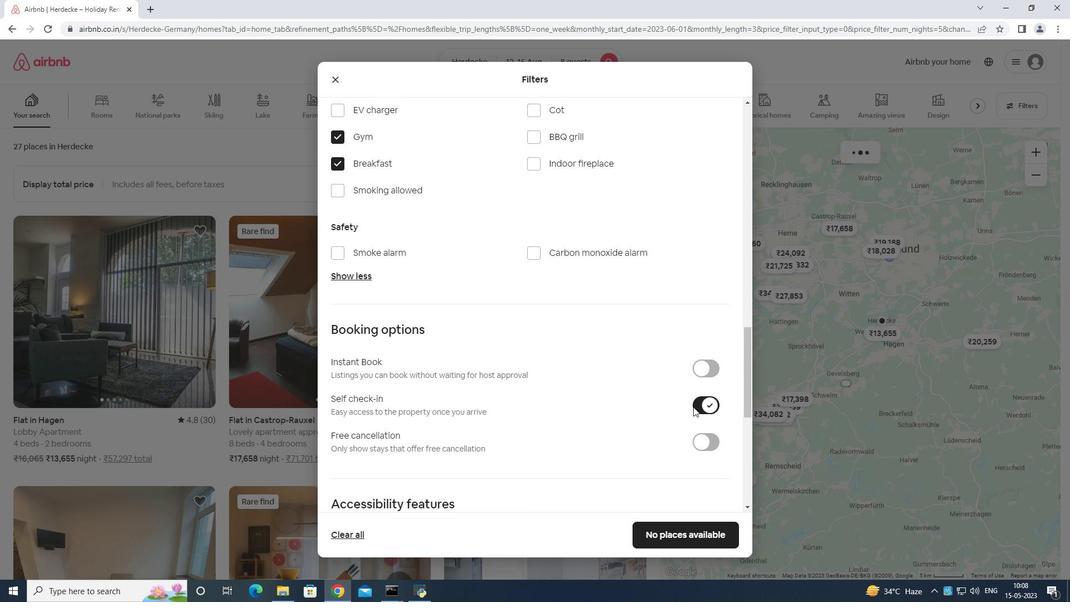 
Action: Mouse scrolled (693, 406) with delta (0, 0)
Screenshot: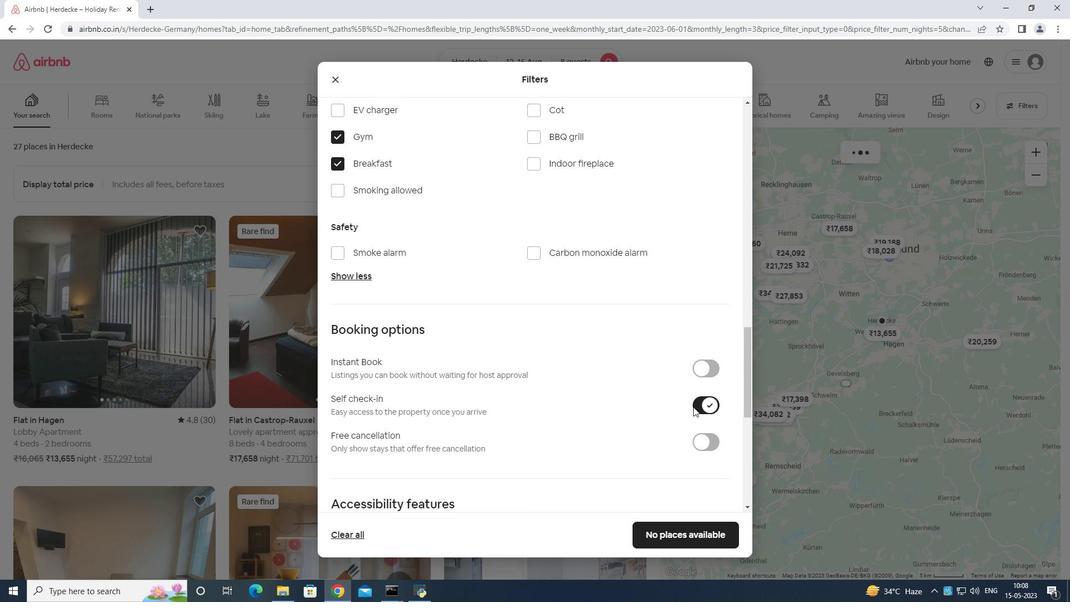 
Action: Mouse moved to (639, 405)
Screenshot: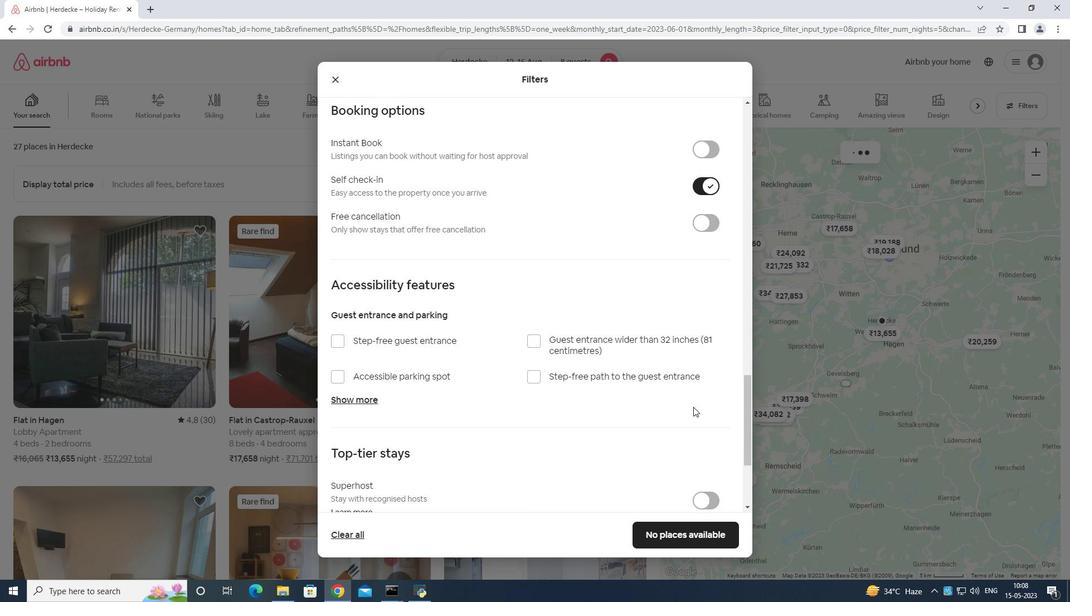 
Action: Mouse scrolled (639, 404) with delta (0, 0)
Screenshot: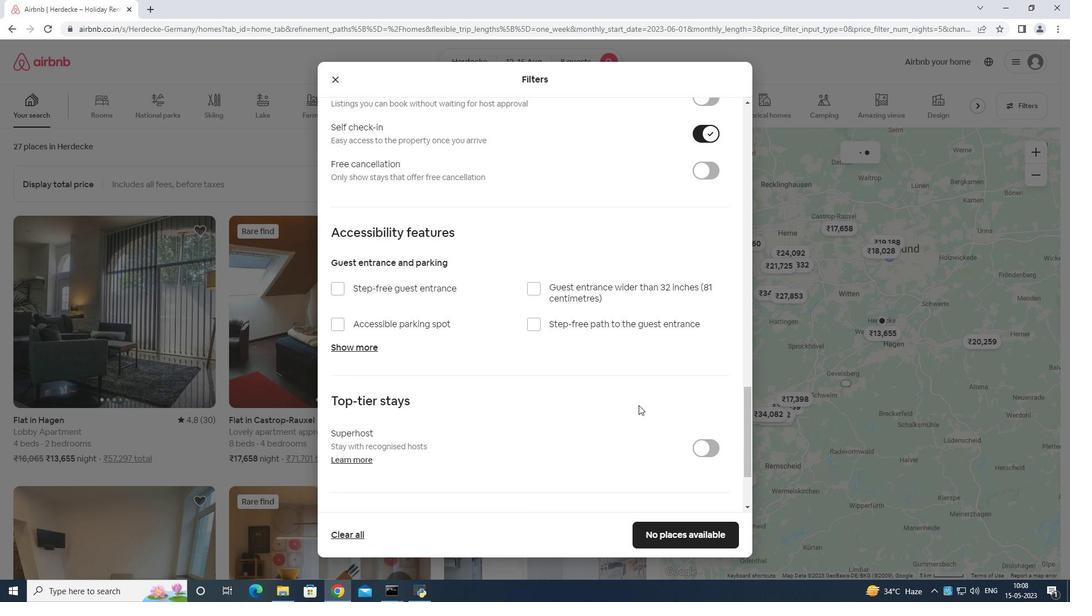 
Action: Mouse scrolled (639, 404) with delta (0, 0)
Screenshot: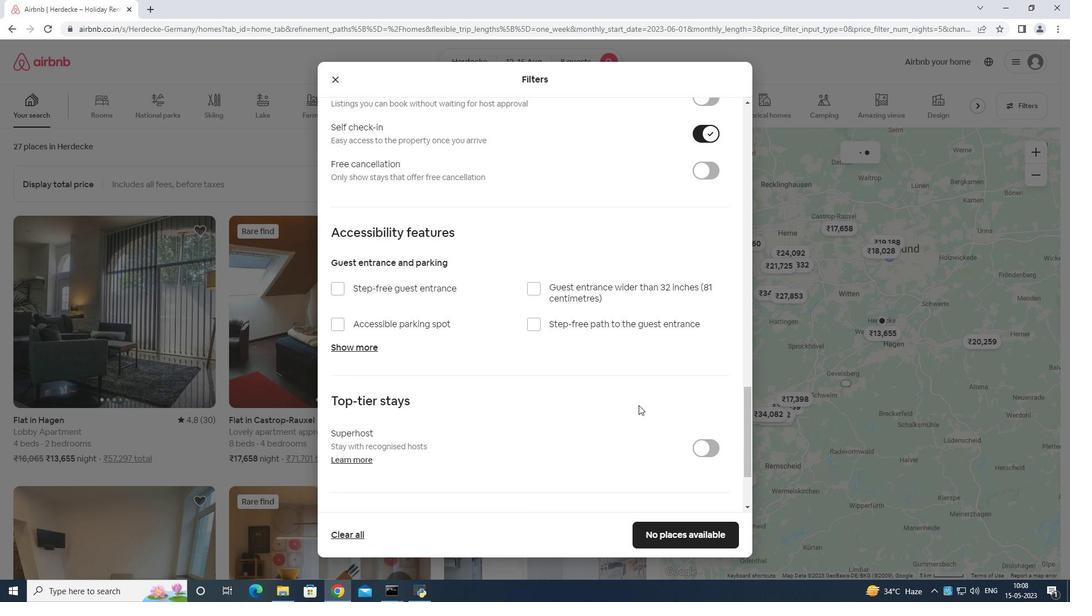 
Action: Mouse moved to (638, 405)
Screenshot: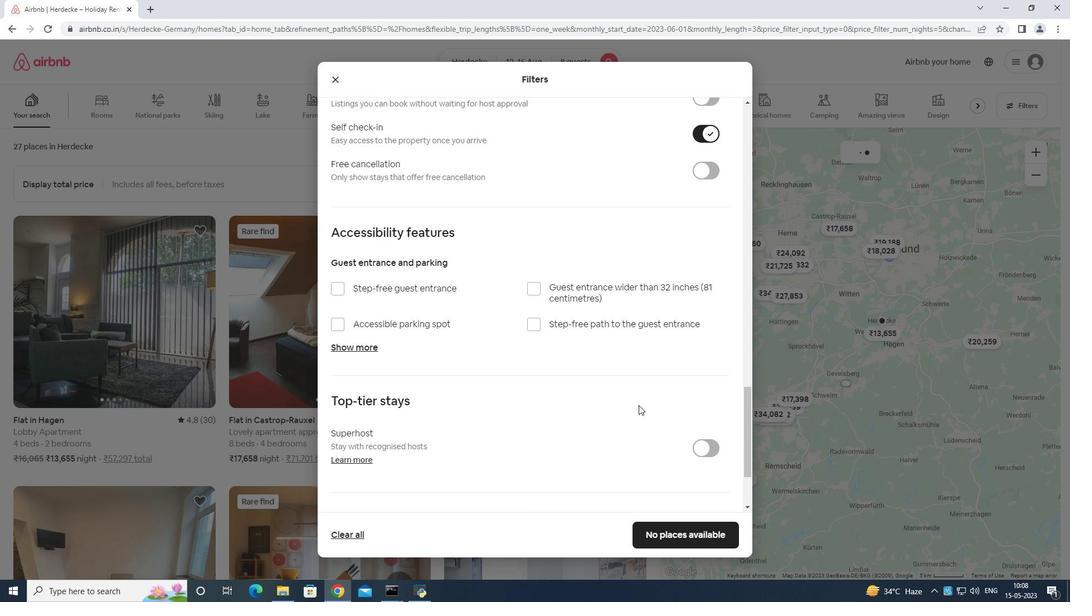 
Action: Mouse scrolled (638, 404) with delta (0, 0)
Screenshot: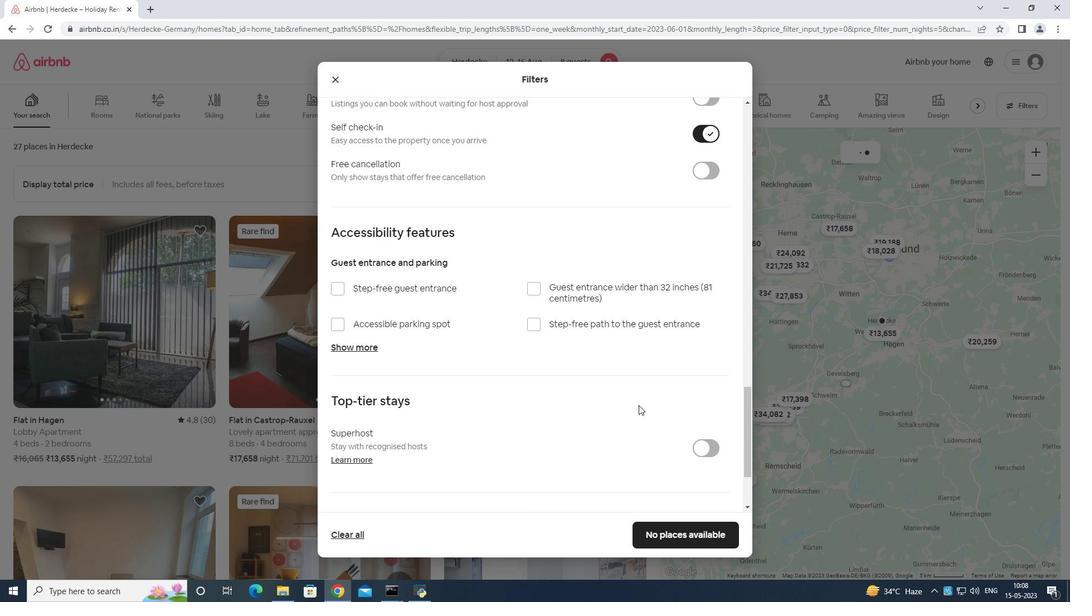 
Action: Mouse moved to (609, 413)
Screenshot: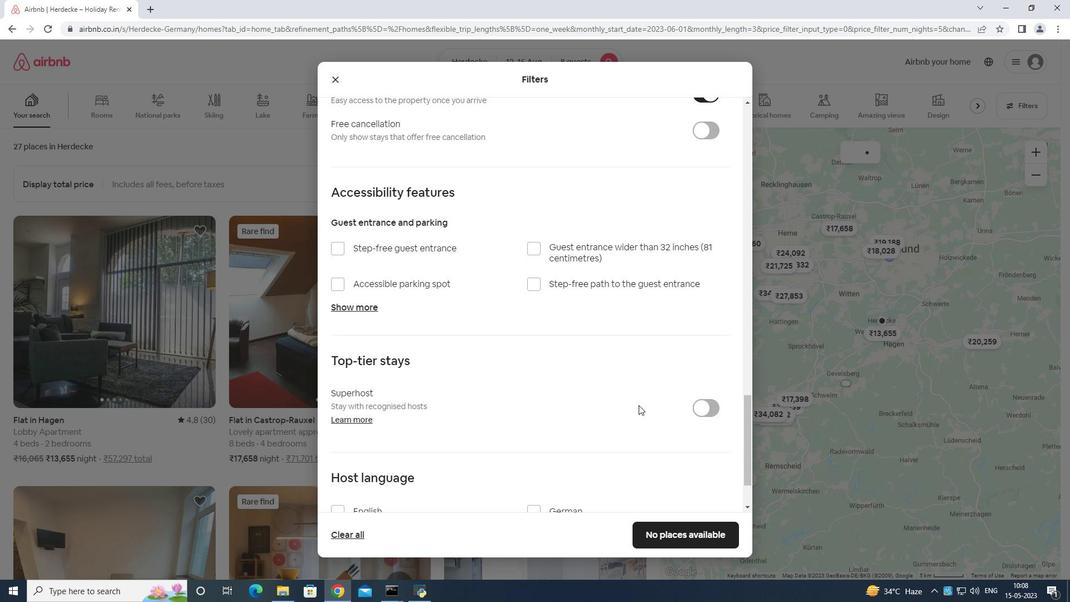 
Action: Mouse scrolled (609, 413) with delta (0, 0)
Screenshot: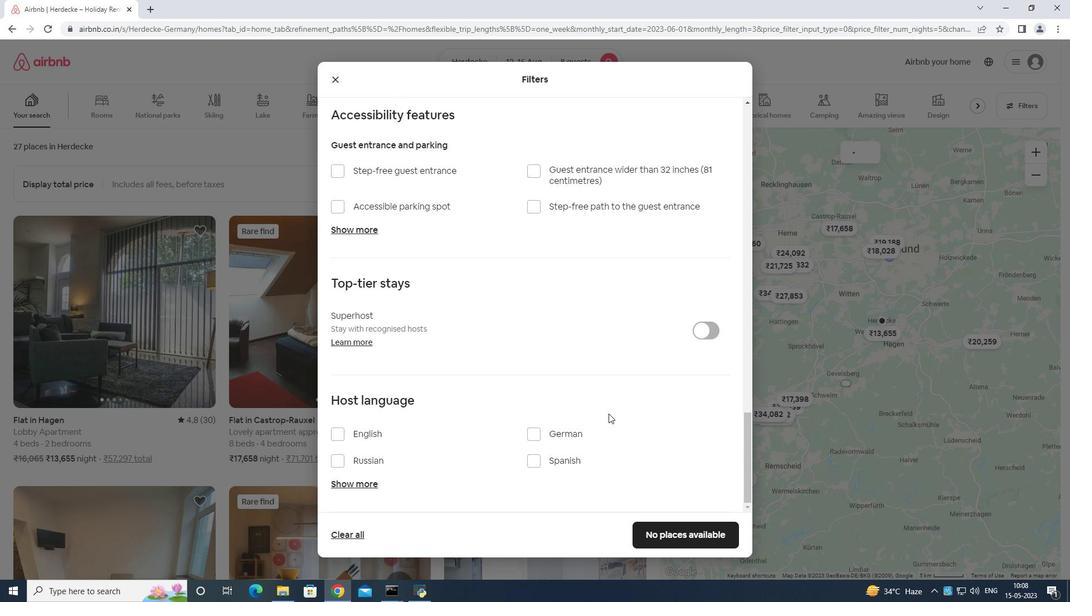 
Action: Mouse scrolled (609, 413) with delta (0, 0)
Screenshot: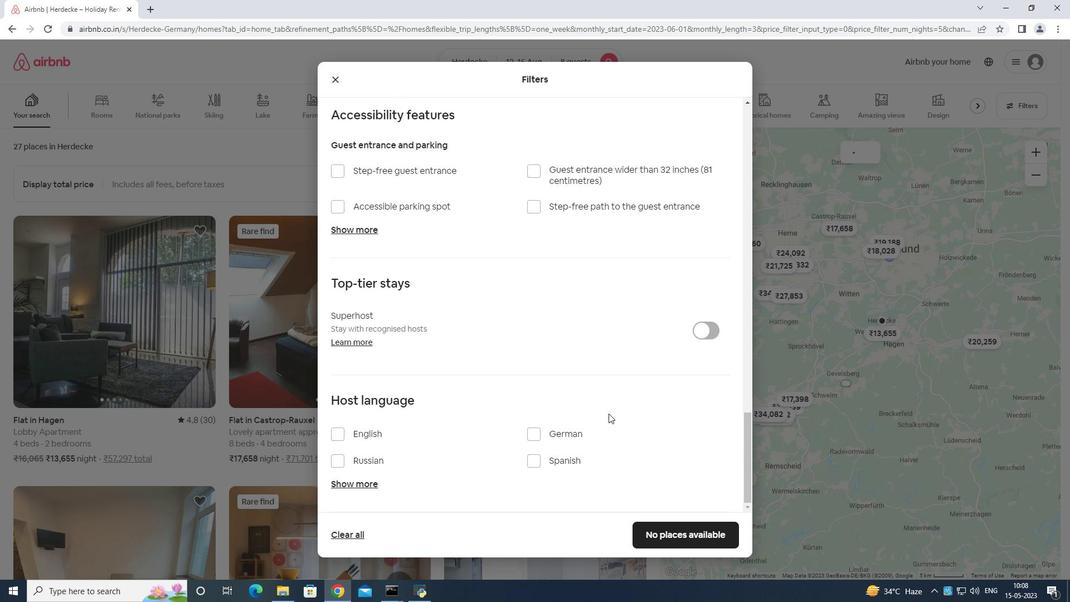 
Action: Mouse moved to (344, 430)
Screenshot: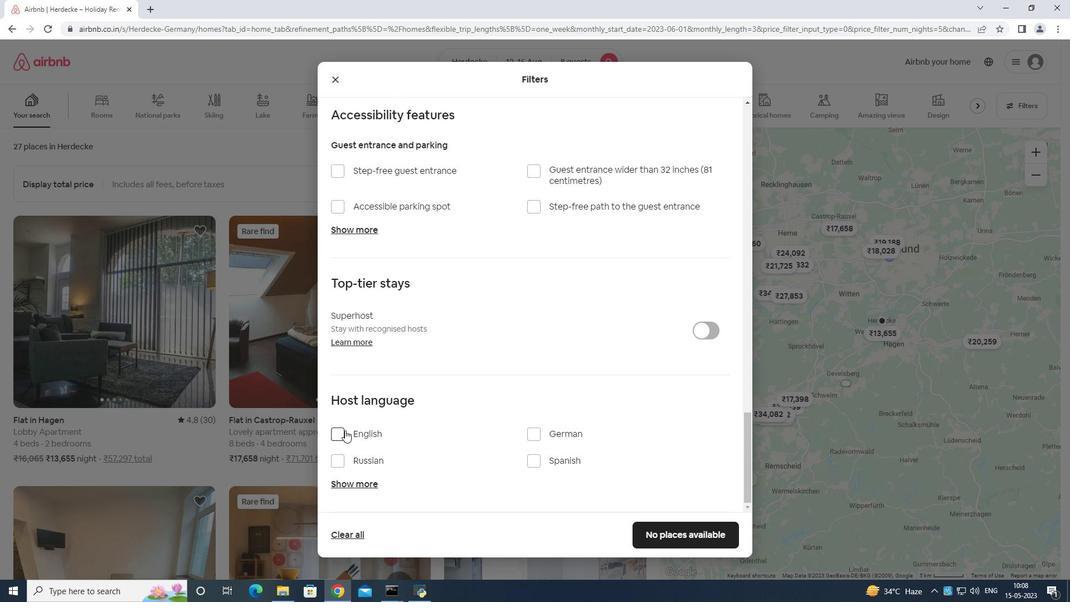 
Action: Mouse pressed left at (344, 430)
Screenshot: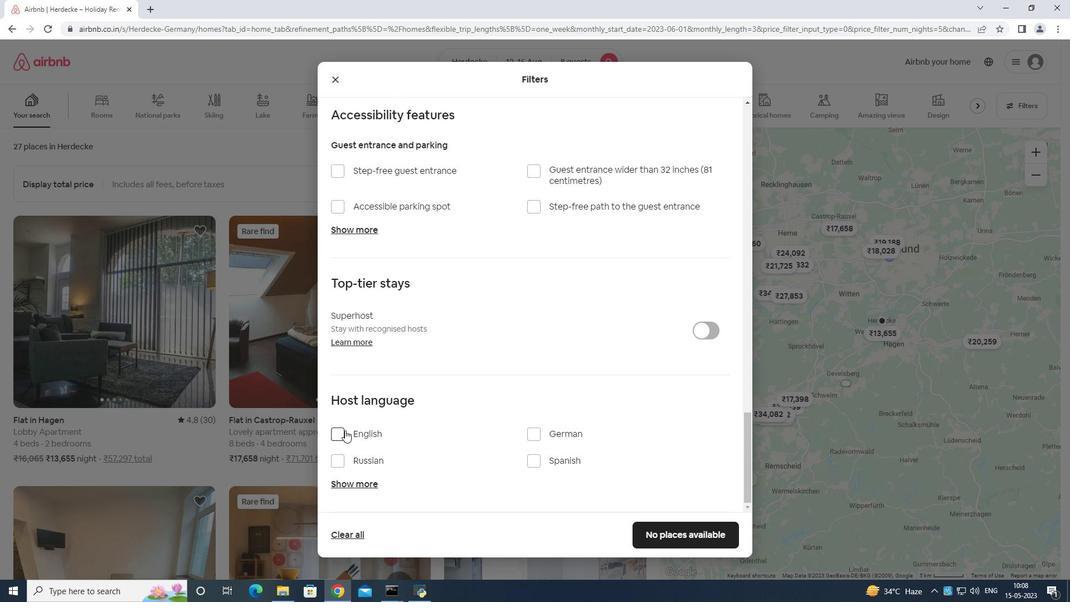 
Action: Mouse moved to (696, 534)
Screenshot: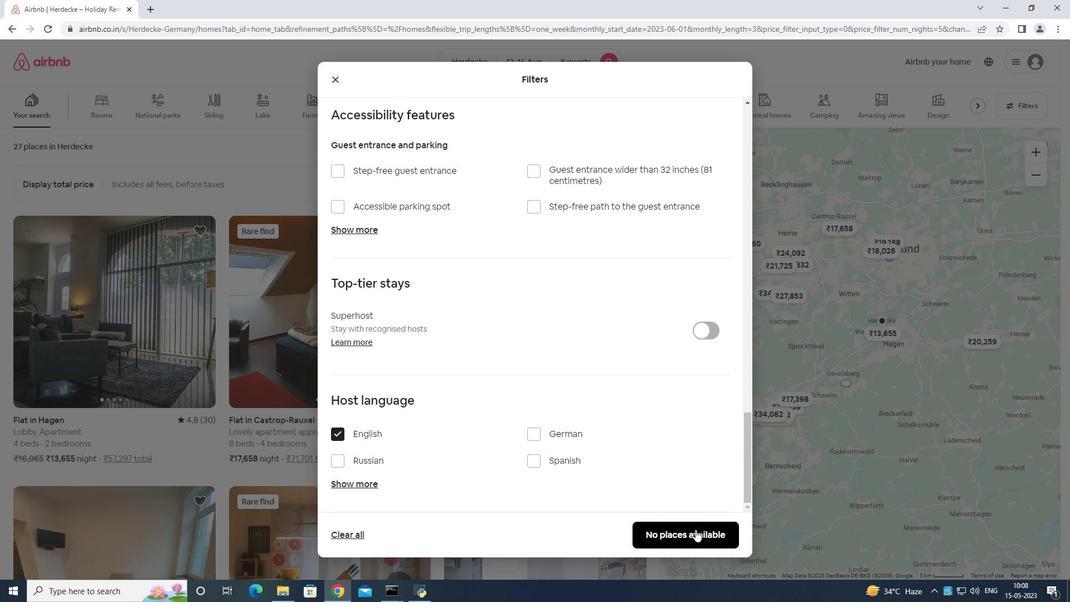 
Action: Mouse pressed left at (696, 534)
Screenshot: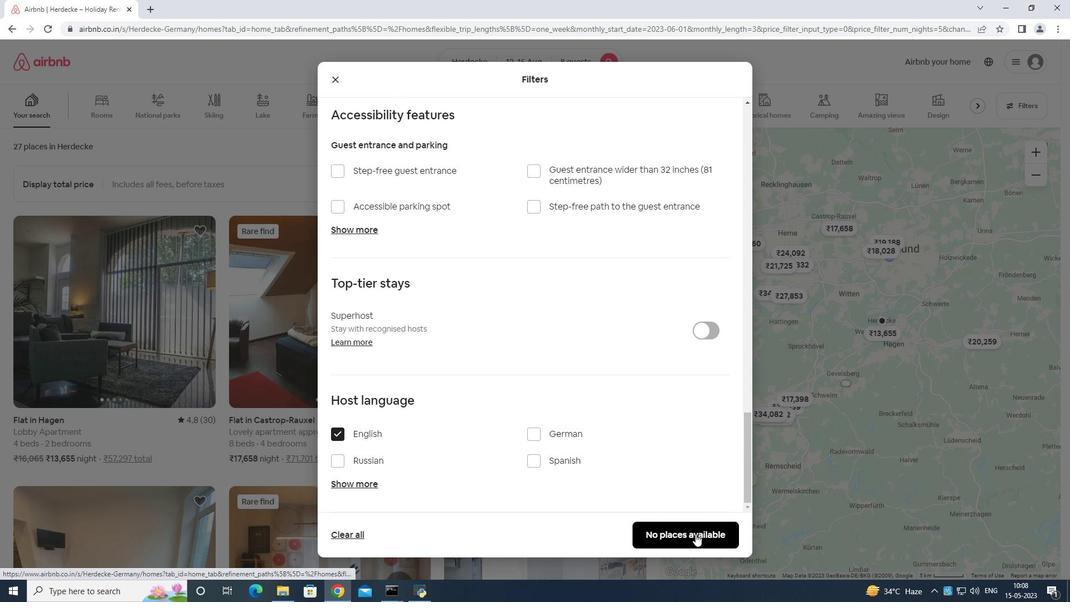 
